 Task: Find connections with filter location Lillerød with filter topic #mentalhealthwith filter profile language Spanish with filter current company Techwave with filter school Thakur College of Science & Commerce with filter industry Lime and Gypsum Products Manufacturing with filter service category Insurance with filter keywords title Community Volunteer Jobs
Action: Mouse moved to (621, 84)
Screenshot: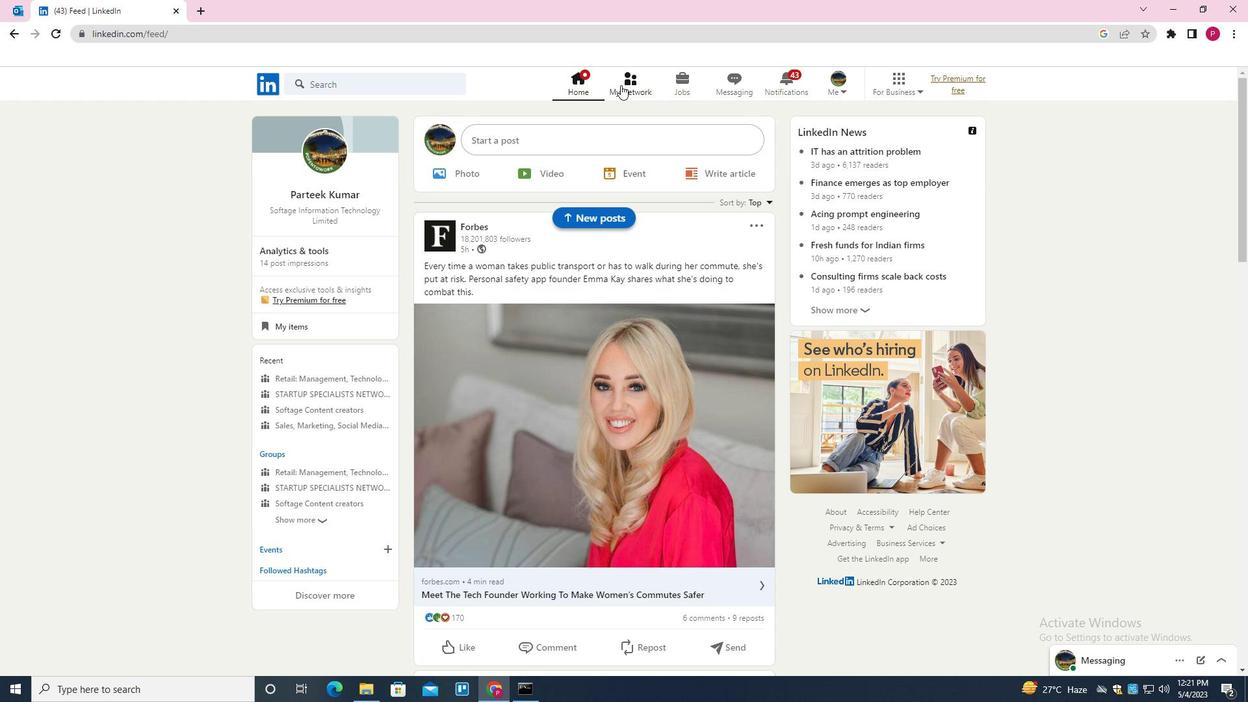 
Action: Mouse pressed left at (621, 84)
Screenshot: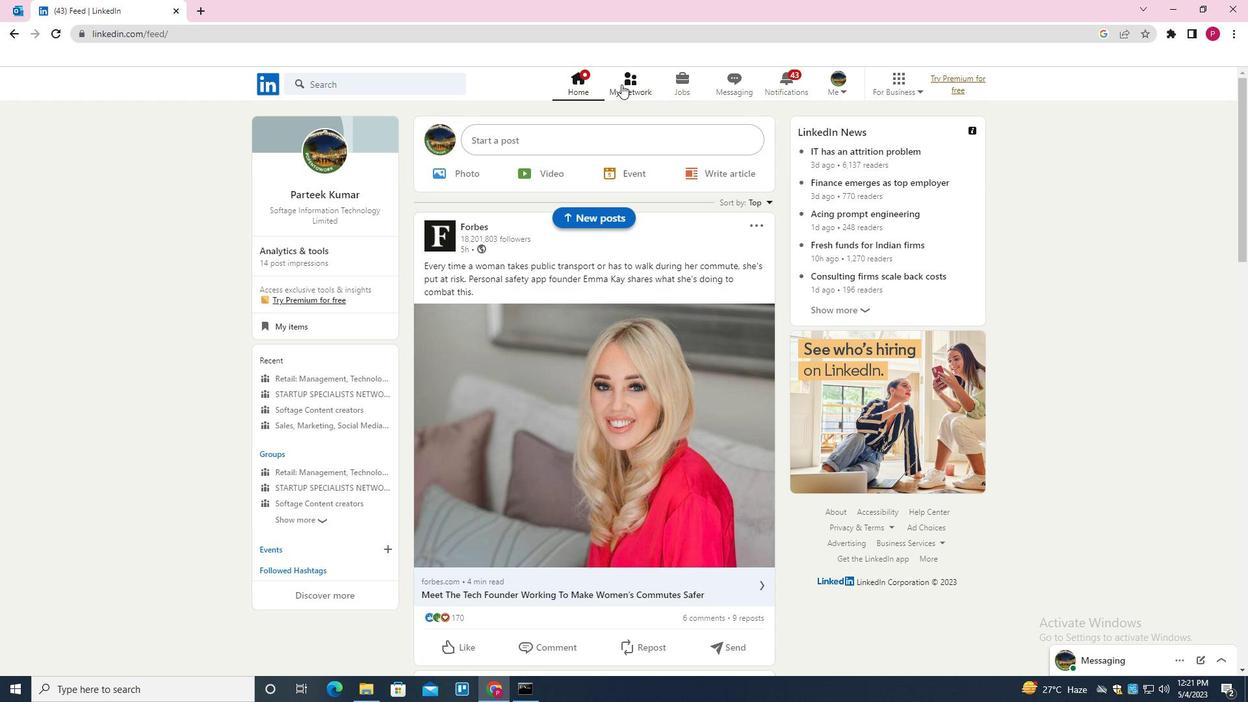 
Action: Mouse moved to (405, 153)
Screenshot: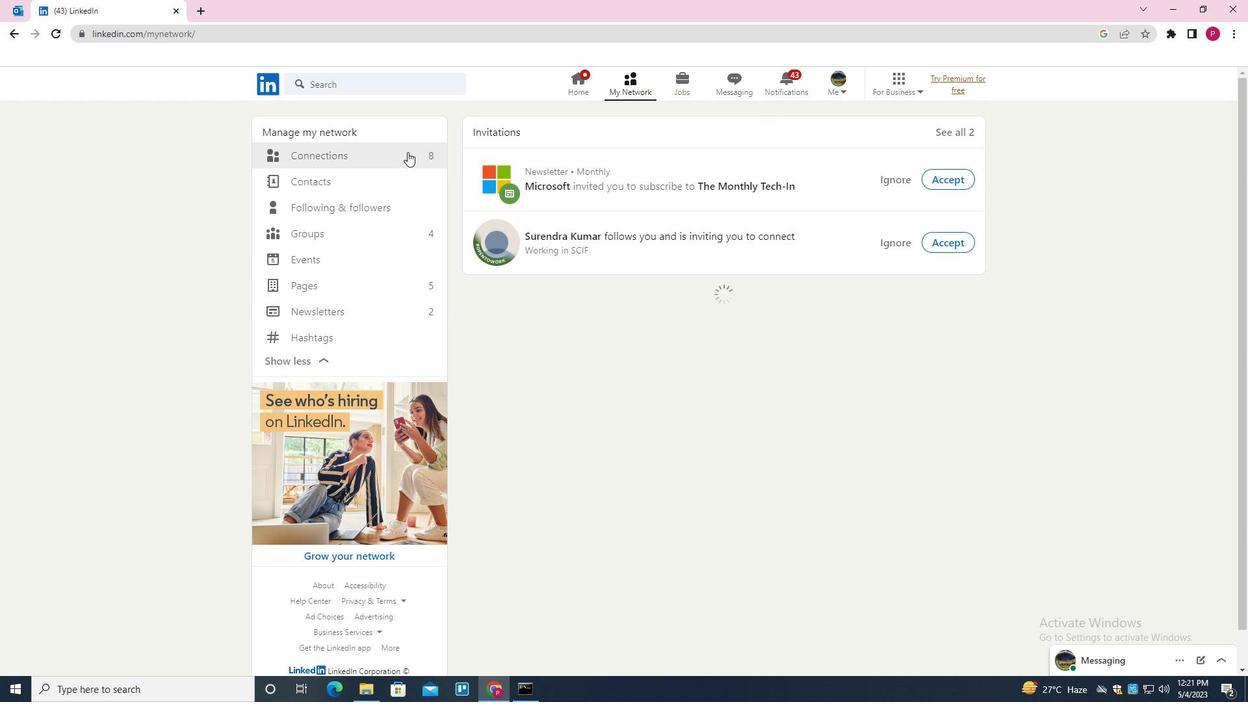 
Action: Mouse pressed left at (405, 153)
Screenshot: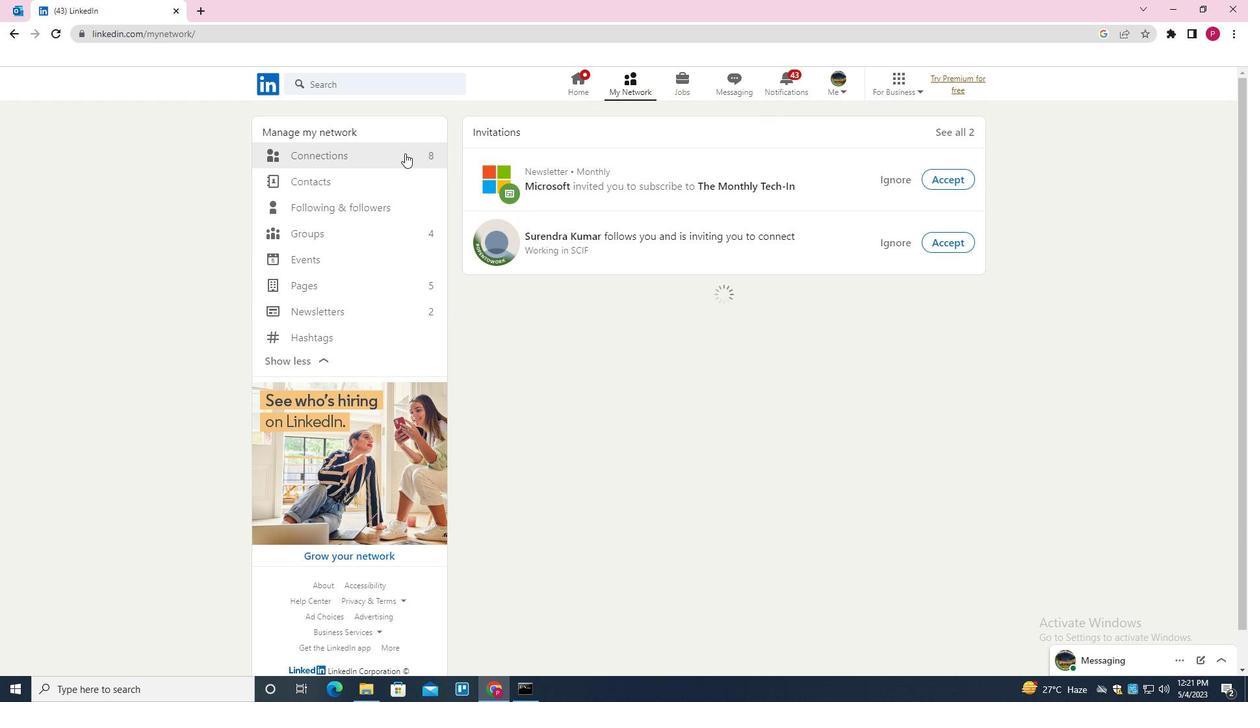 
Action: Mouse moved to (712, 153)
Screenshot: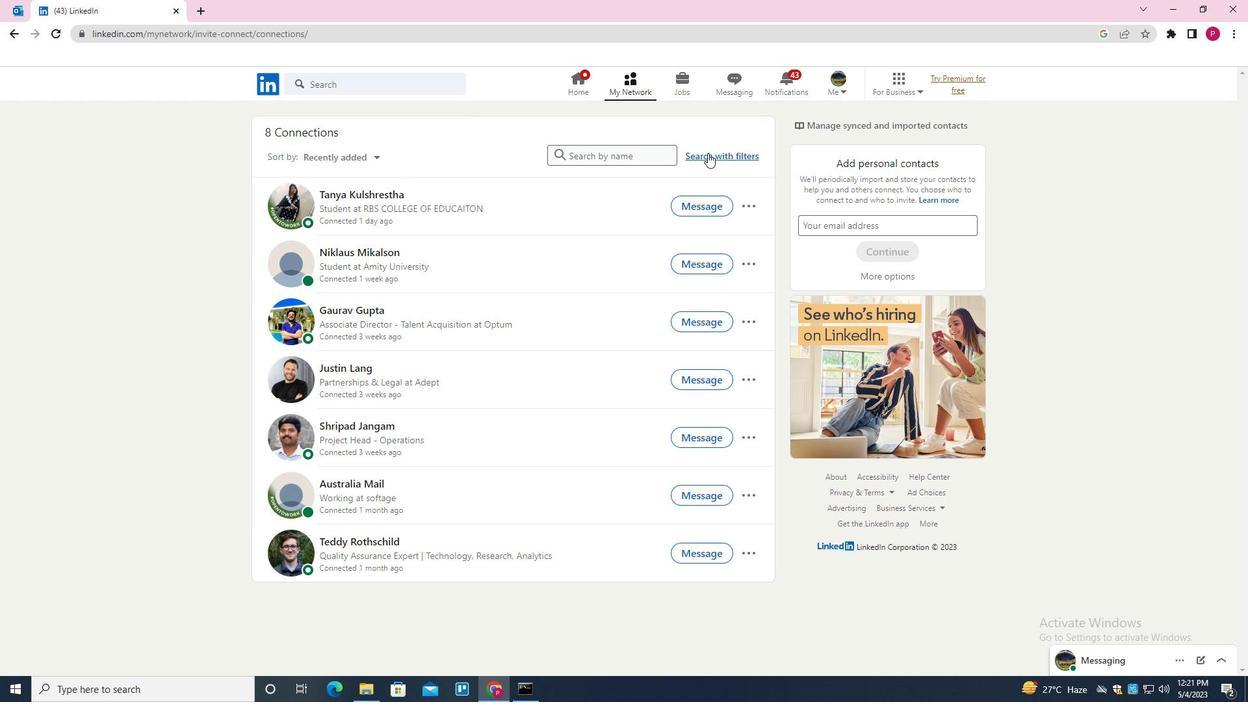 
Action: Mouse pressed left at (712, 153)
Screenshot: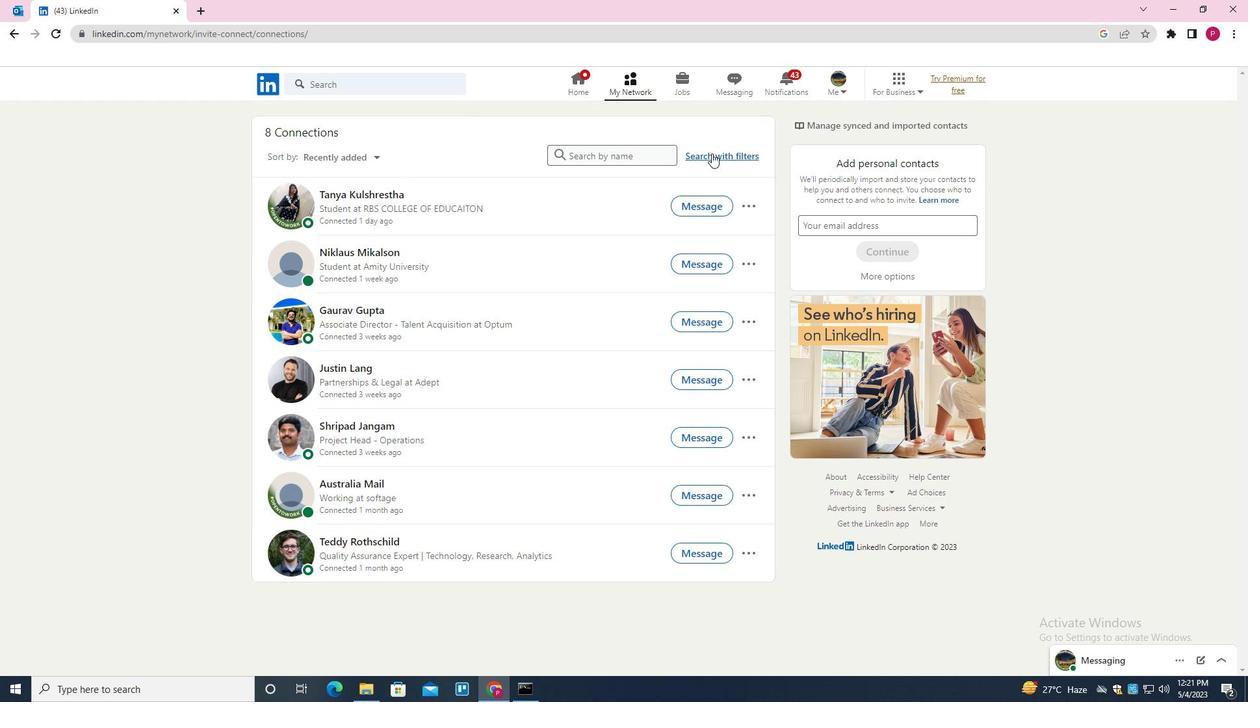 
Action: Mouse moved to (665, 119)
Screenshot: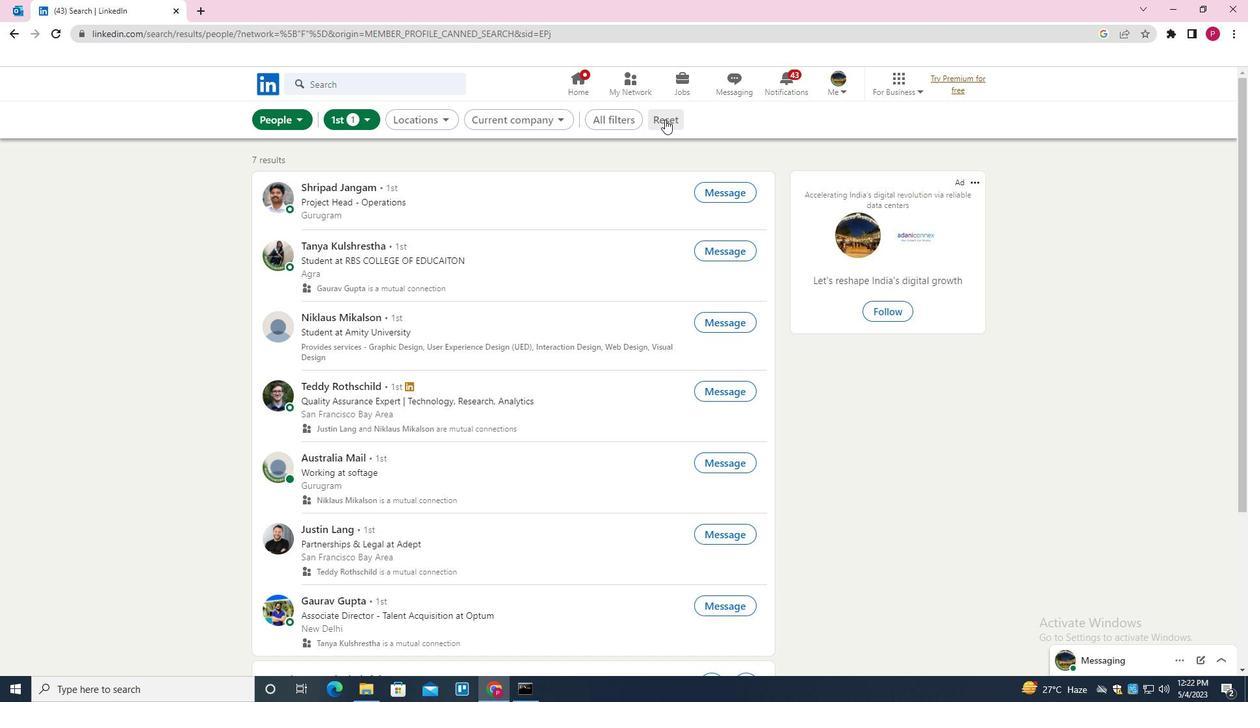 
Action: Mouse pressed left at (665, 119)
Screenshot: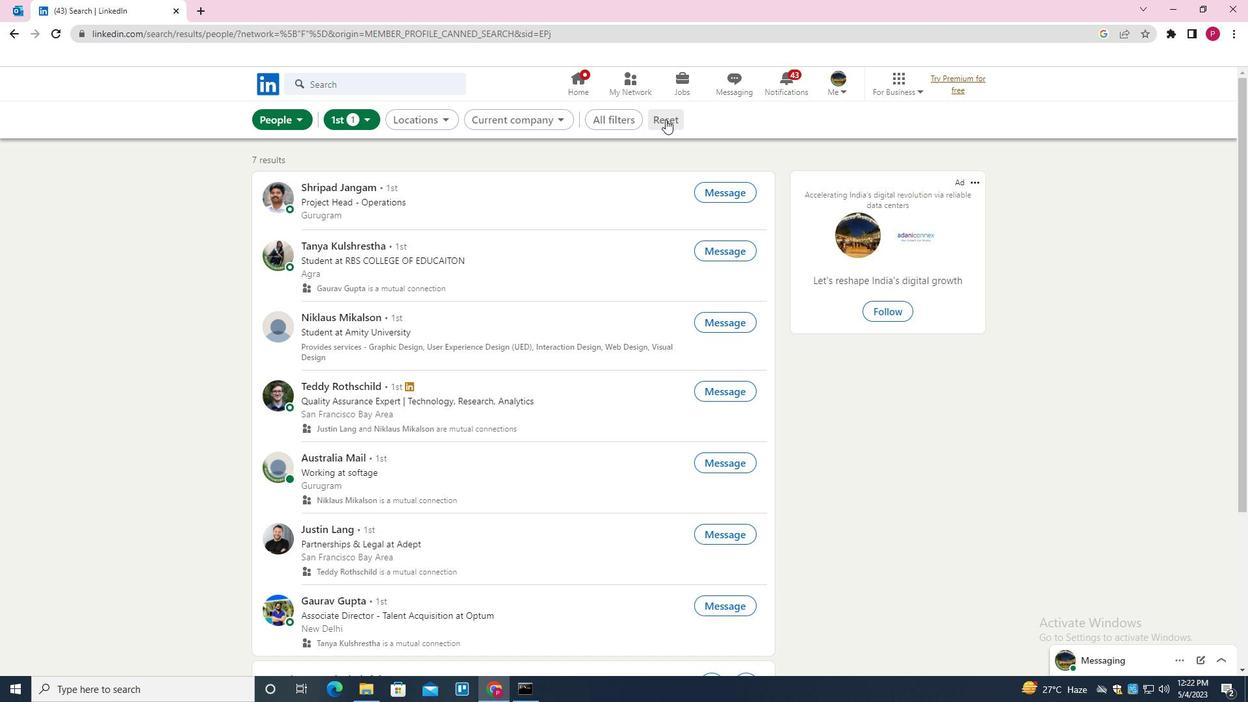 
Action: Mouse moved to (646, 117)
Screenshot: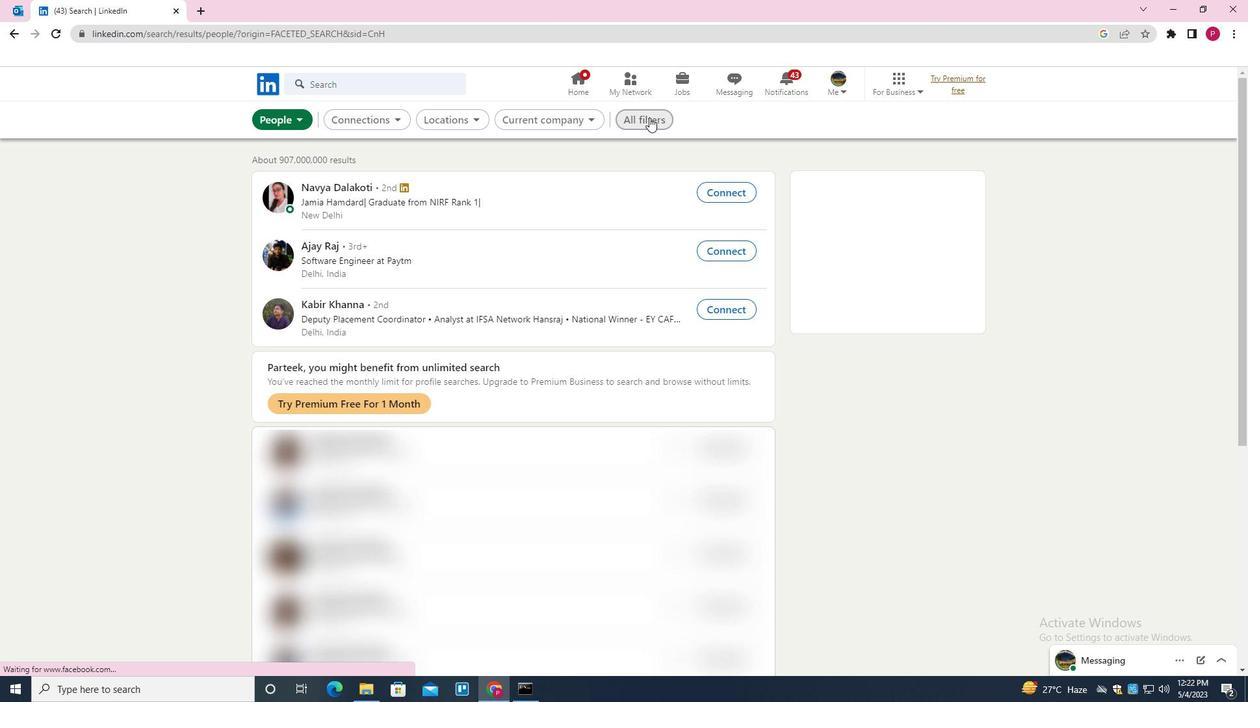 
Action: Mouse pressed left at (646, 117)
Screenshot: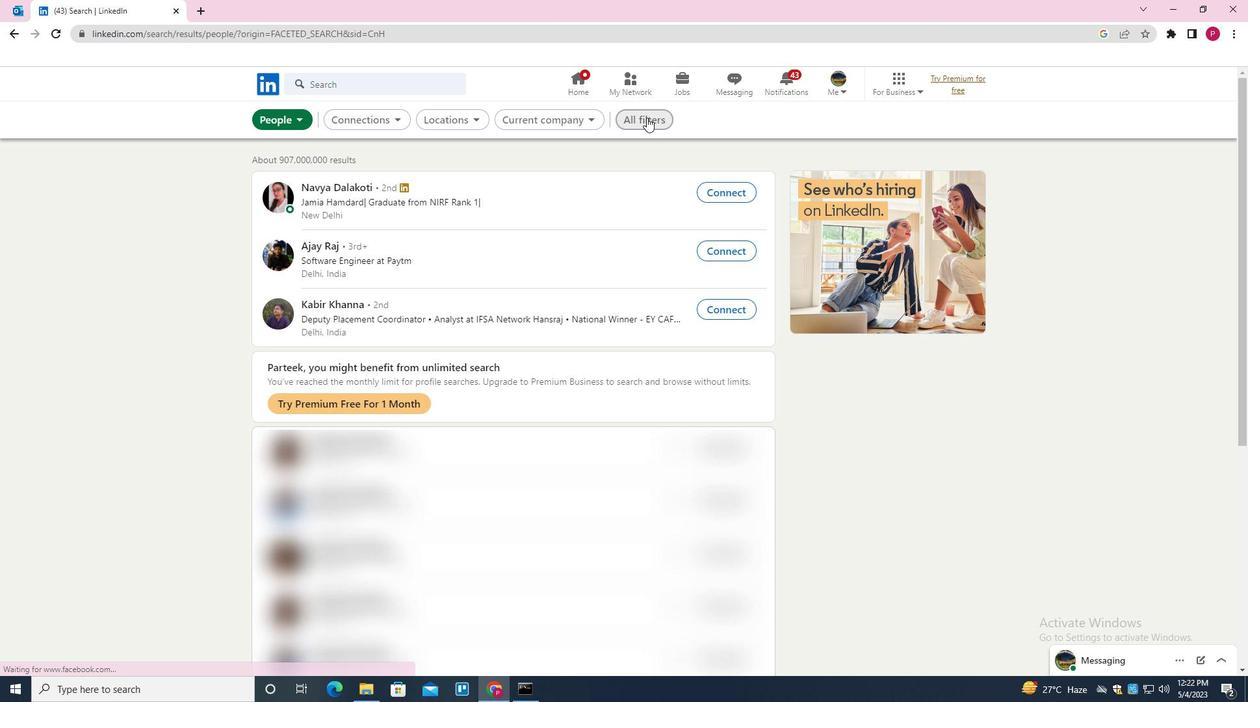 
Action: Mouse moved to (1005, 365)
Screenshot: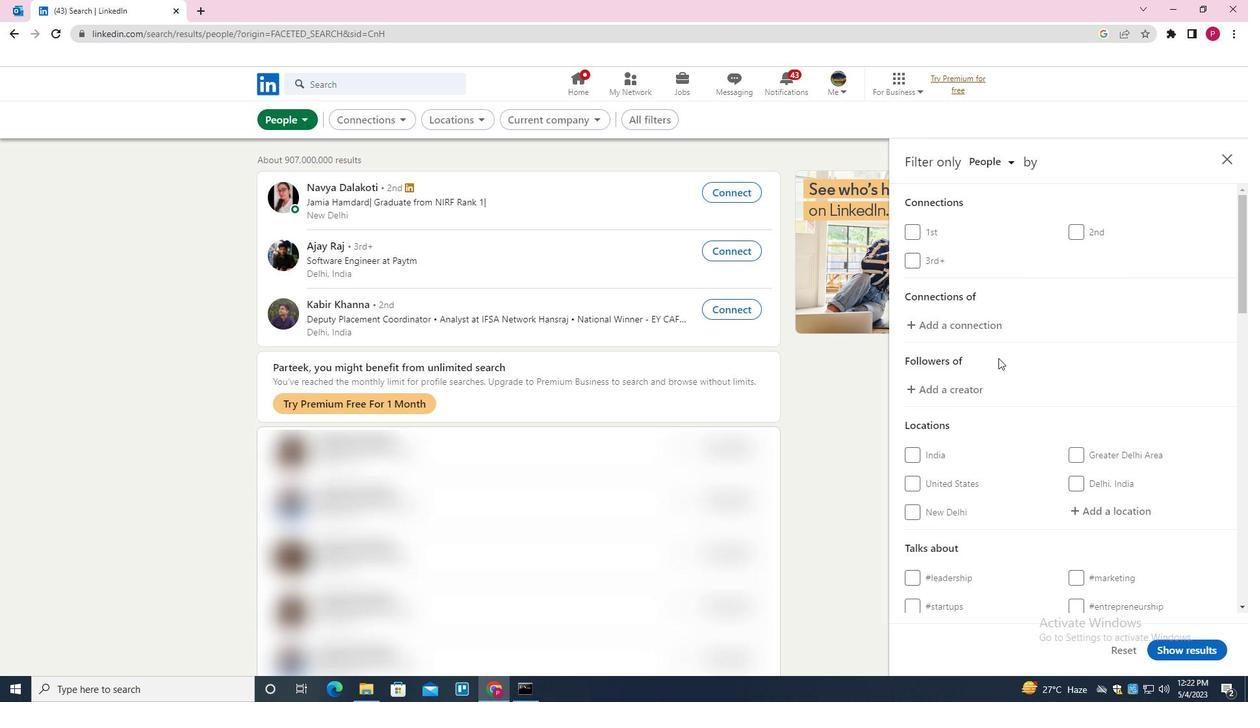 
Action: Mouse scrolled (1005, 364) with delta (0, 0)
Screenshot: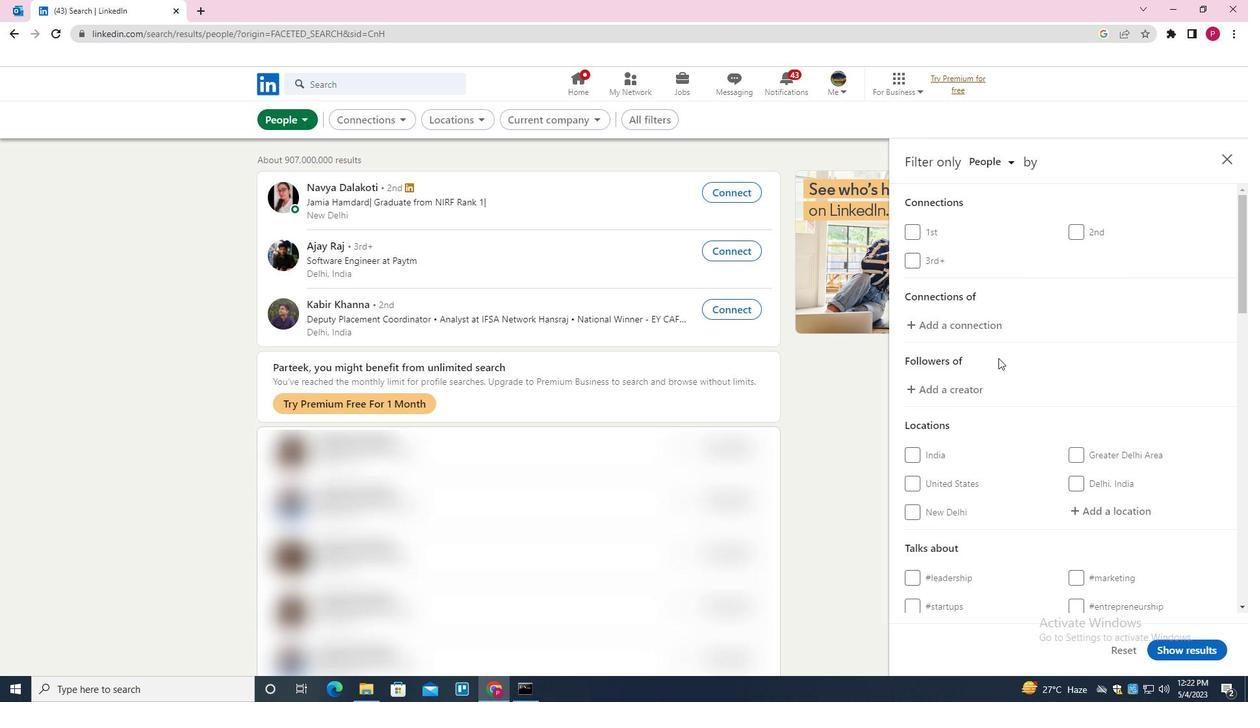 
Action: Mouse moved to (1016, 374)
Screenshot: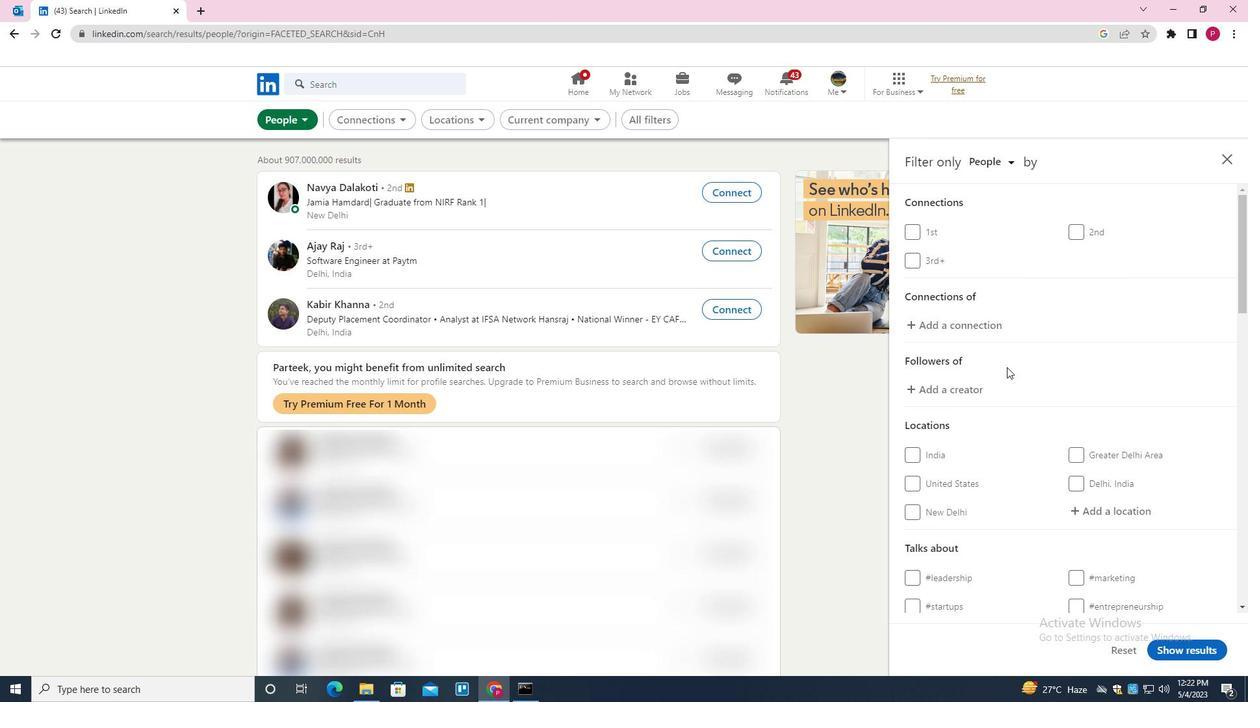 
Action: Mouse scrolled (1016, 373) with delta (0, 0)
Screenshot: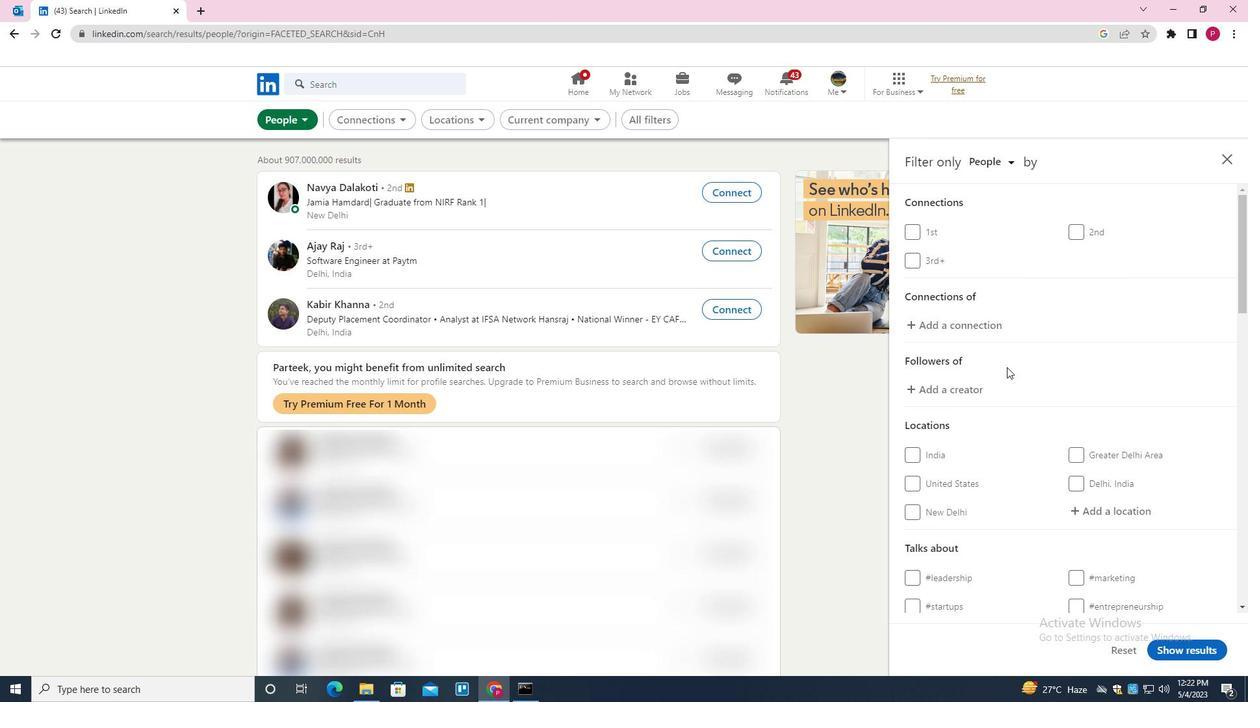 
Action: Mouse moved to (1108, 383)
Screenshot: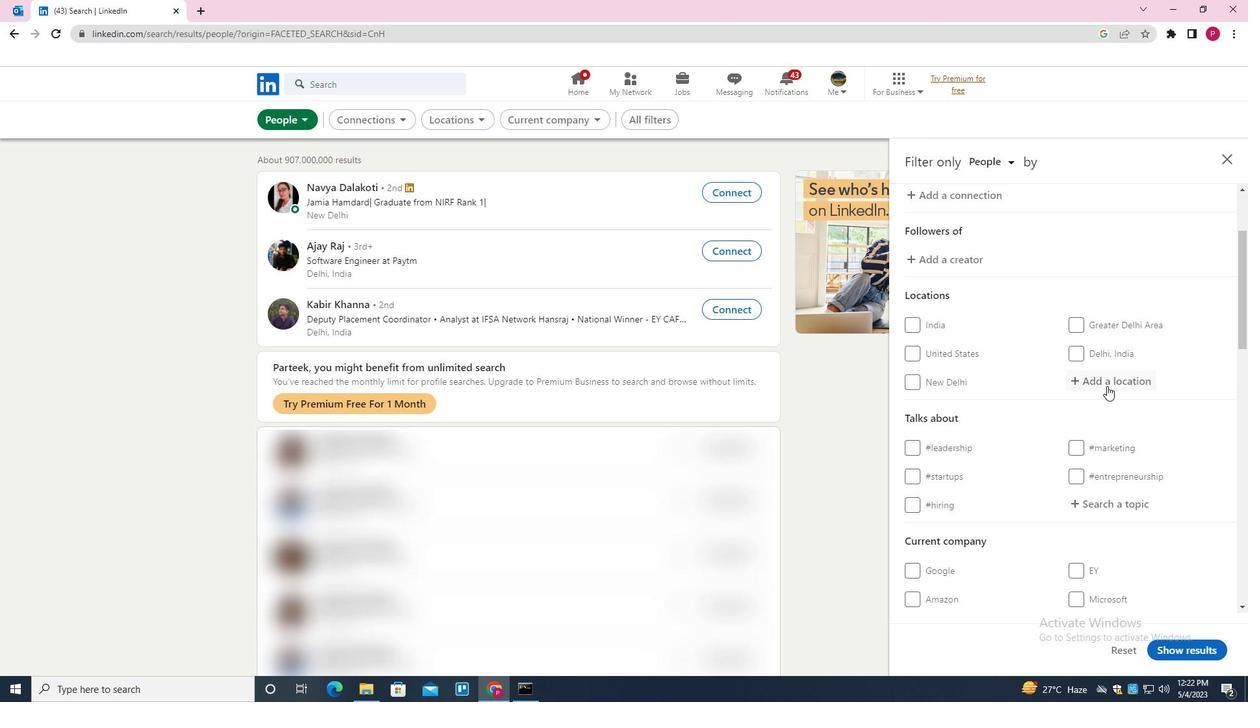 
Action: Mouse pressed left at (1108, 383)
Screenshot: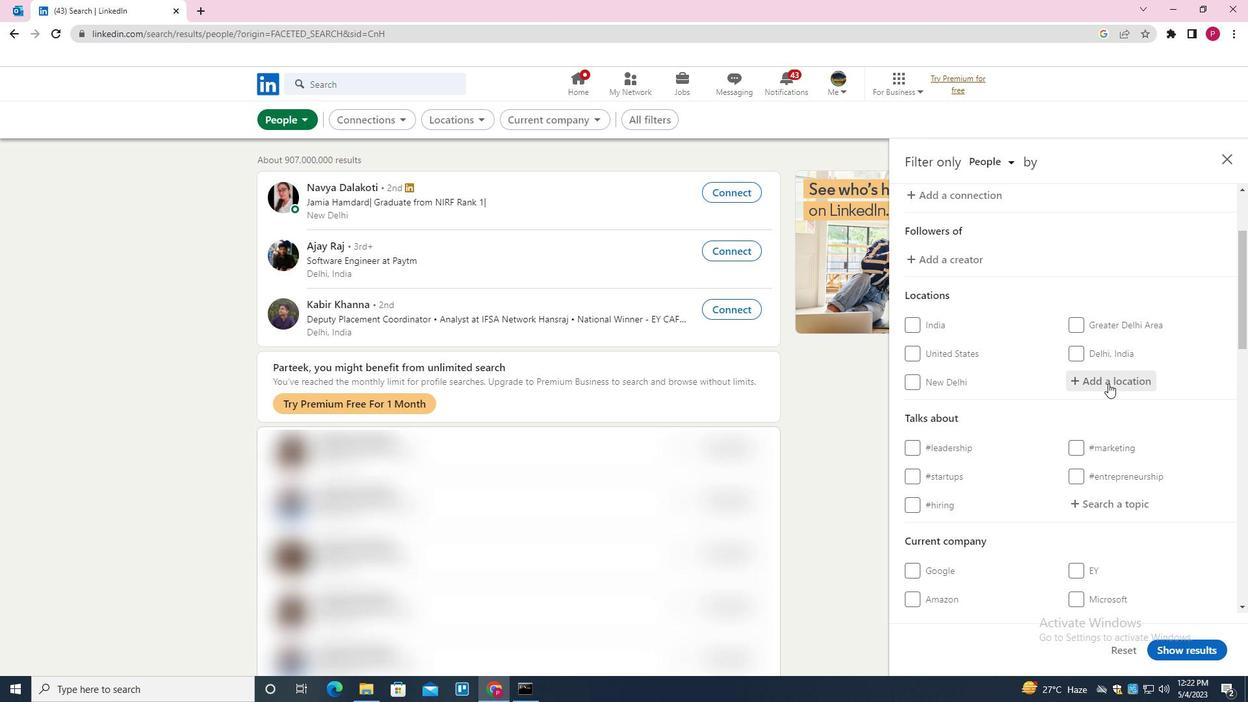 
Action: Mouse moved to (1106, 383)
Screenshot: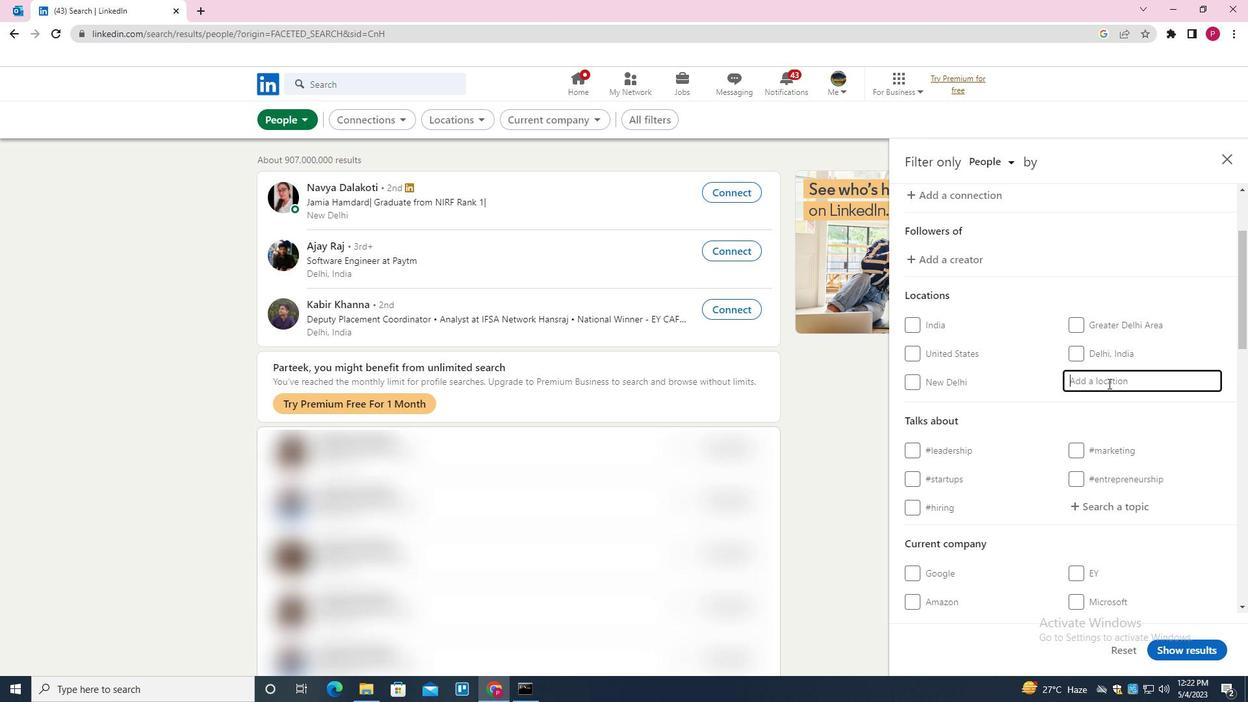 
Action: Key pressed <Key.shift><Key.shift><Key.shift><Key.shift><Key.shift><Key.shift><Key.shift><Key.shift><Key.shift><Key.shift><Key.shift><Key.shift><Key.shift><Key.shift><Key.shift><Key.shift><Key.shift><Key.shift><Key.shift><Key.shift><Key.shift><Key.shift><Key.shift><Key.shift><Key.shift><Key.shift><Key.shift><Key.shift><Key.shift><Key.shift><Key.shift>LILLEROD
Screenshot: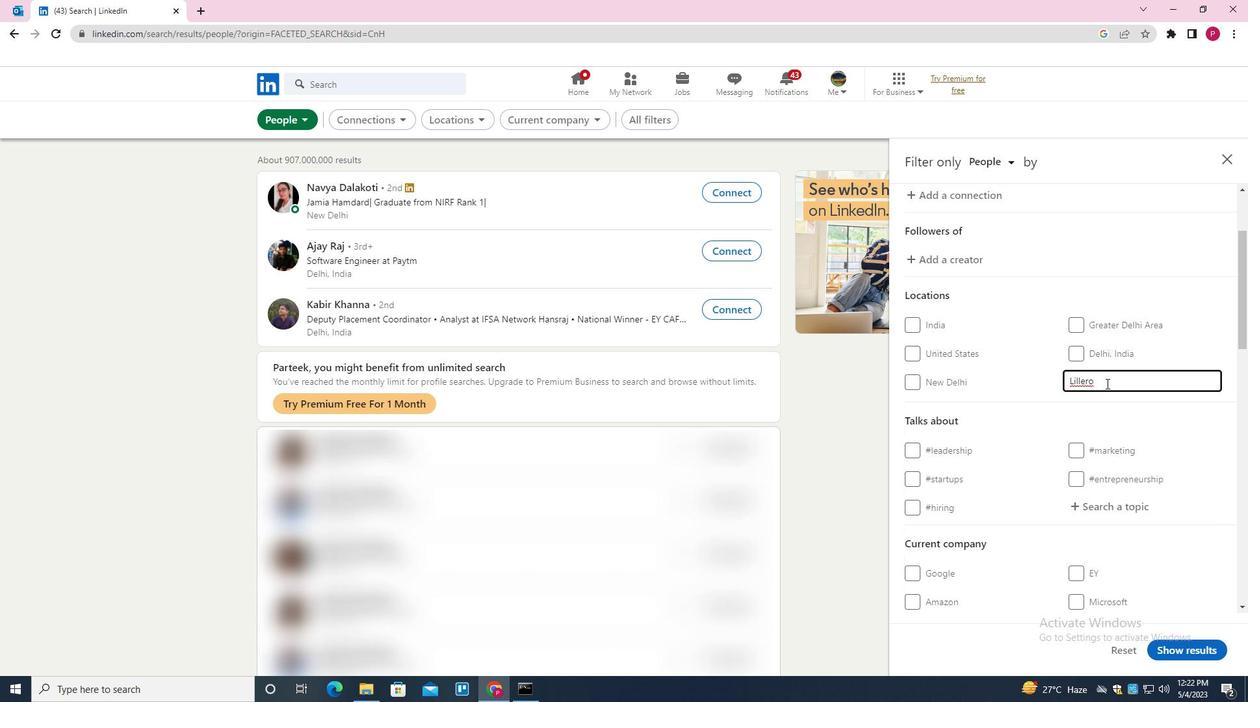 
Action: Mouse moved to (1104, 386)
Screenshot: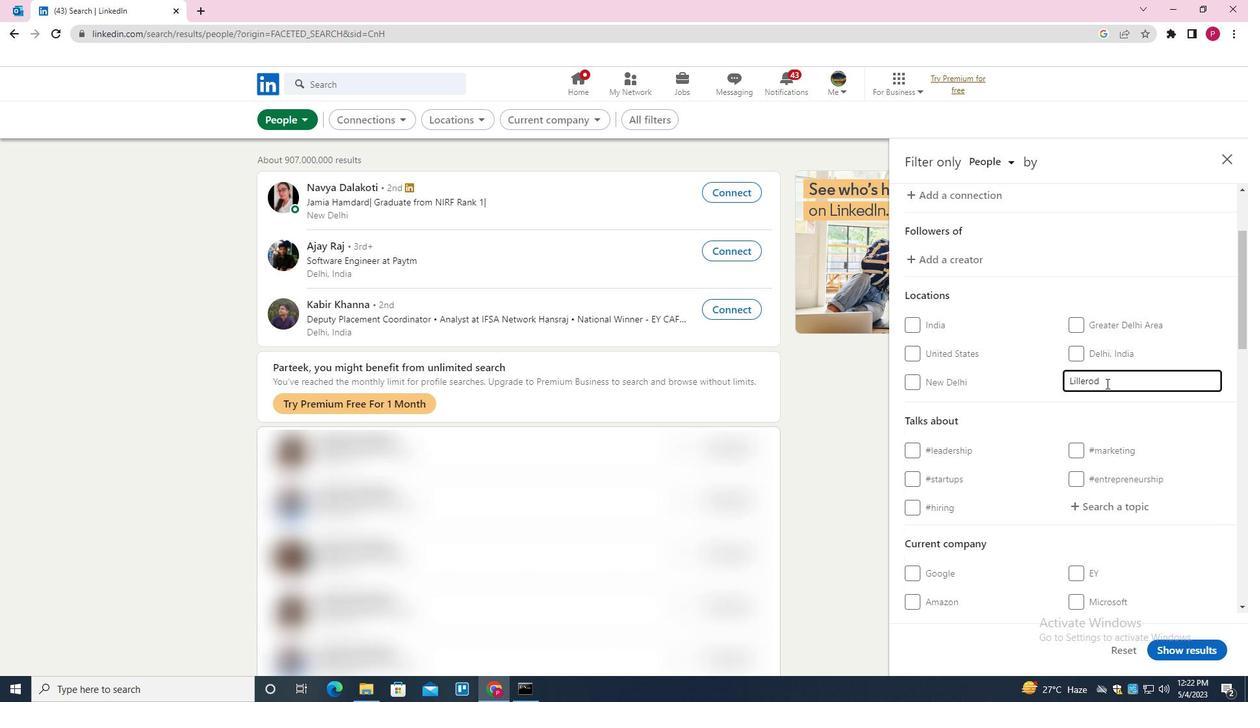 
Action: Mouse scrolled (1104, 385) with delta (0, 0)
Screenshot: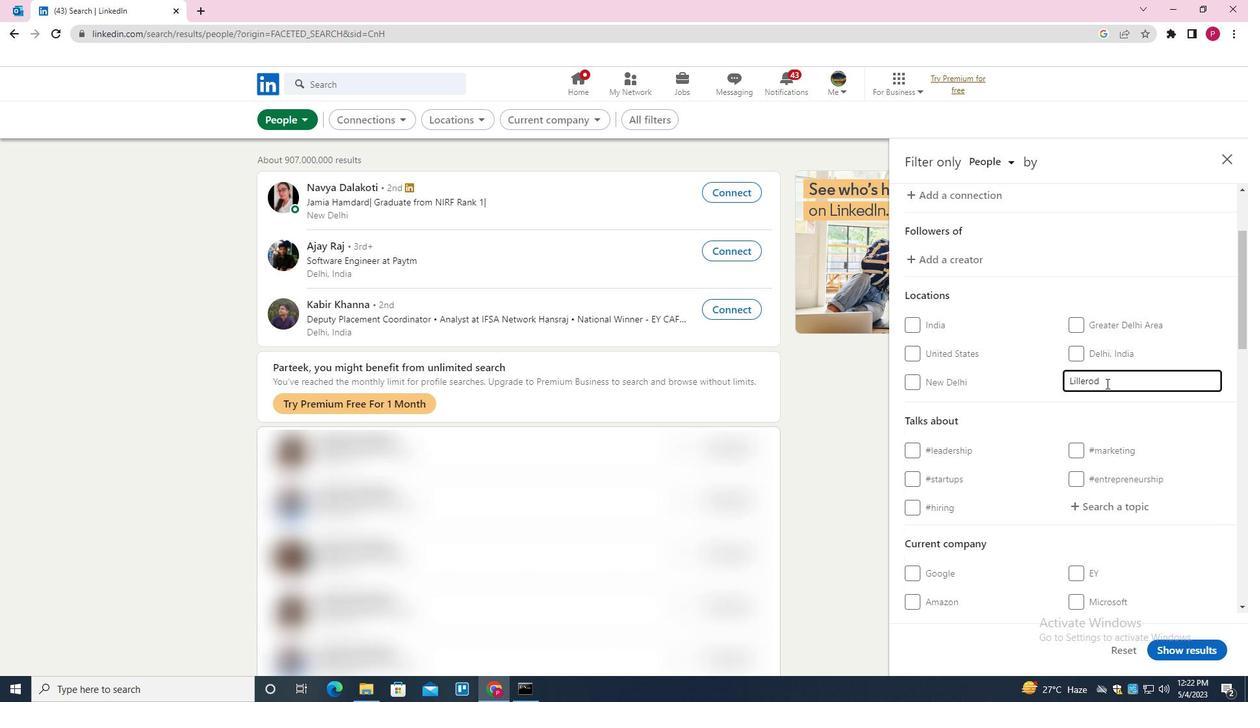 
Action: Mouse moved to (1103, 386)
Screenshot: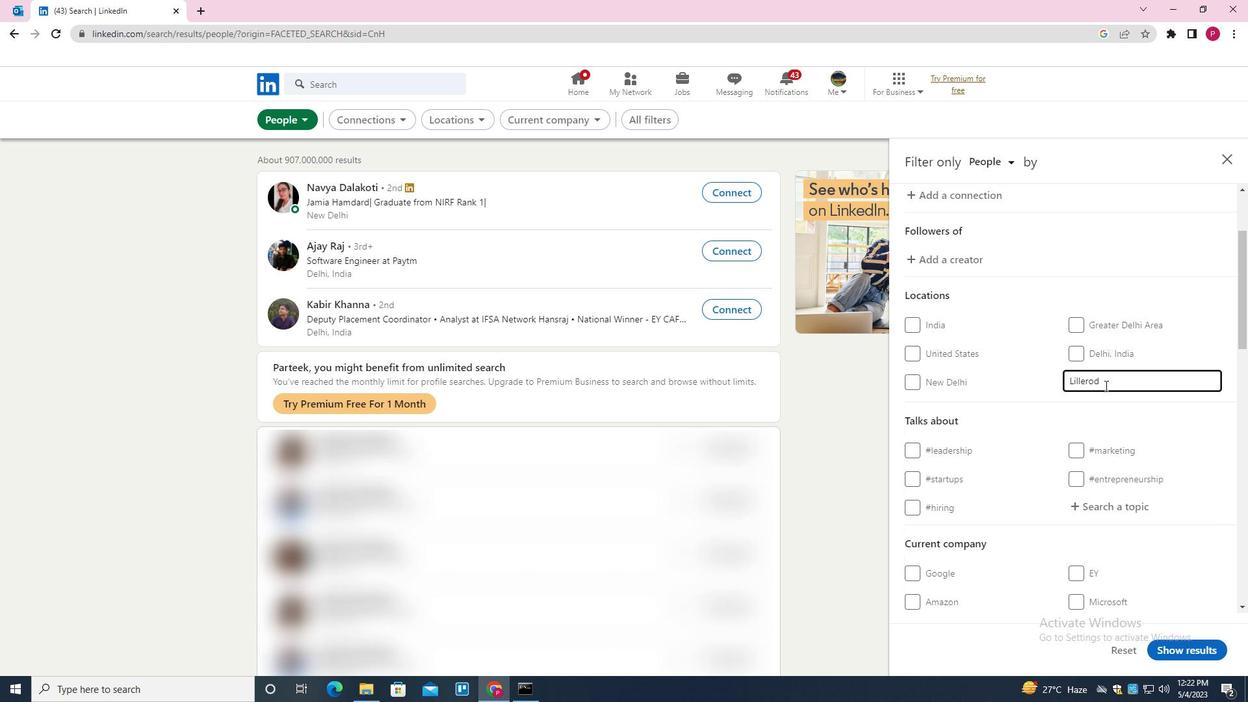 
Action: Mouse scrolled (1103, 386) with delta (0, 0)
Screenshot: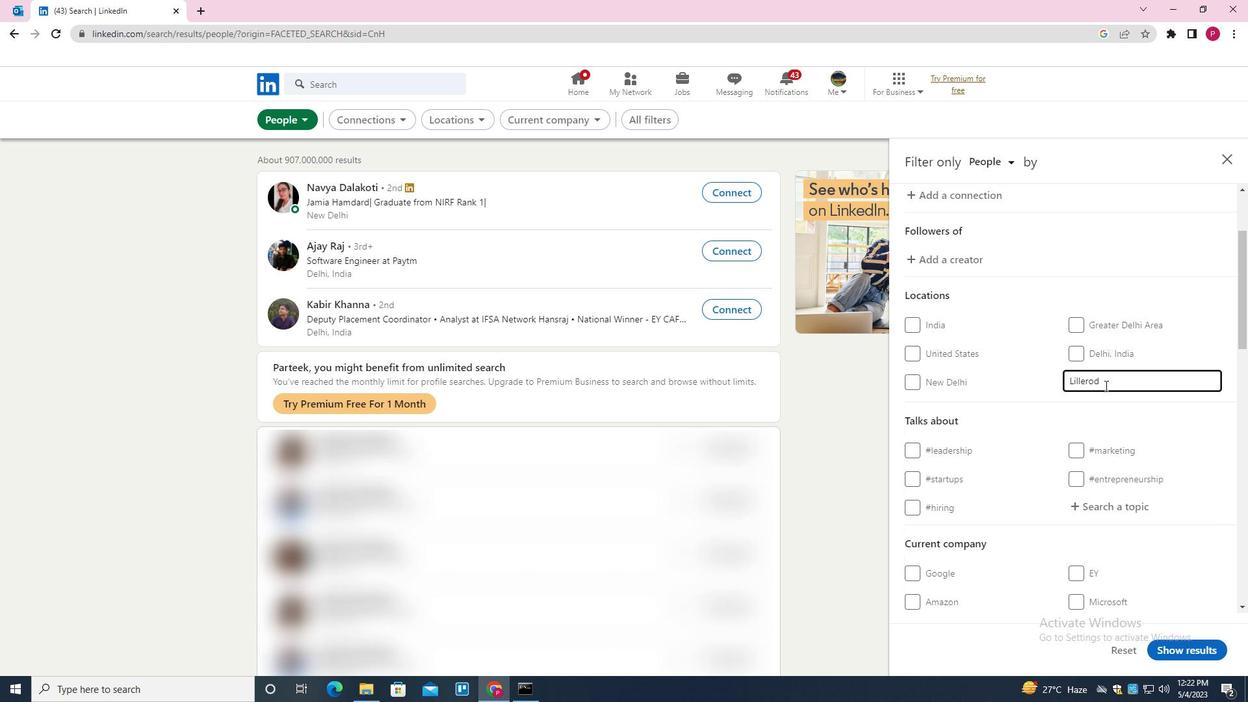 
Action: Mouse scrolled (1103, 386) with delta (0, 0)
Screenshot: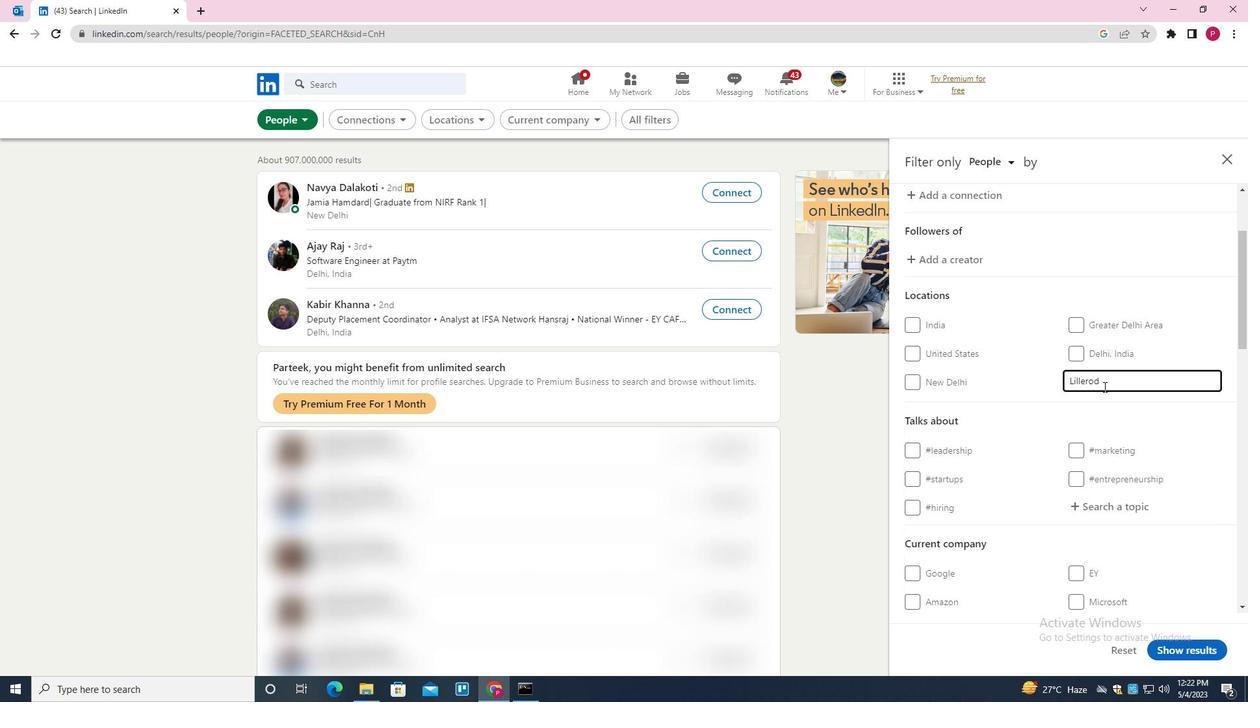 
Action: Mouse moved to (1103, 312)
Screenshot: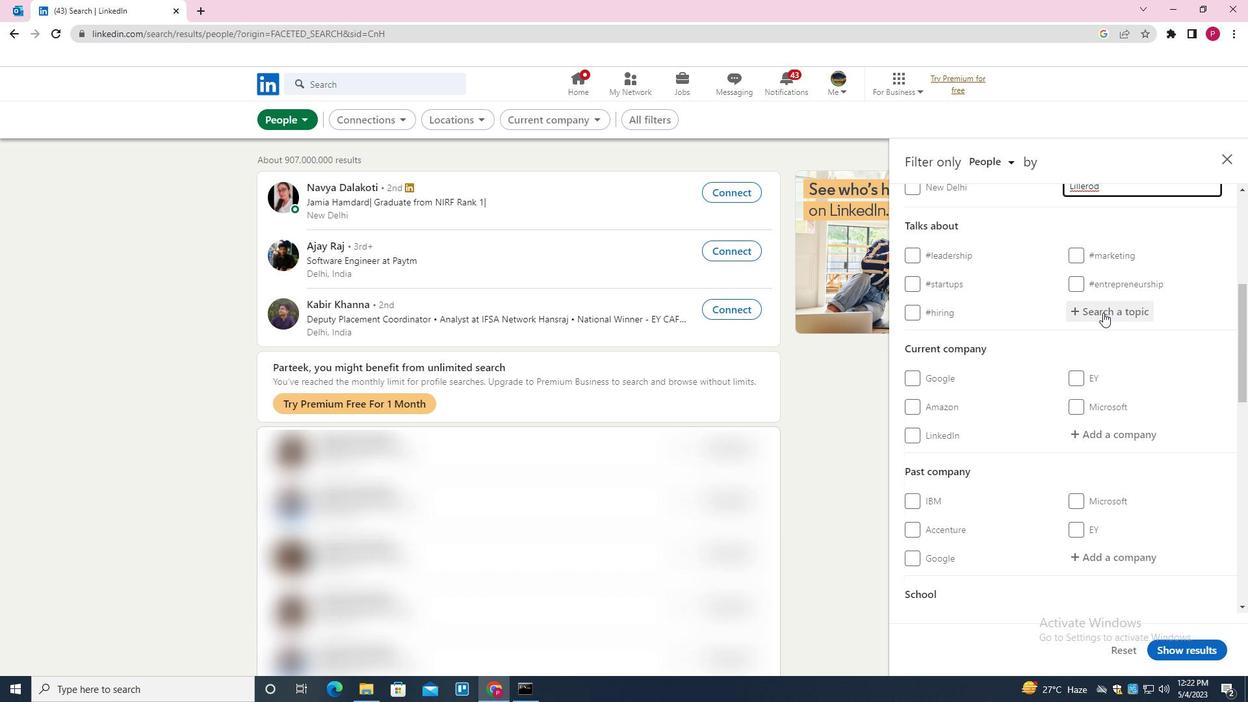 
Action: Mouse pressed left at (1103, 312)
Screenshot: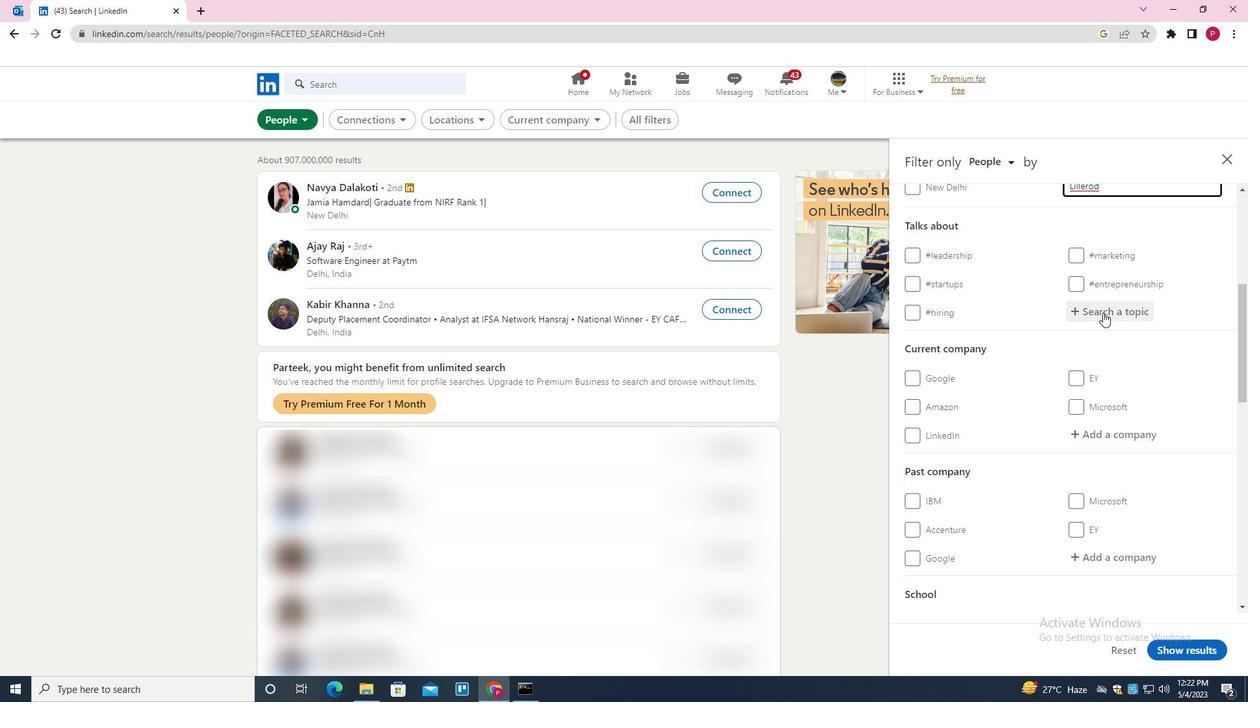 
Action: Mouse moved to (1099, 314)
Screenshot: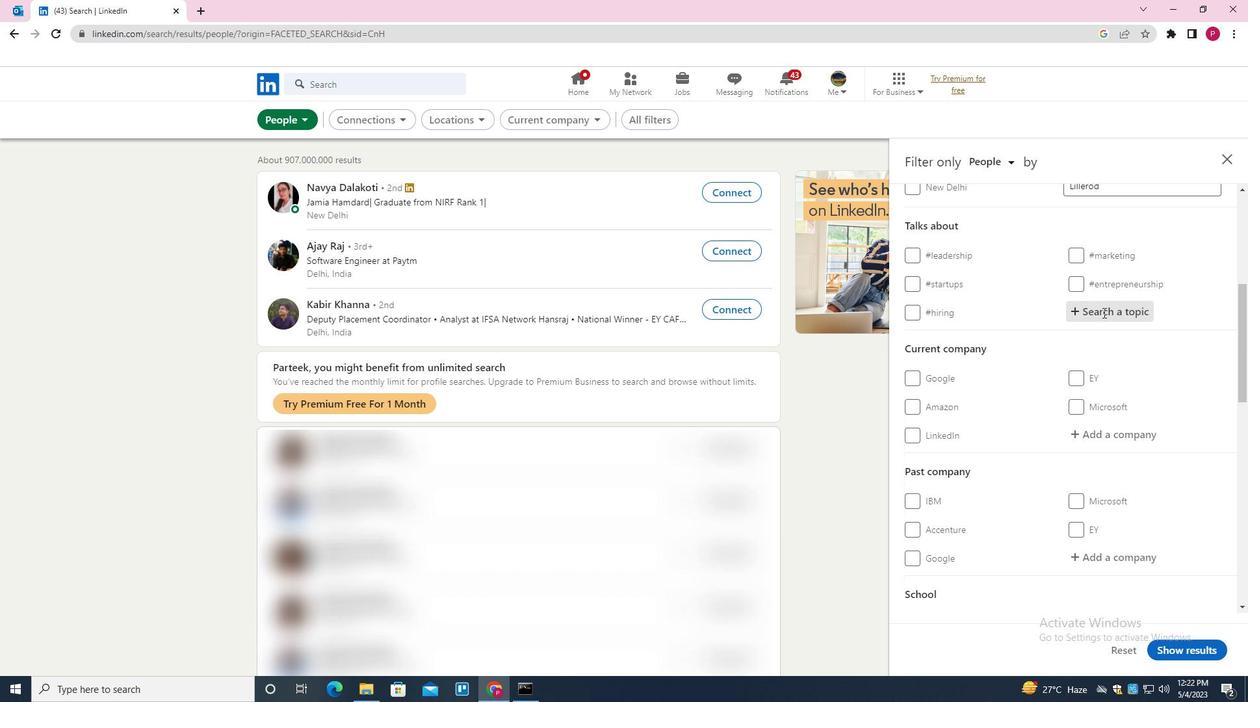 
Action: Key pressed MENTALHEALTH<Key.down><Key.enter>
Screenshot: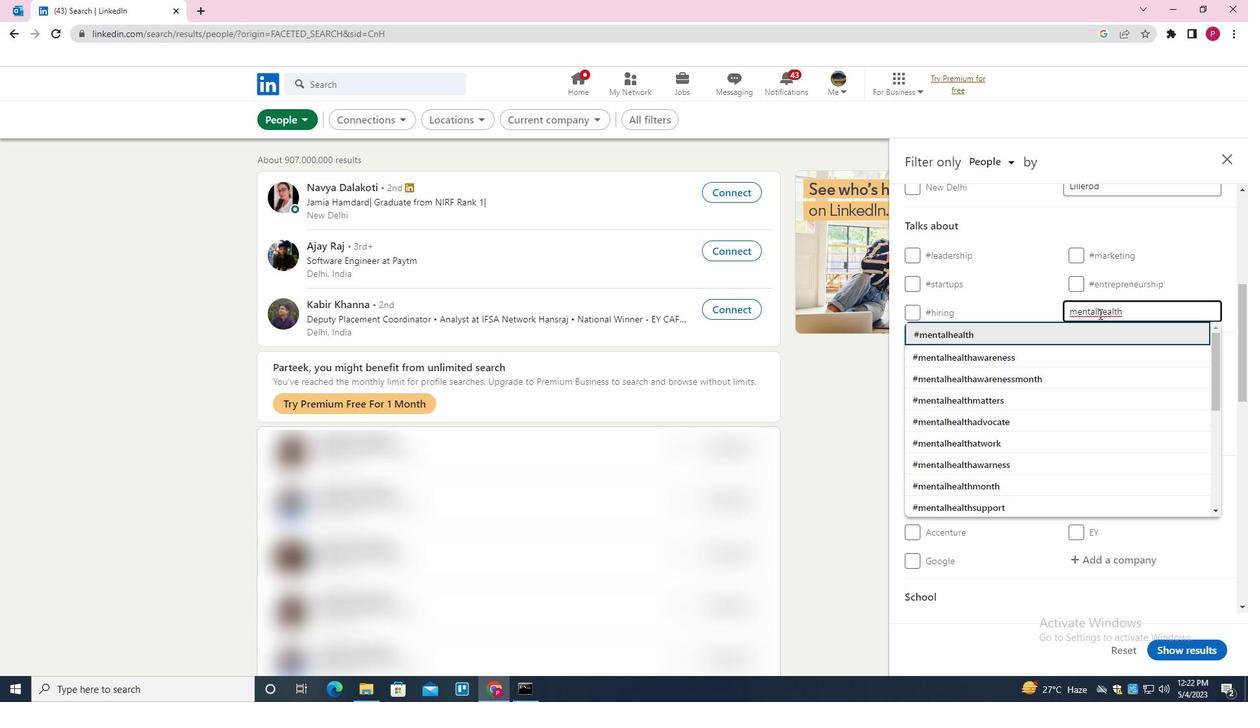 
Action: Mouse moved to (1010, 374)
Screenshot: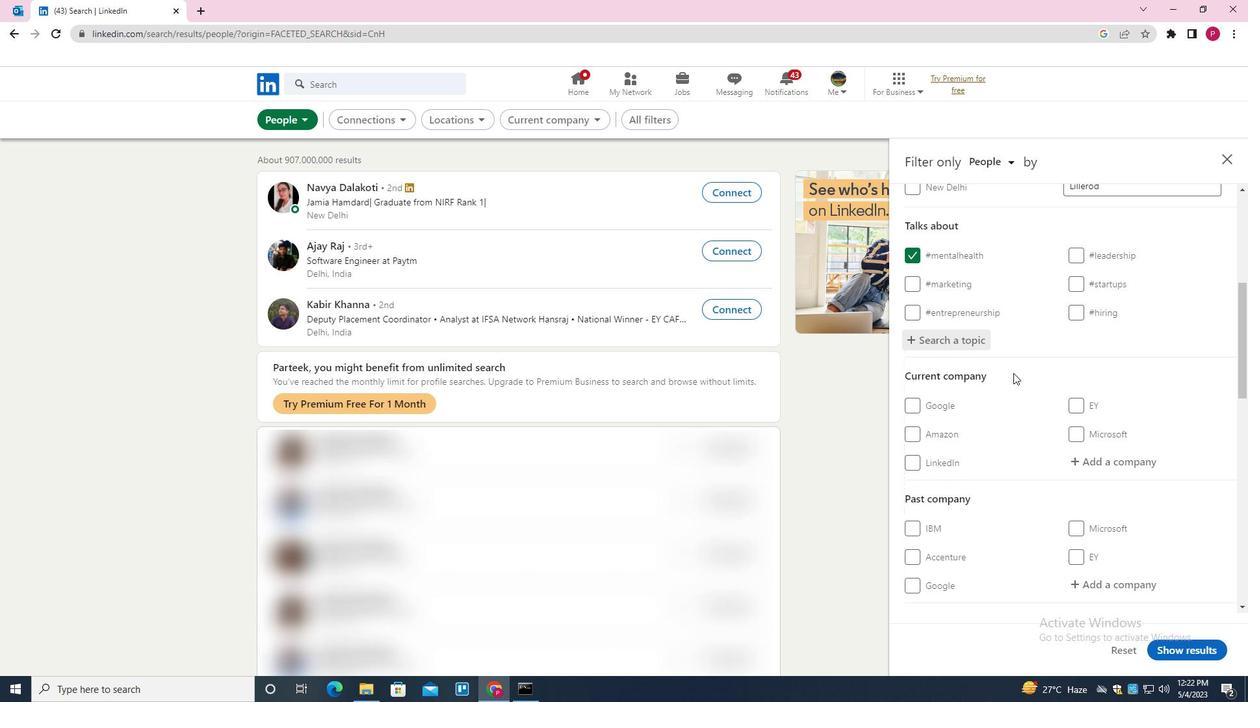 
Action: Mouse scrolled (1010, 373) with delta (0, 0)
Screenshot: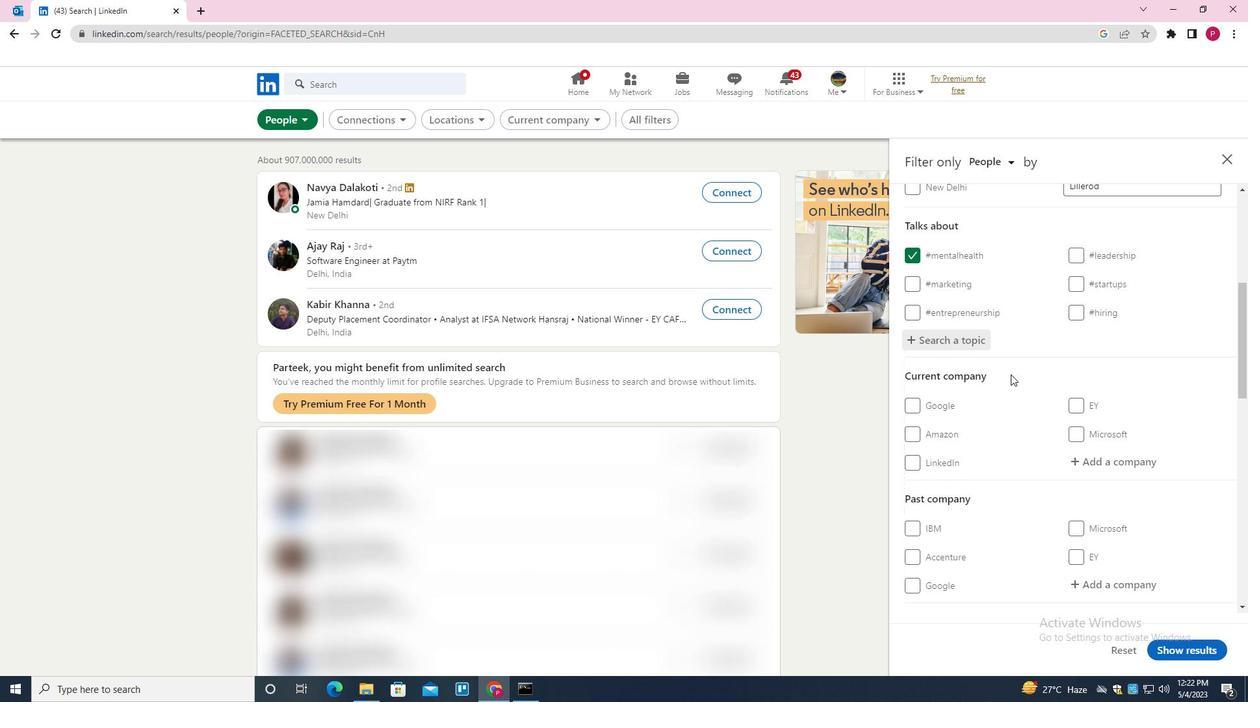 
Action: Mouse scrolled (1010, 373) with delta (0, 0)
Screenshot: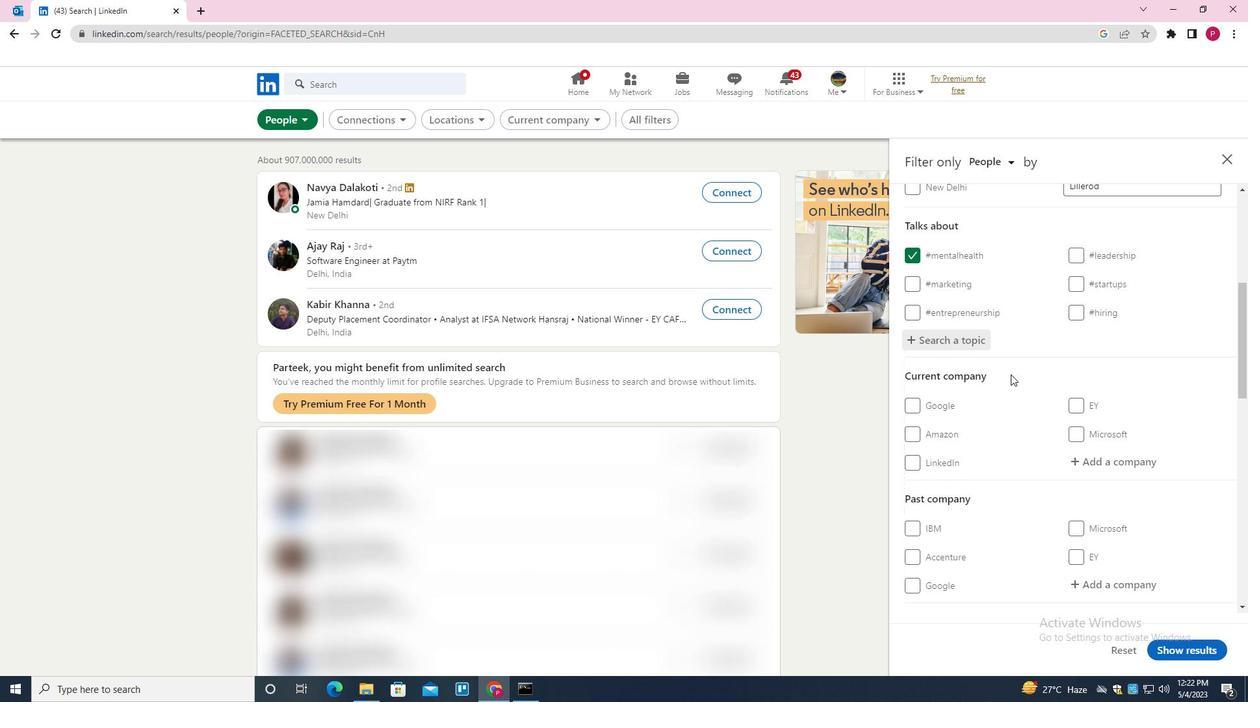 
Action: Mouse scrolled (1010, 373) with delta (0, 0)
Screenshot: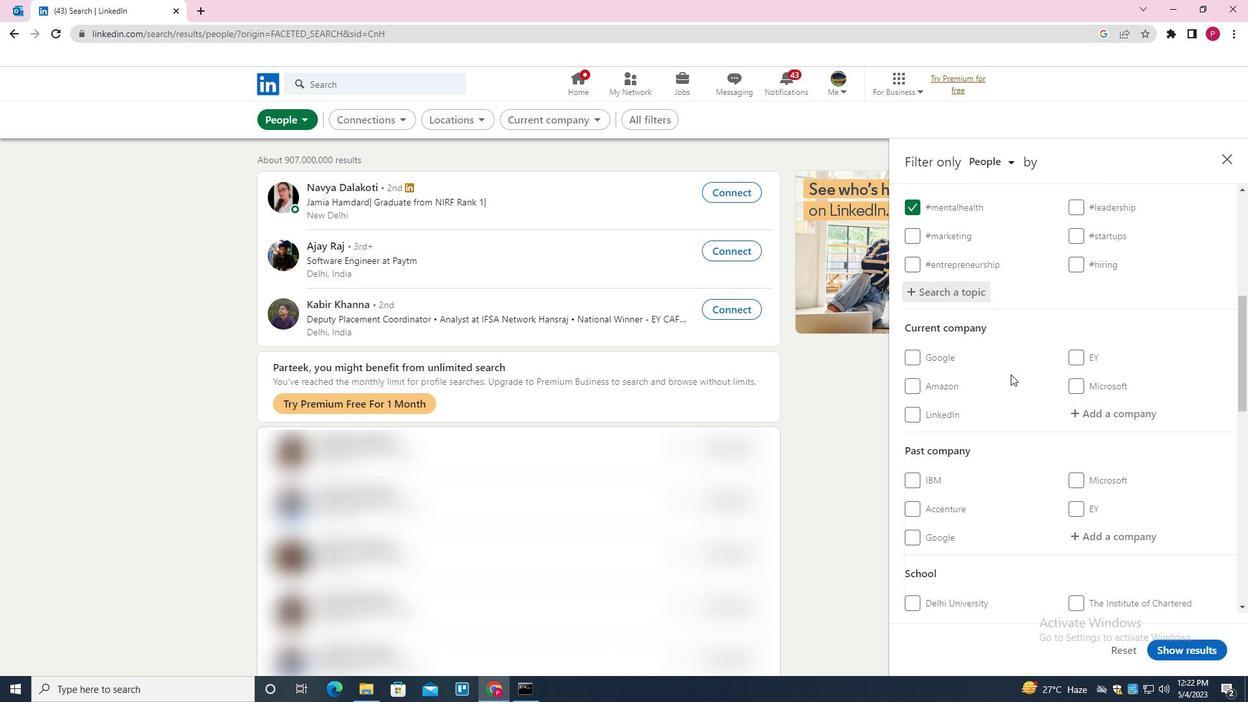 
Action: Mouse scrolled (1010, 373) with delta (0, 0)
Screenshot: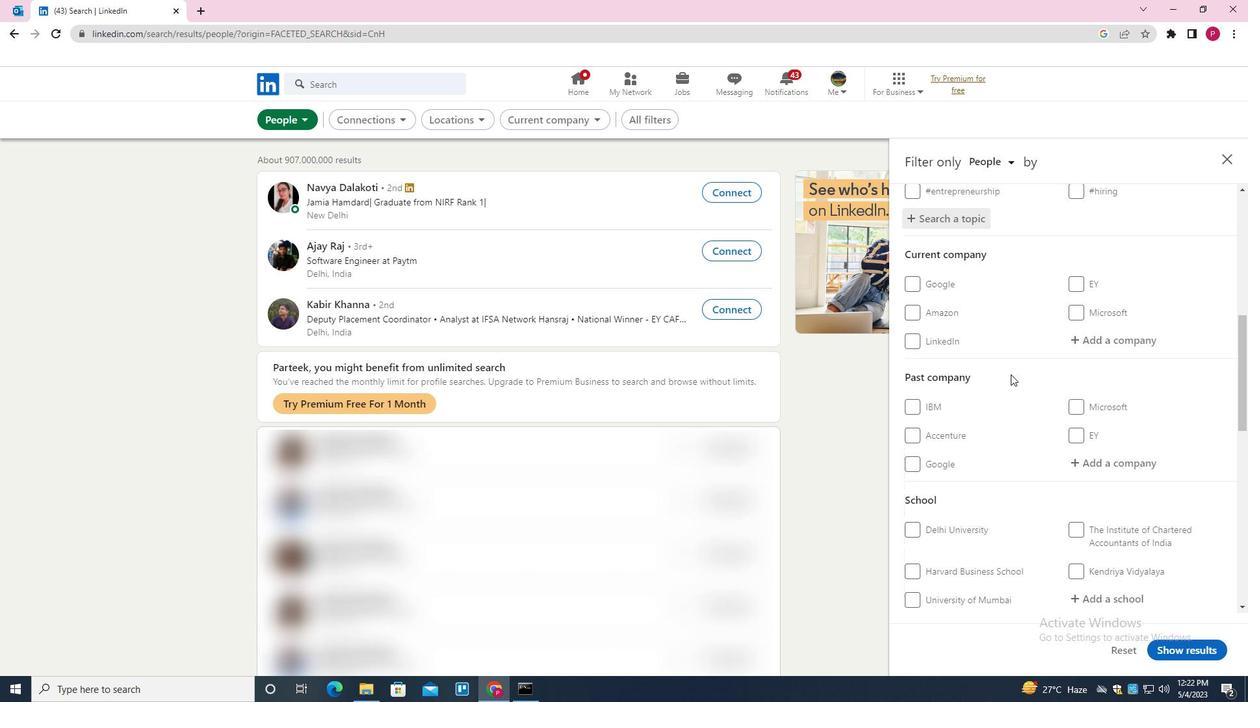 
Action: Mouse scrolled (1010, 373) with delta (0, 0)
Screenshot: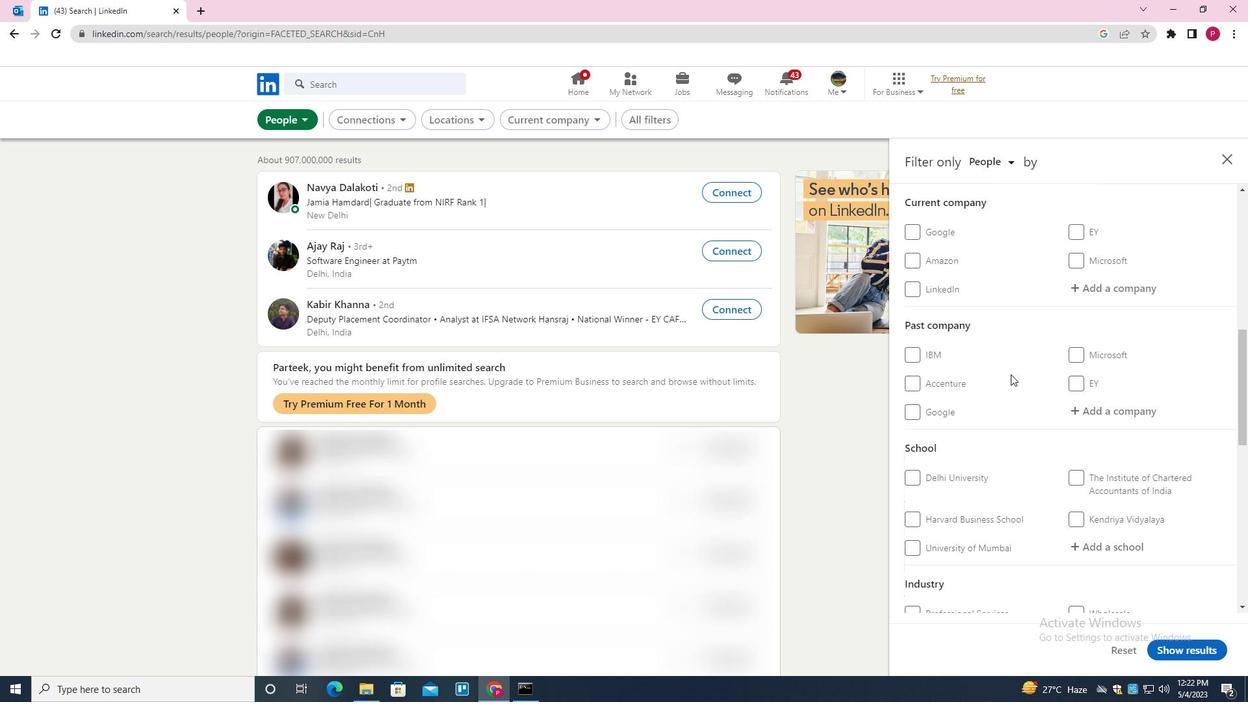 
Action: Mouse scrolled (1010, 373) with delta (0, 0)
Screenshot: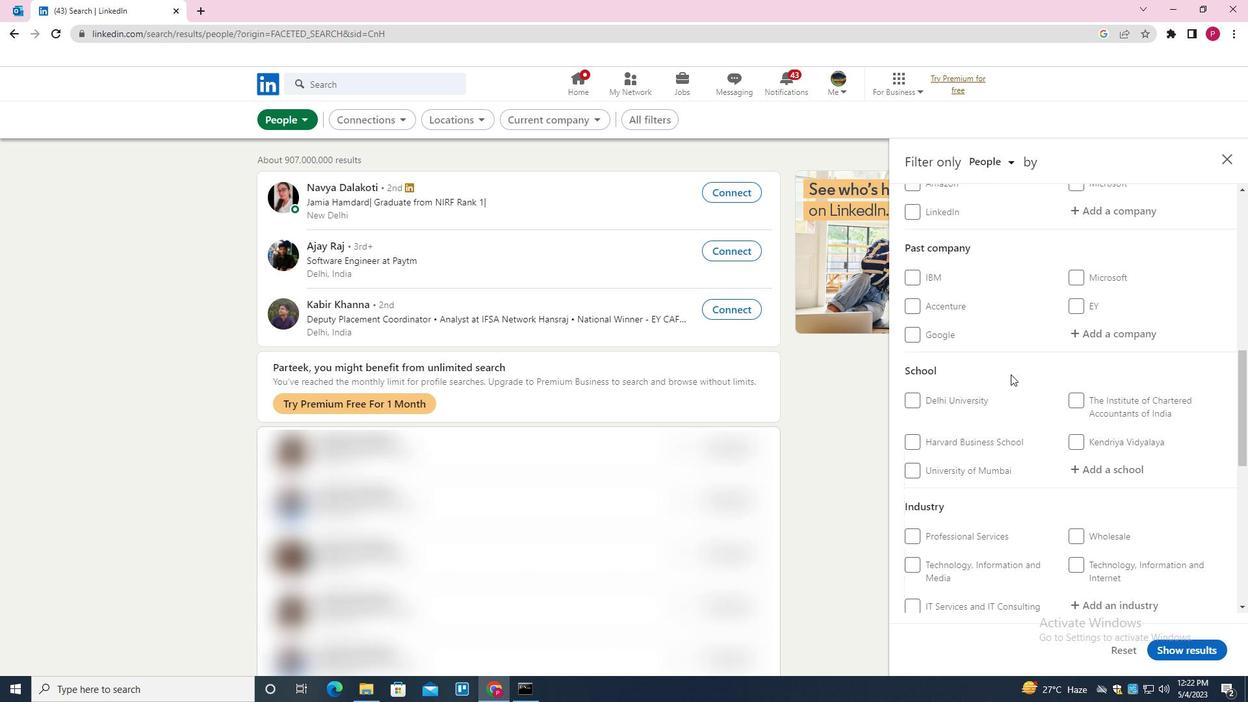 
Action: Mouse moved to (1012, 373)
Screenshot: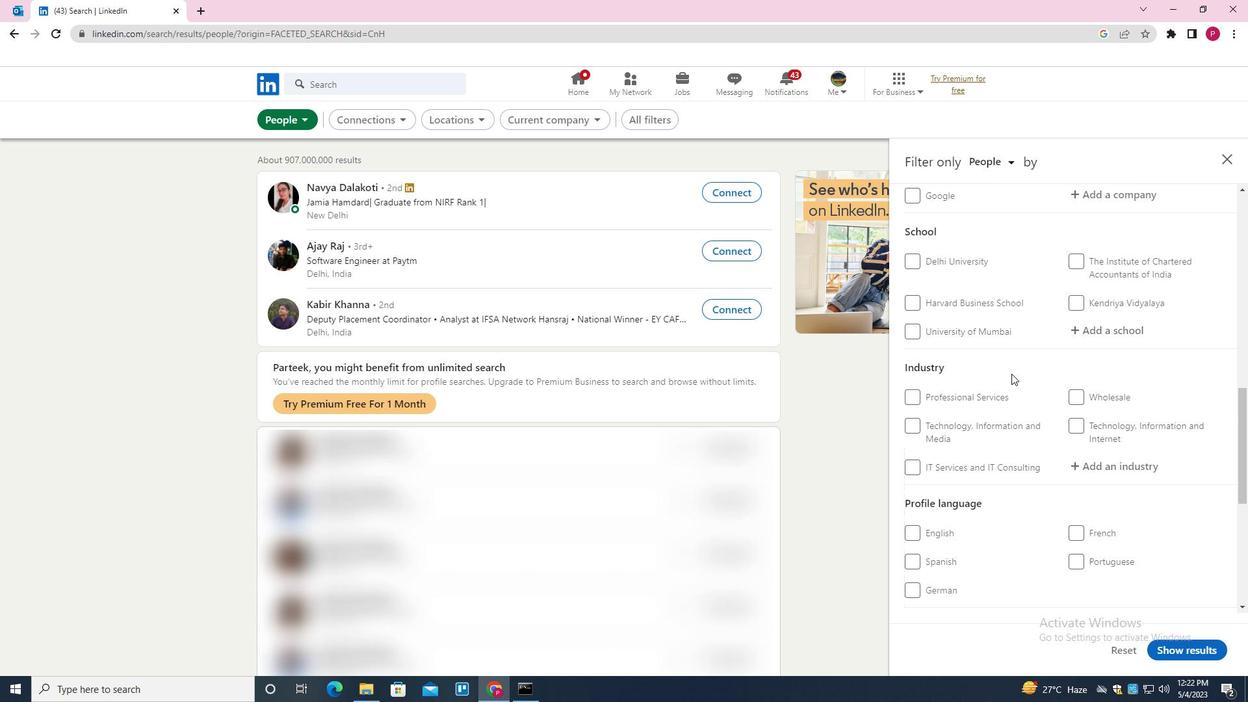 
Action: Mouse scrolled (1012, 372) with delta (0, 0)
Screenshot: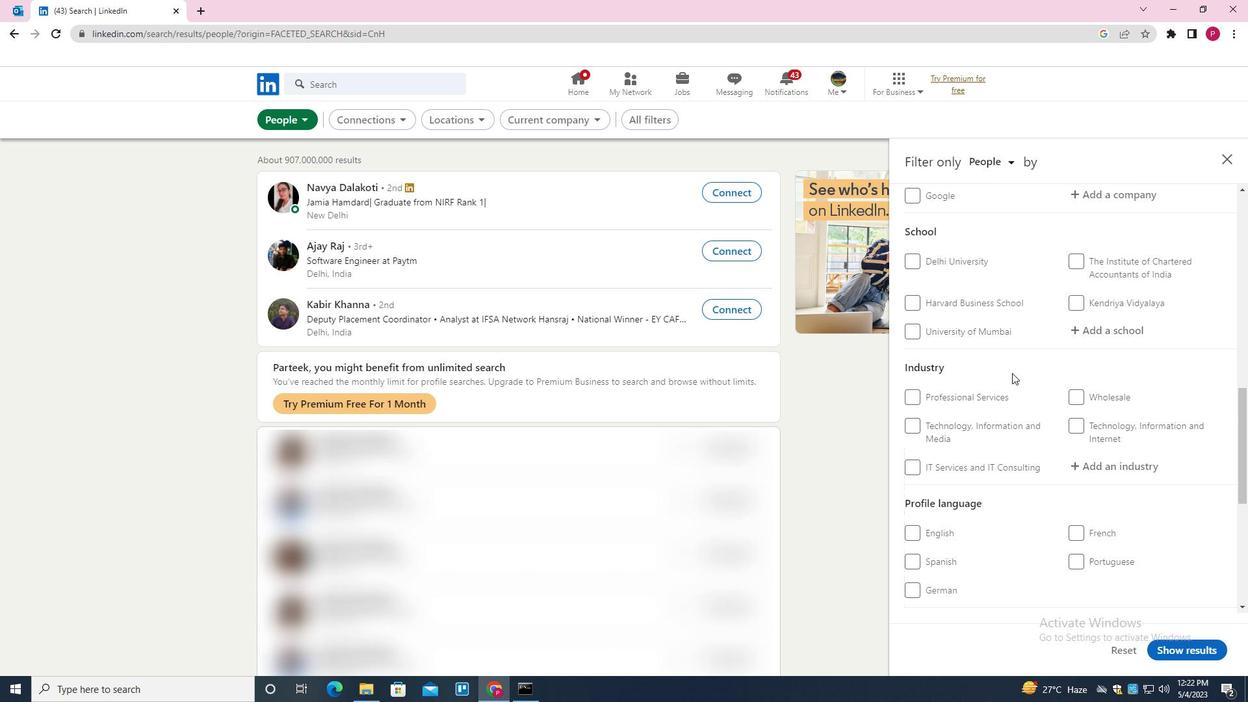
Action: Mouse scrolled (1012, 372) with delta (0, 0)
Screenshot: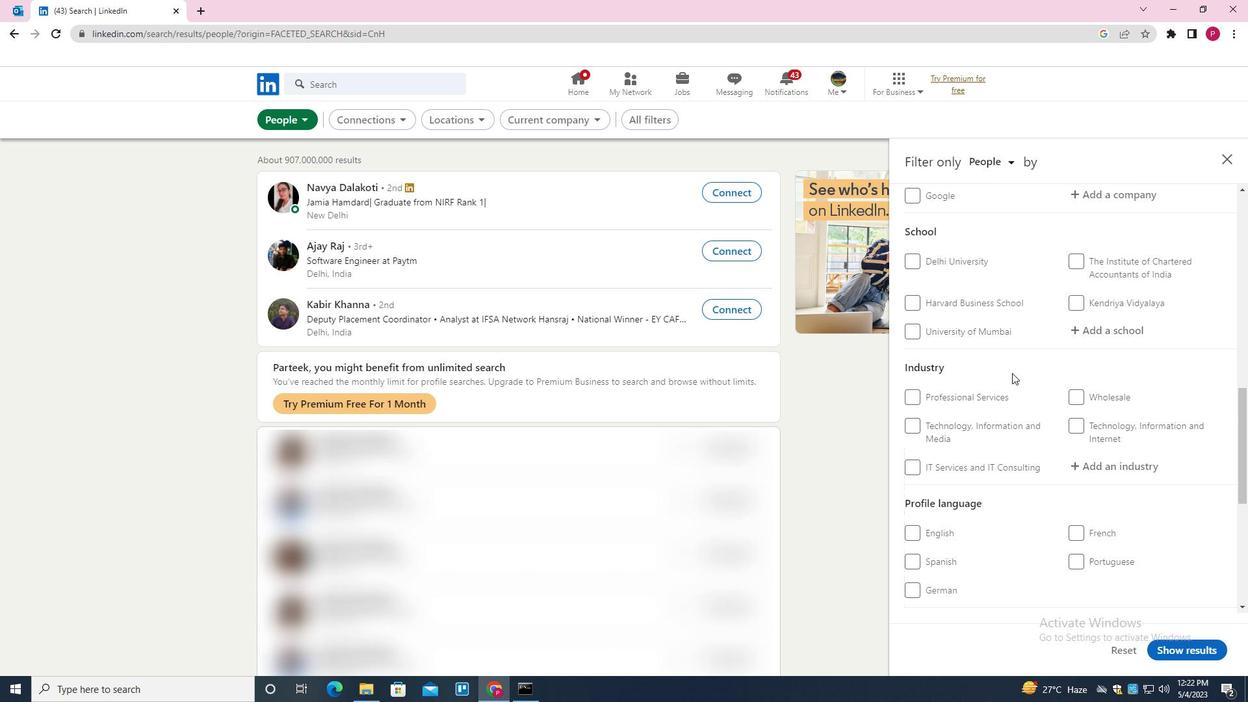 
Action: Mouse scrolled (1012, 372) with delta (0, 0)
Screenshot: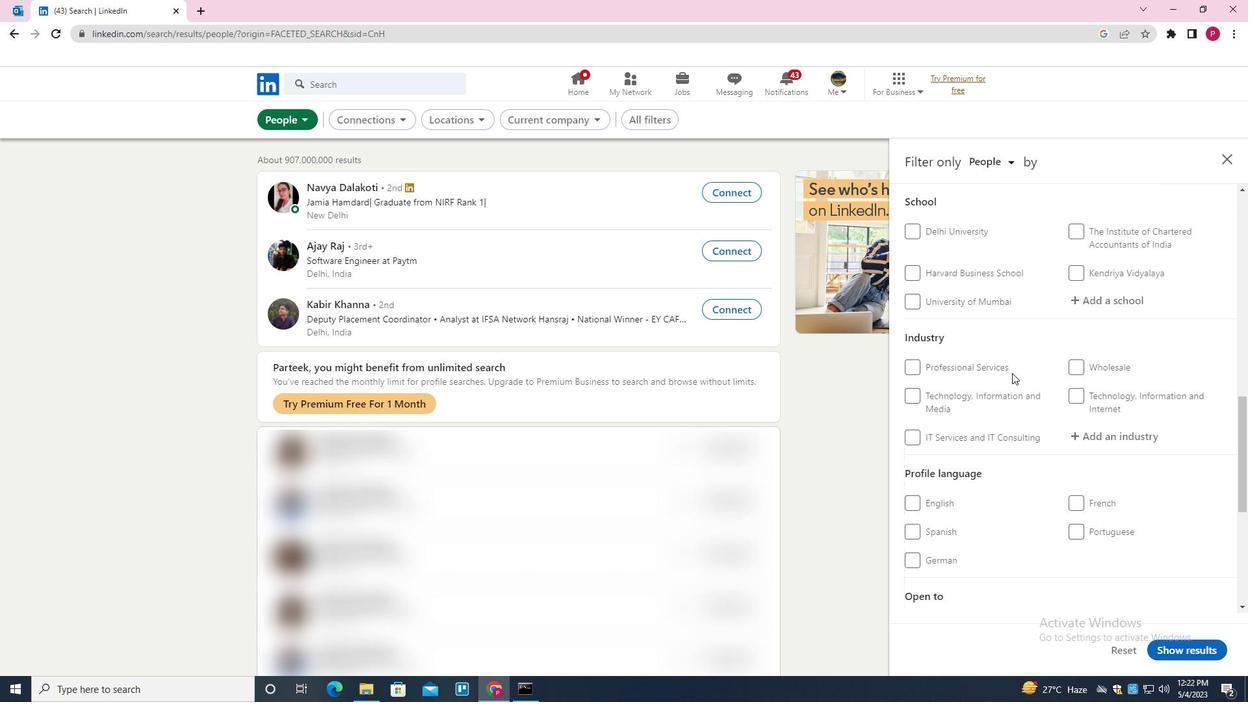 
Action: Mouse moved to (923, 364)
Screenshot: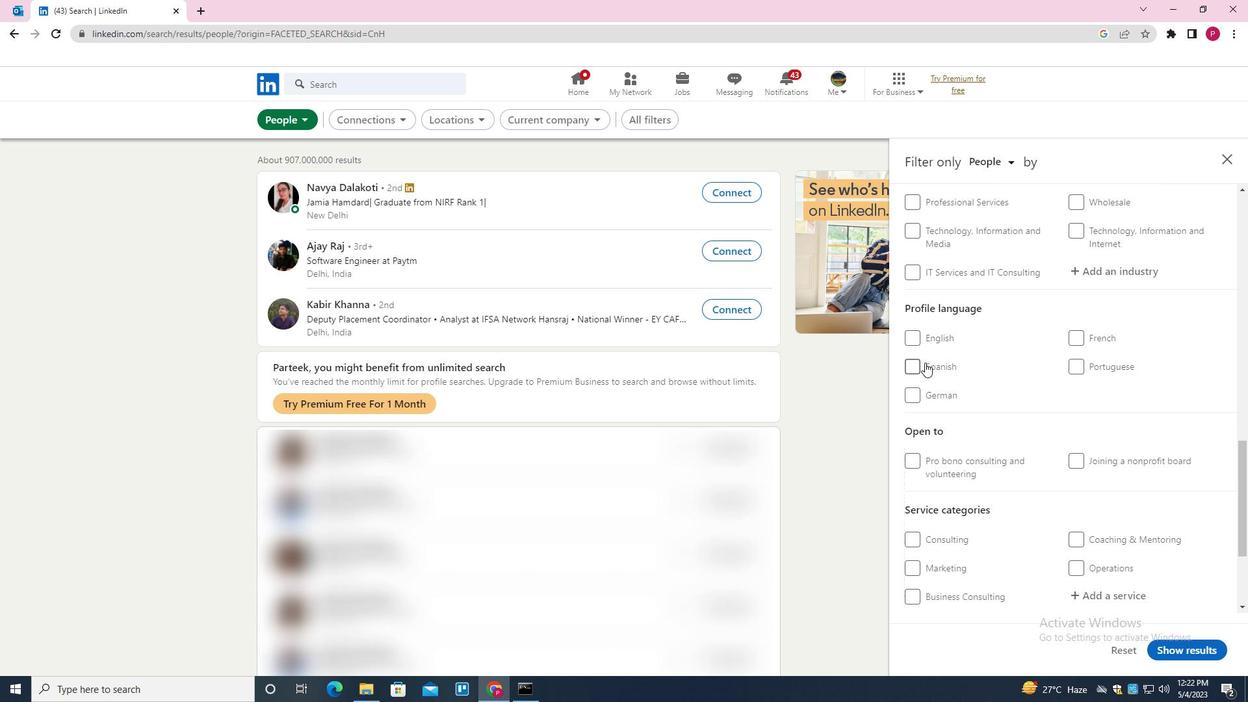 
Action: Mouse pressed left at (923, 364)
Screenshot: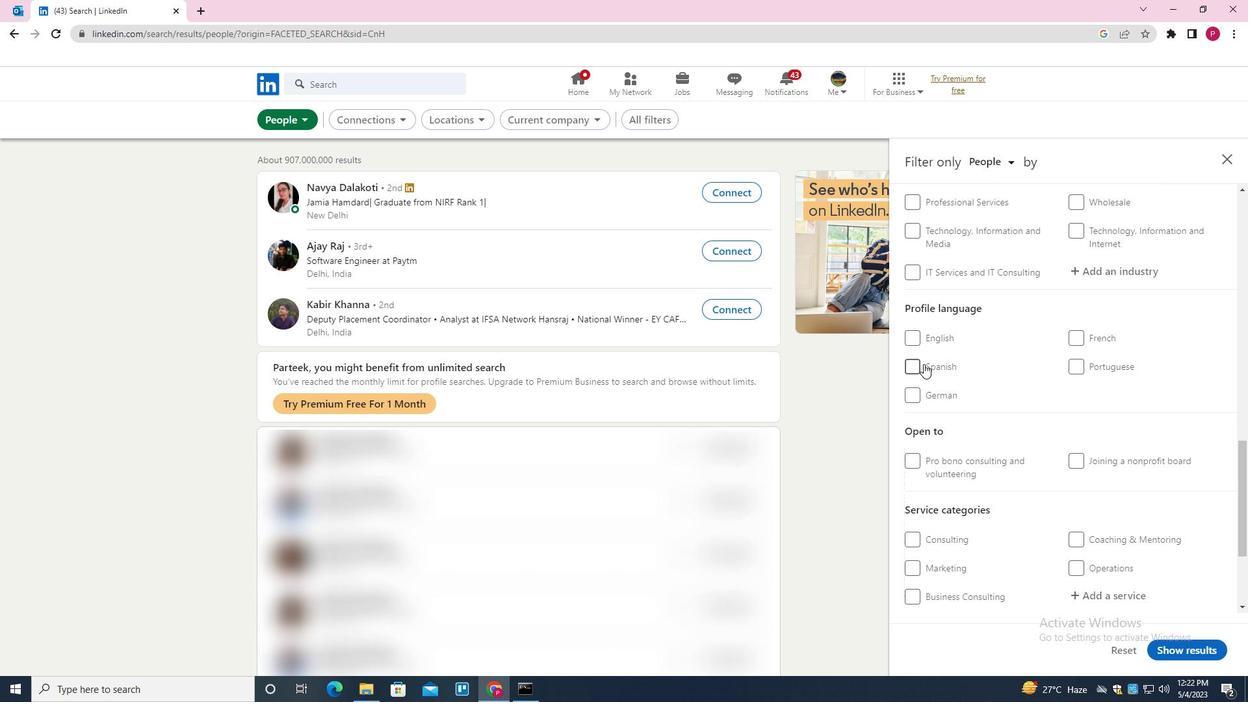 
Action: Mouse moved to (988, 385)
Screenshot: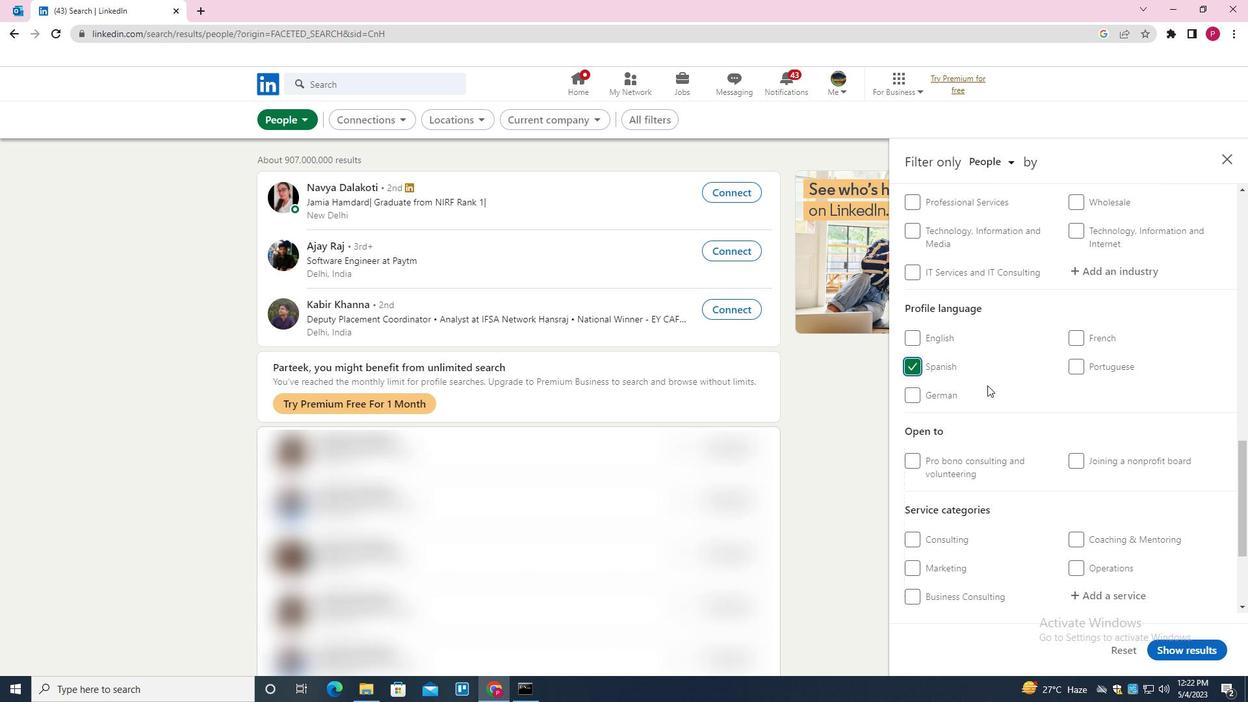 
Action: Mouse scrolled (988, 386) with delta (0, 0)
Screenshot: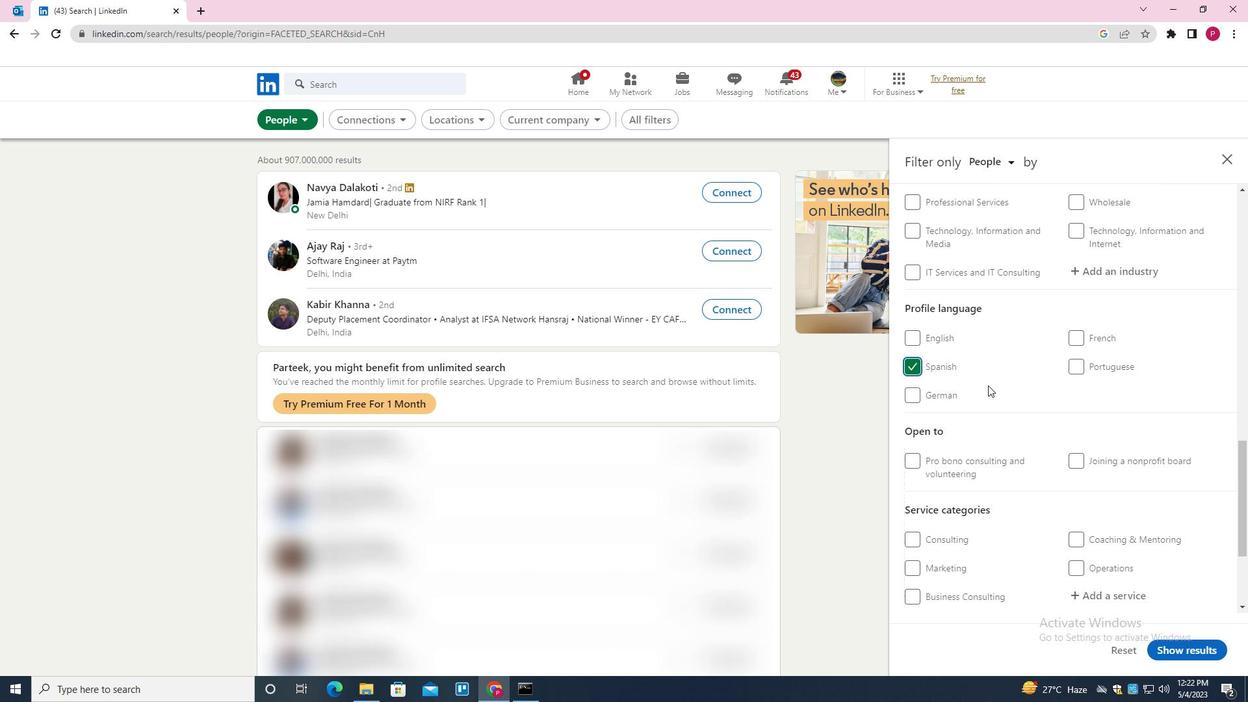 
Action: Mouse scrolled (988, 386) with delta (0, 0)
Screenshot: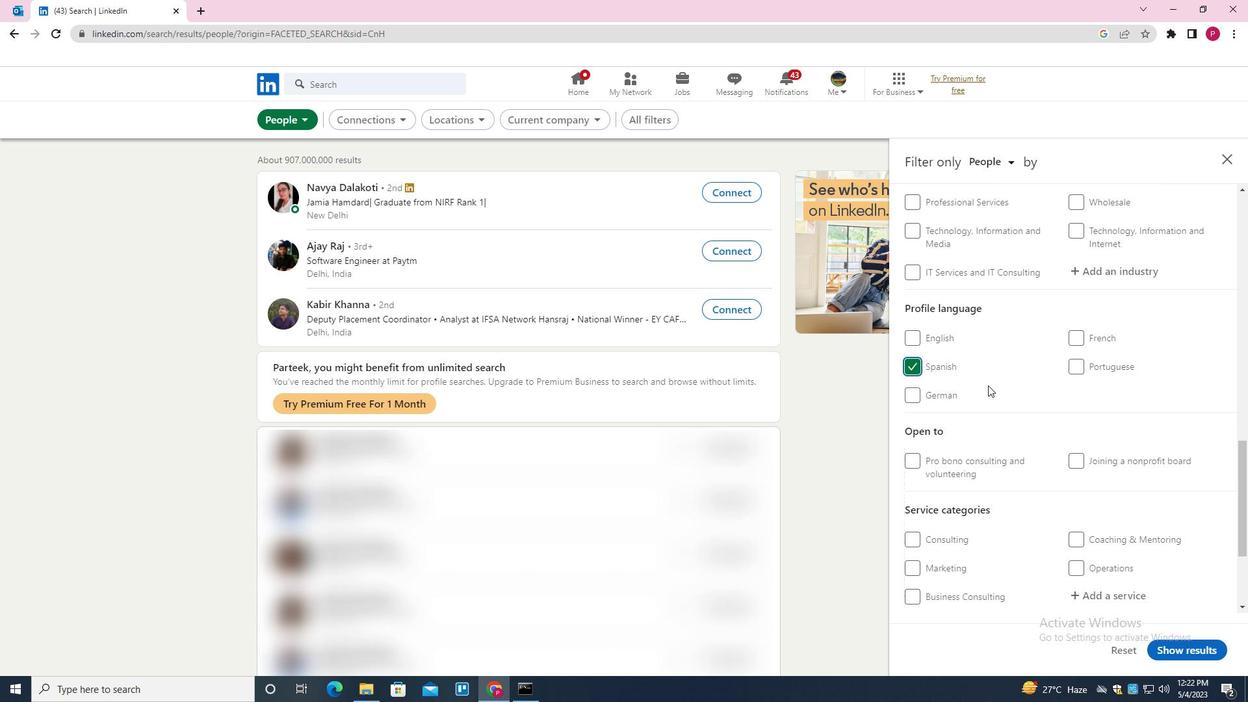 
Action: Mouse scrolled (988, 386) with delta (0, 0)
Screenshot: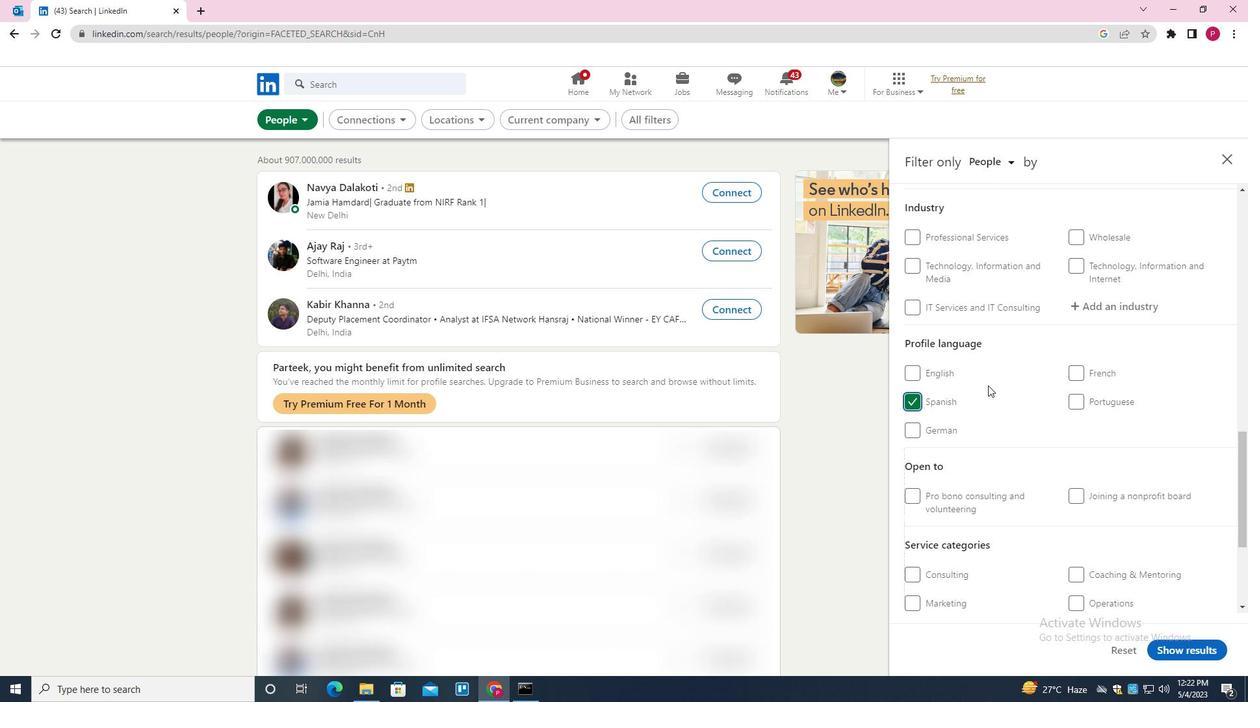 
Action: Mouse scrolled (988, 386) with delta (0, 0)
Screenshot: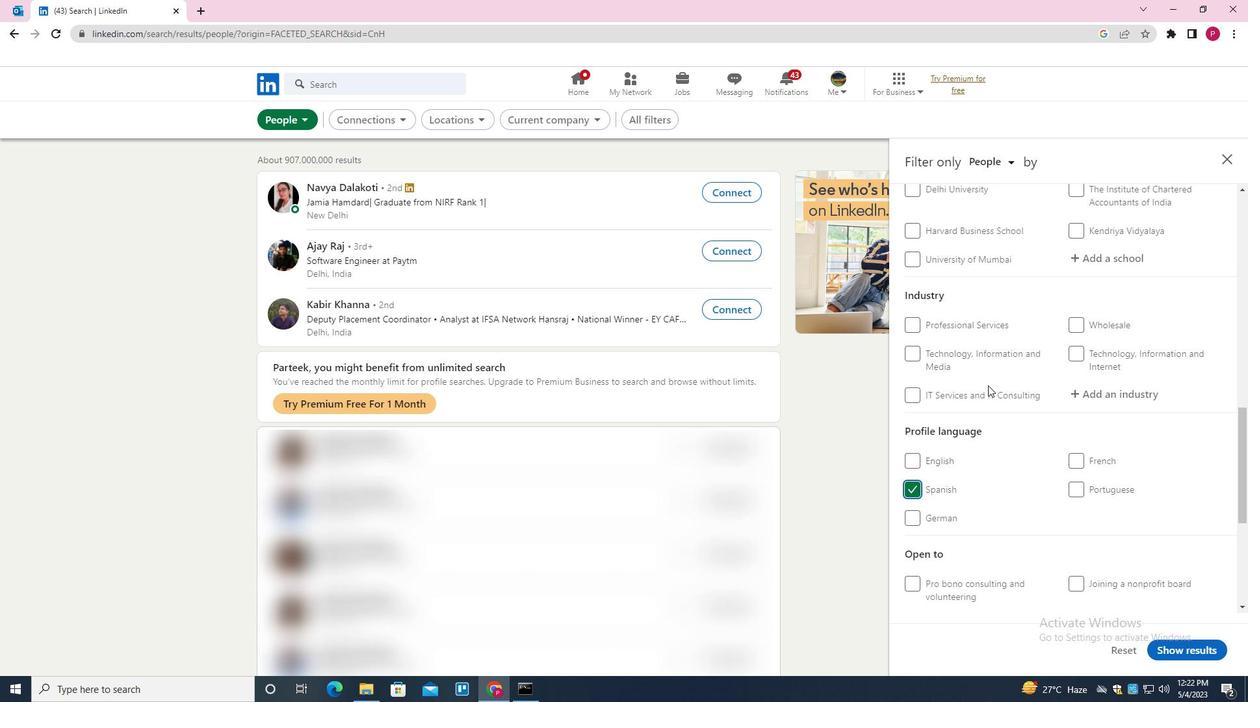 
Action: Mouse scrolled (988, 386) with delta (0, 0)
Screenshot: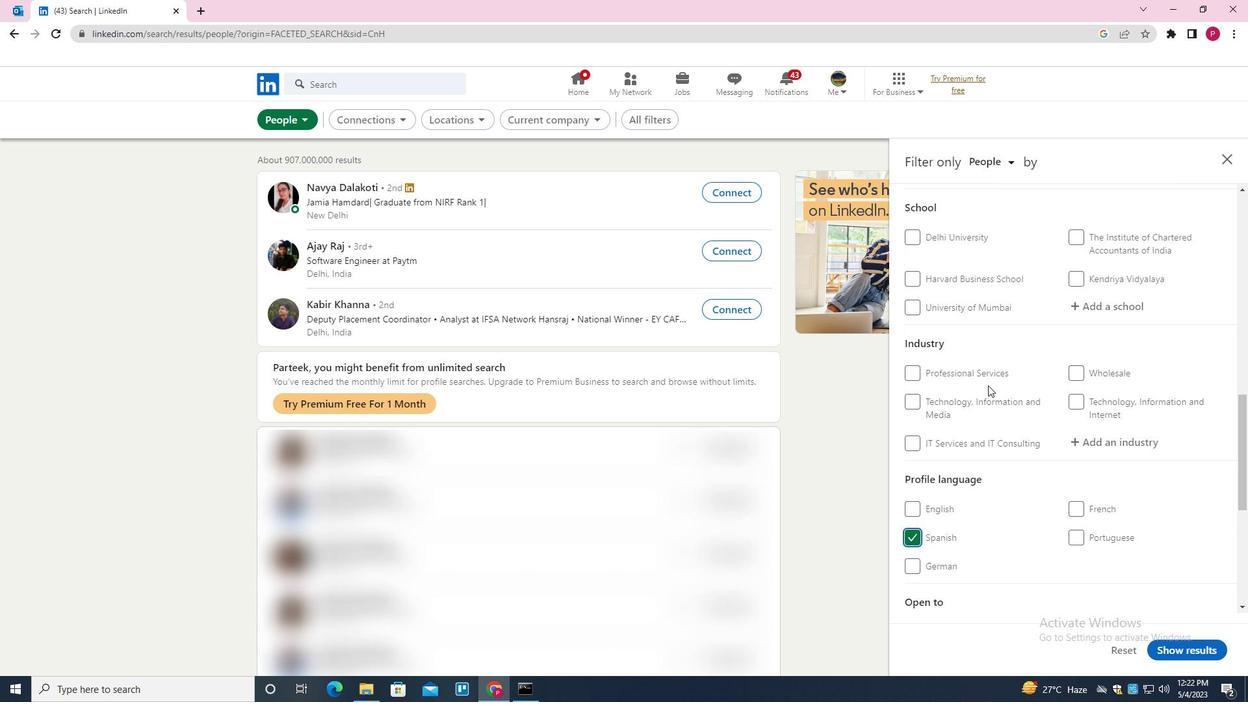 
Action: Mouse moved to (990, 384)
Screenshot: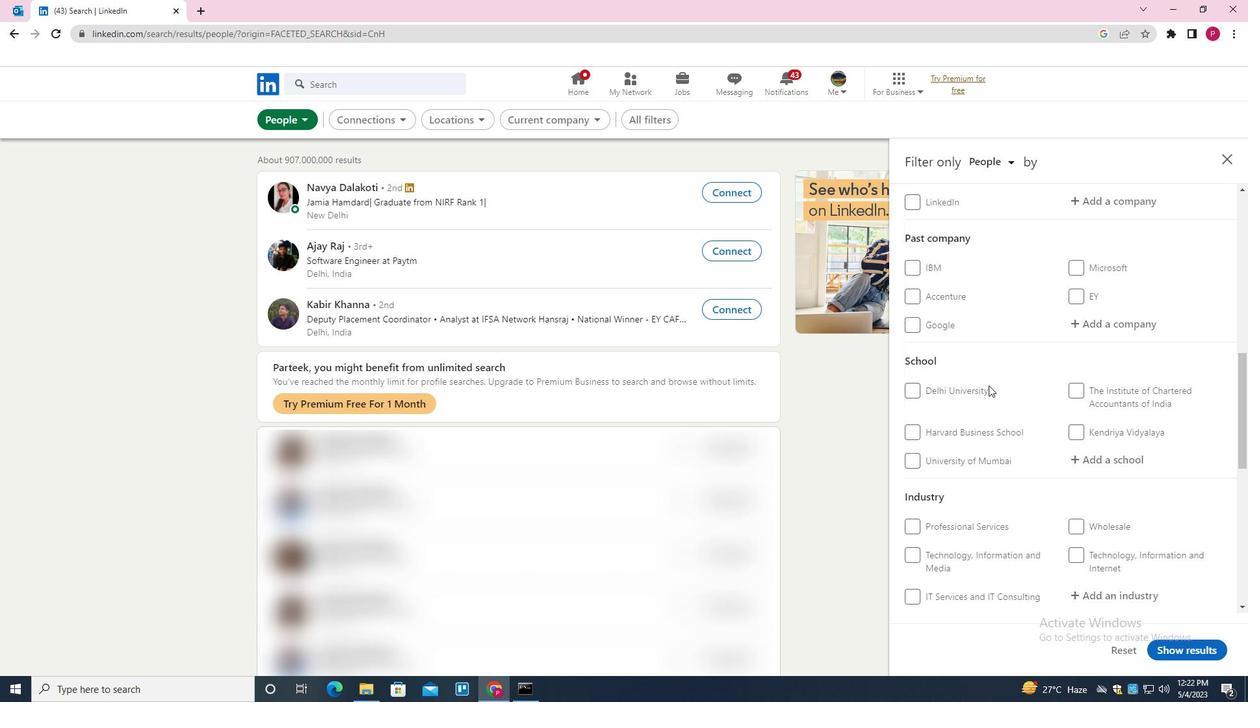 
Action: Mouse scrolled (990, 385) with delta (0, 0)
Screenshot: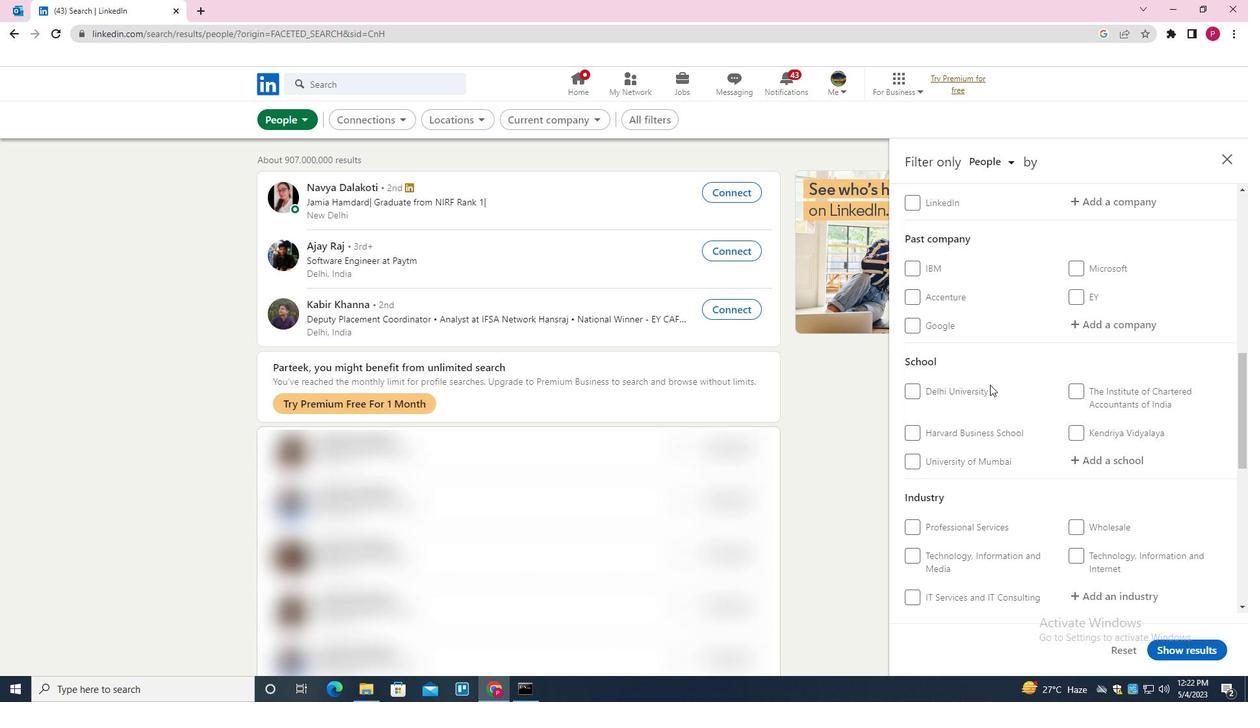 
Action: Mouse scrolled (990, 385) with delta (0, 0)
Screenshot: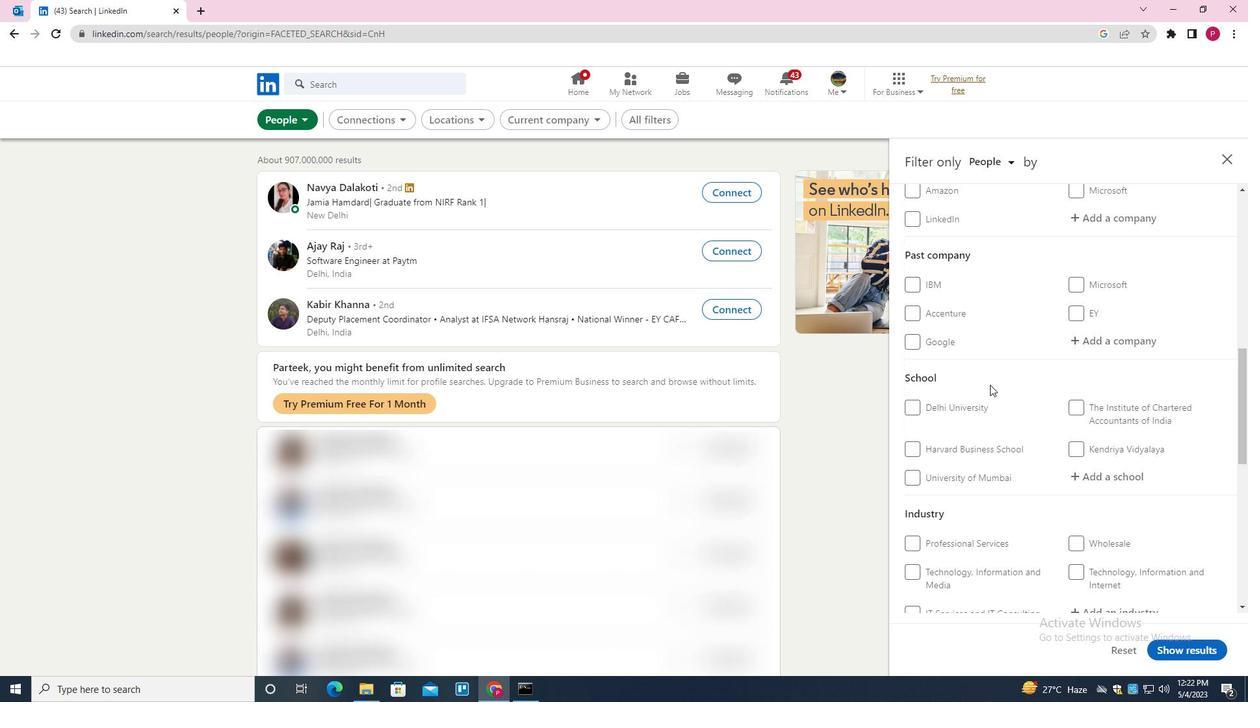 
Action: Mouse moved to (1120, 331)
Screenshot: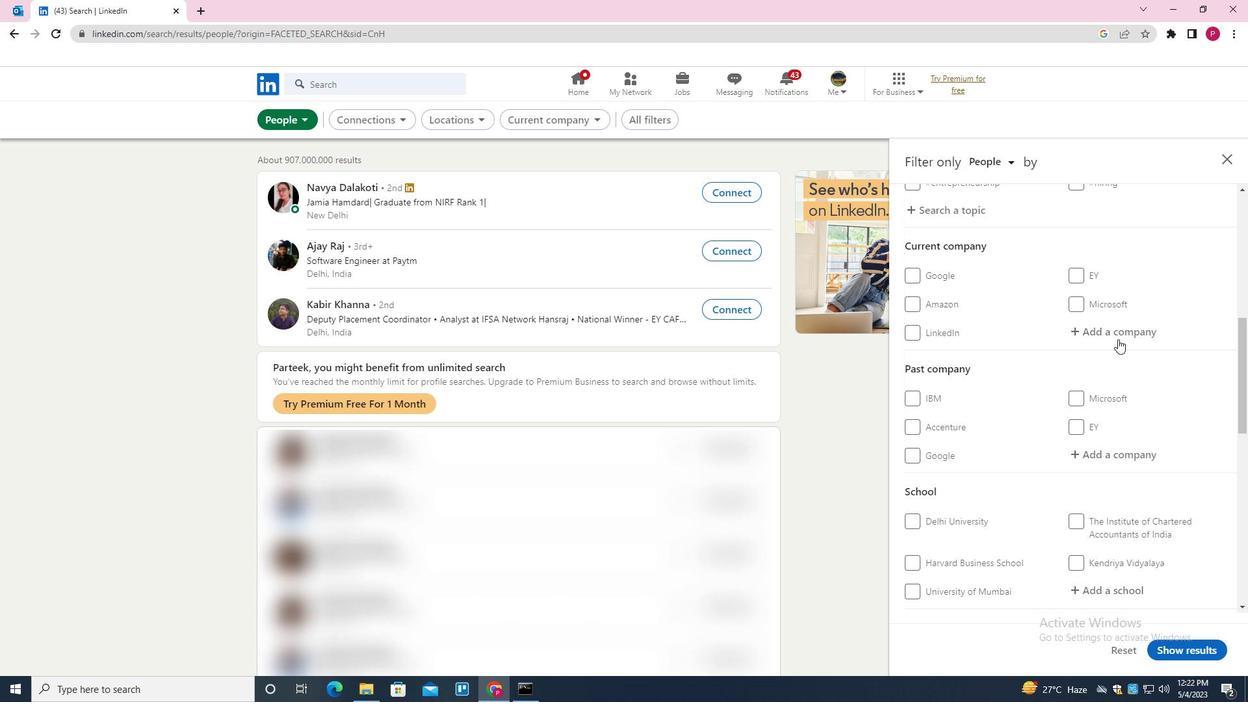 
Action: Mouse pressed left at (1120, 331)
Screenshot: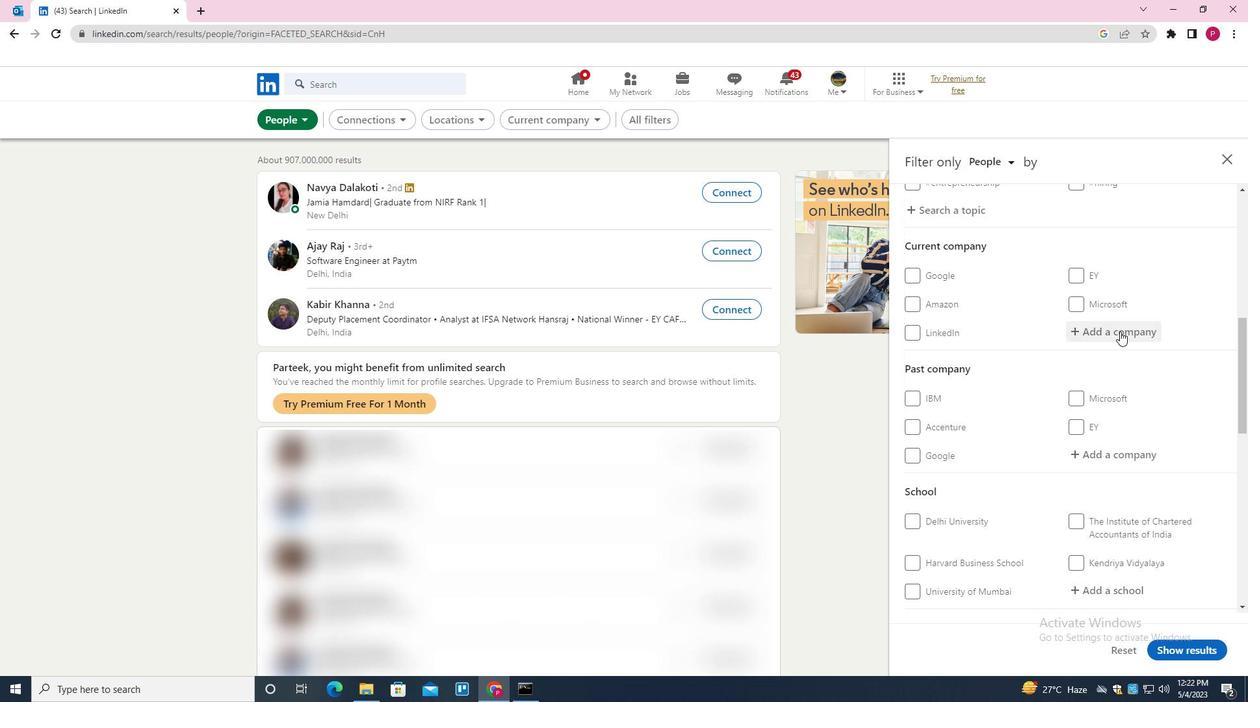 
Action: Mouse moved to (1105, 339)
Screenshot: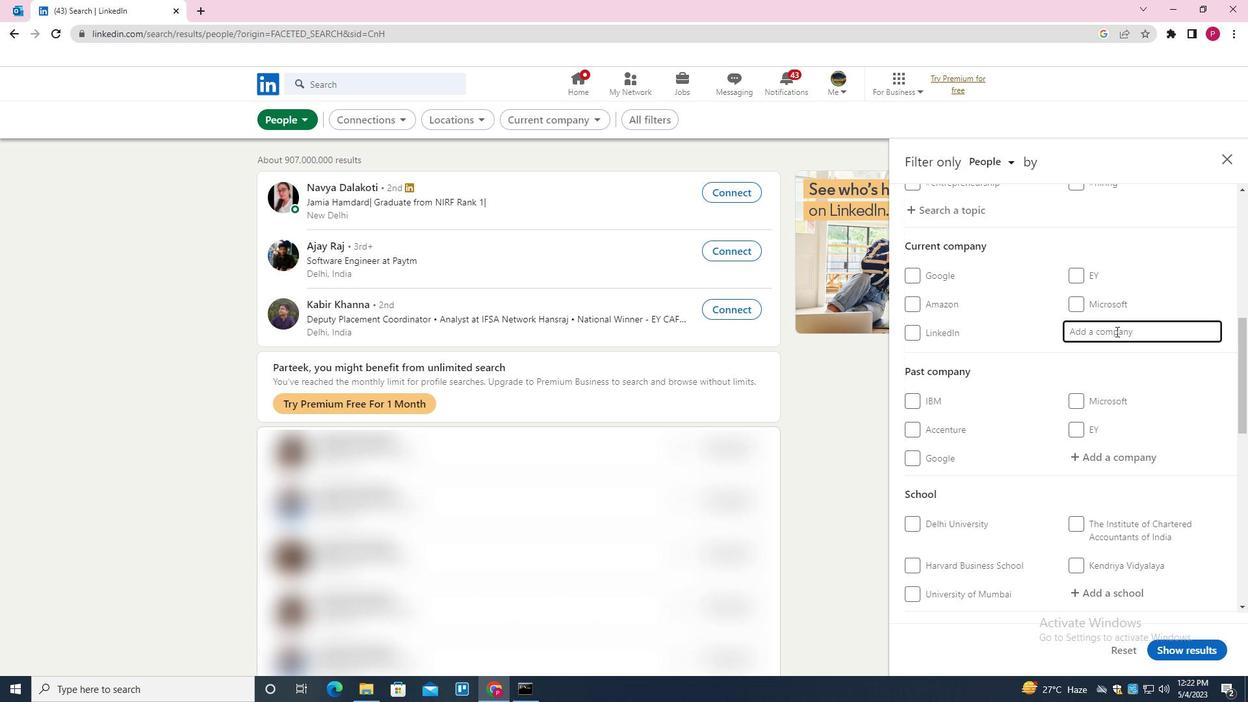 
Action: Key pressed <Key.shift><Key.shift><Key.shift><Key.shift><Key.shift>TECHWAVE<Key.space><Key.down><Key.enter>
Screenshot: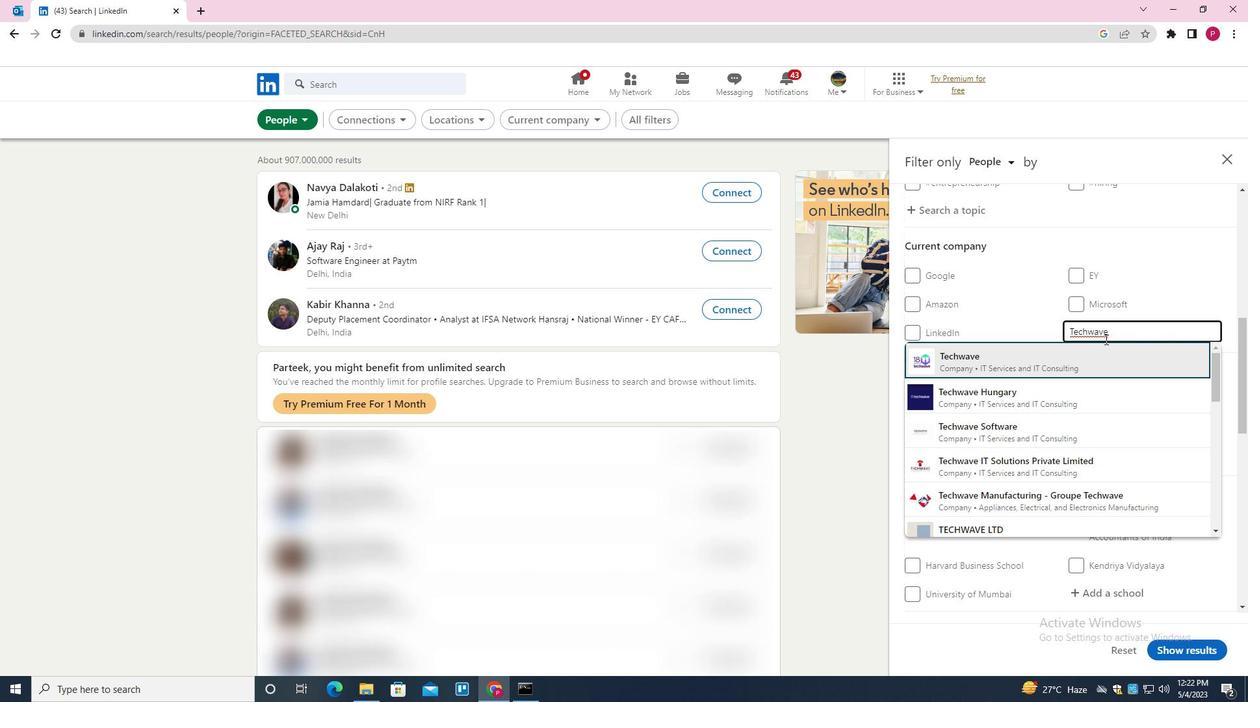 
Action: Mouse moved to (1025, 397)
Screenshot: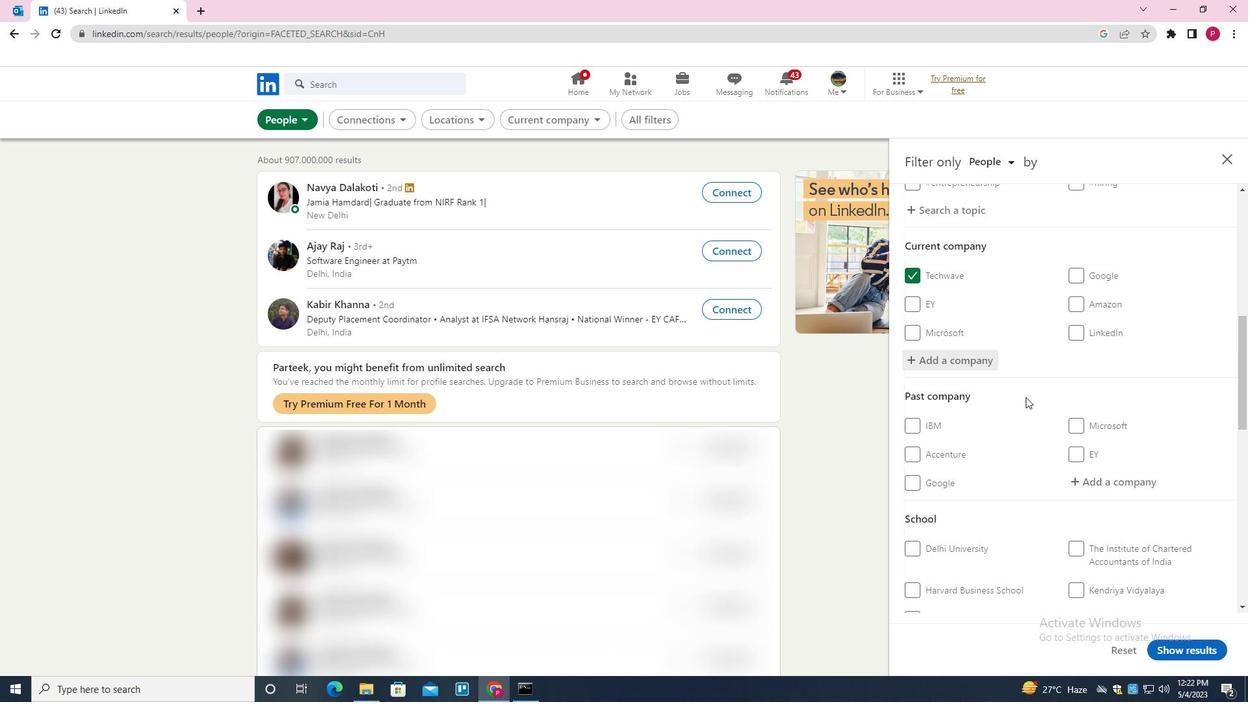 
Action: Mouse scrolled (1025, 396) with delta (0, 0)
Screenshot: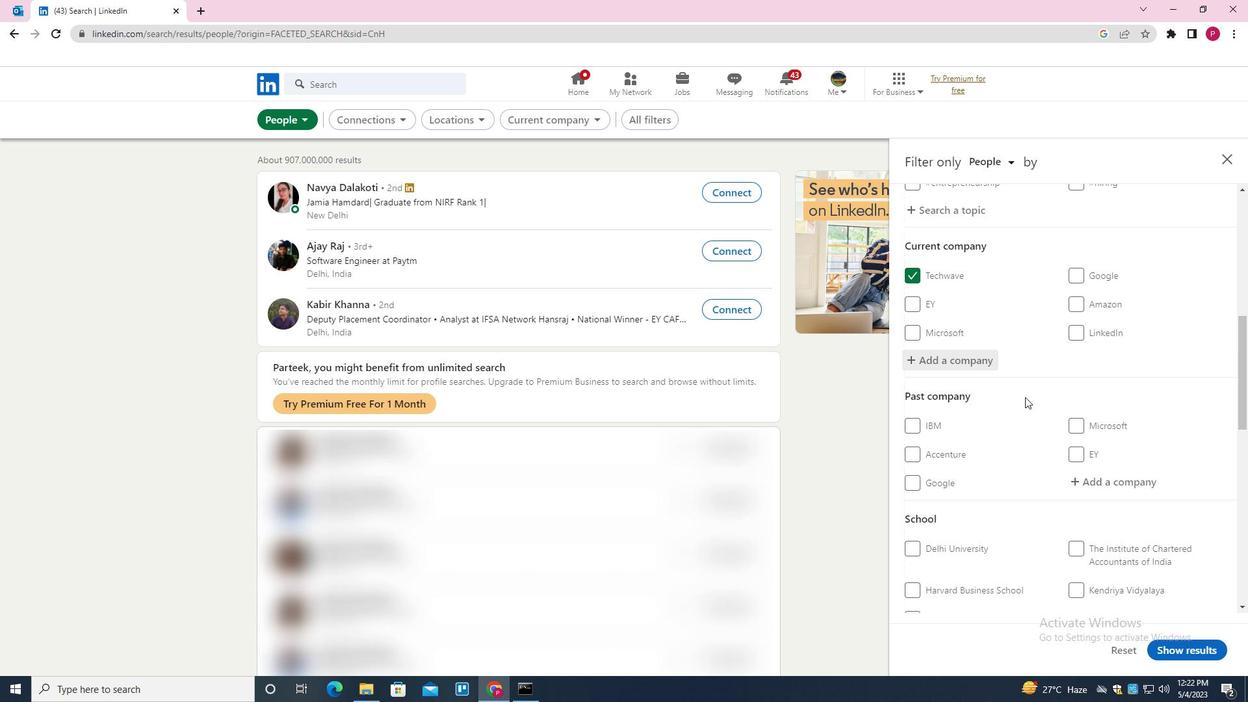 
Action: Mouse moved to (1026, 396)
Screenshot: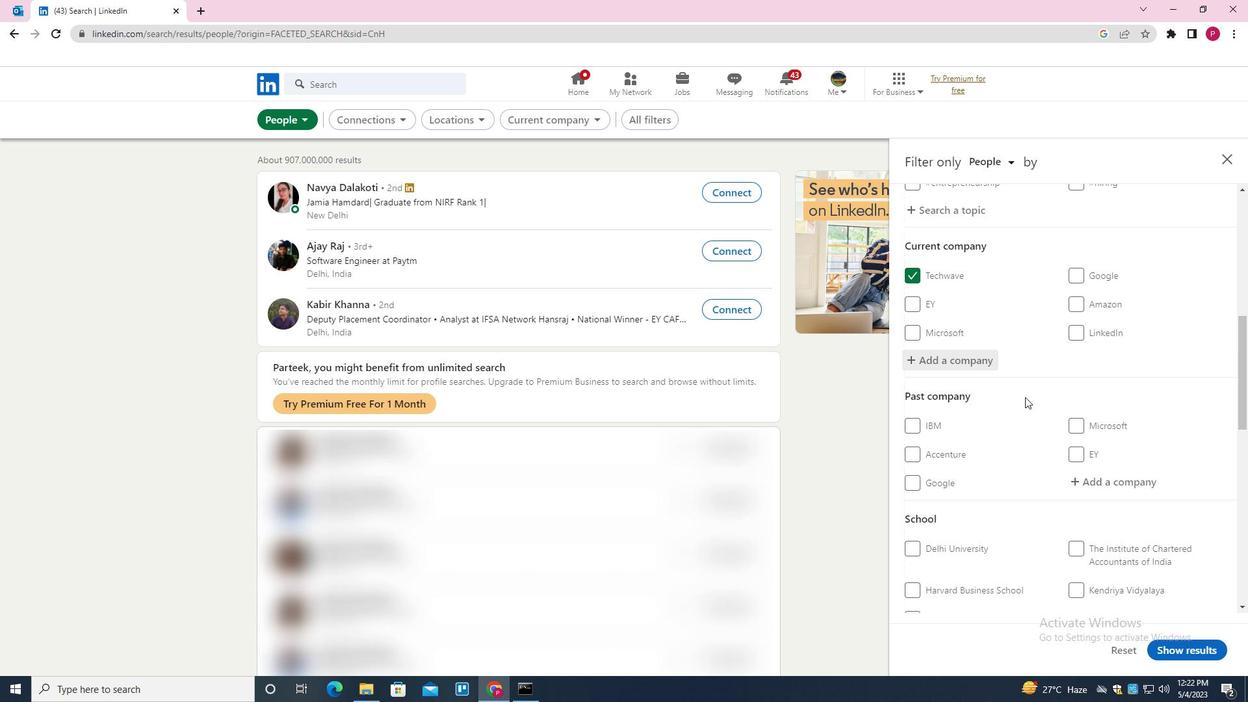 
Action: Mouse scrolled (1026, 395) with delta (0, 0)
Screenshot: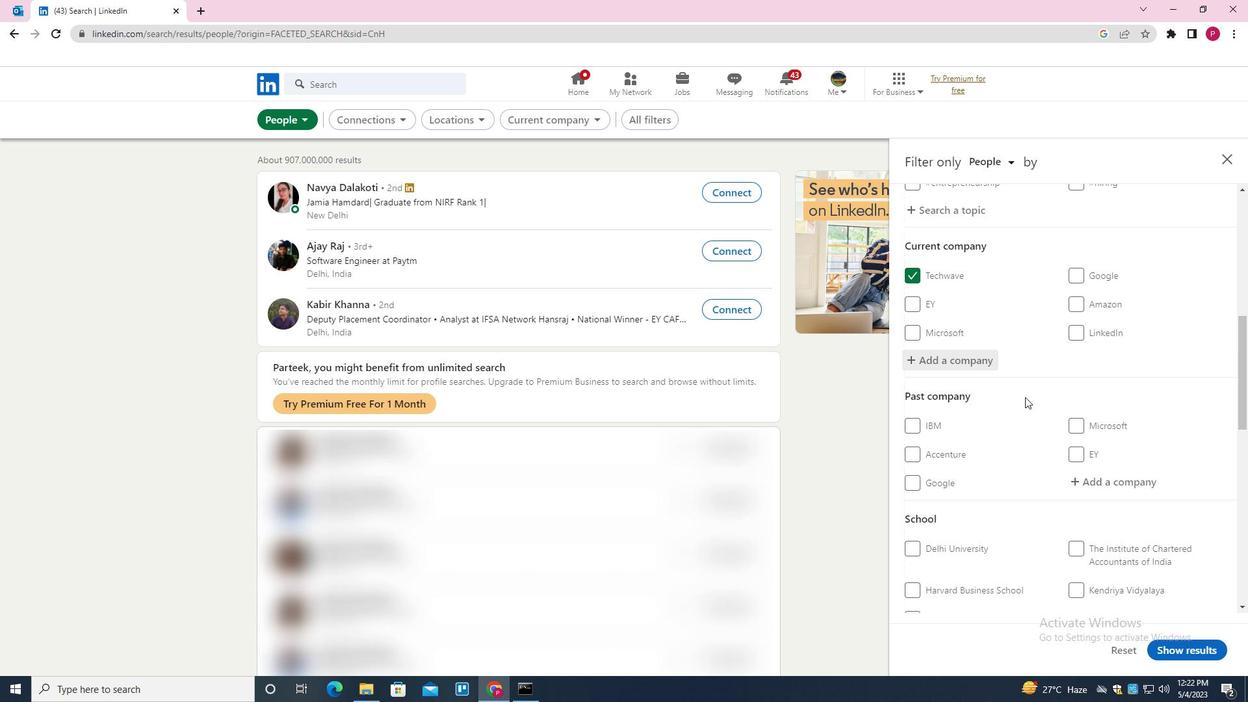 
Action: Mouse moved to (1031, 393)
Screenshot: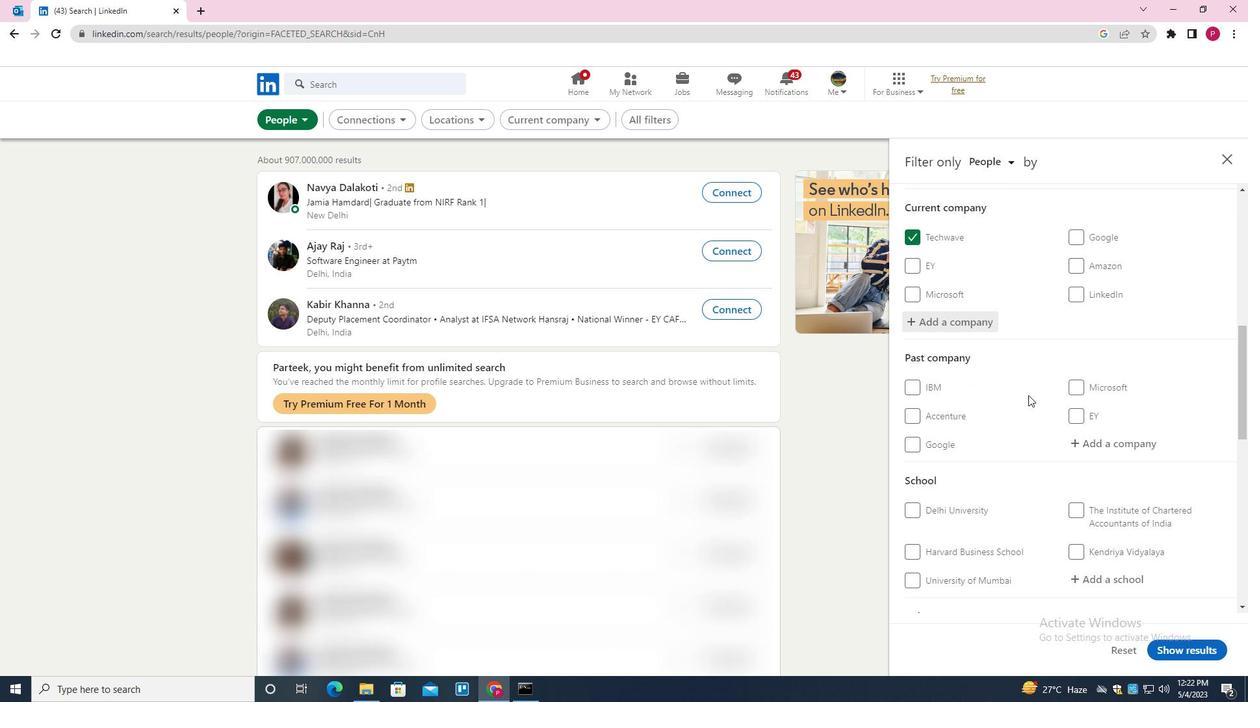 
Action: Mouse scrolled (1031, 392) with delta (0, 0)
Screenshot: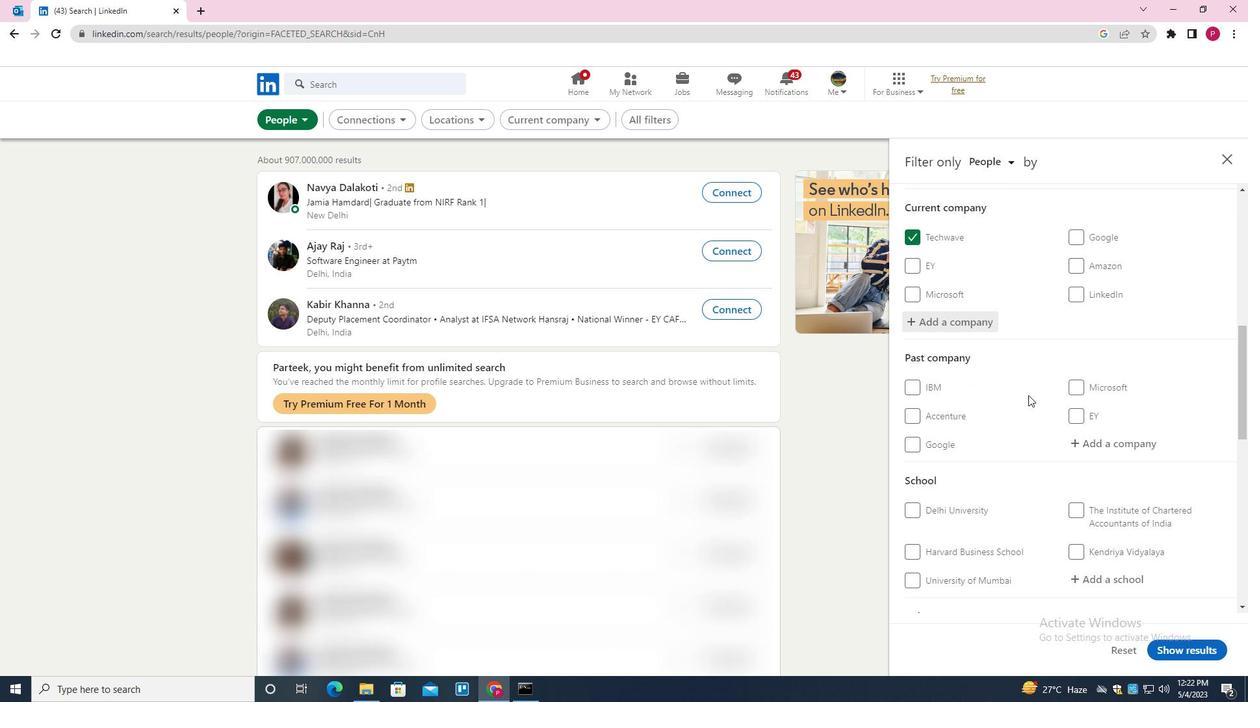
Action: Mouse moved to (1036, 390)
Screenshot: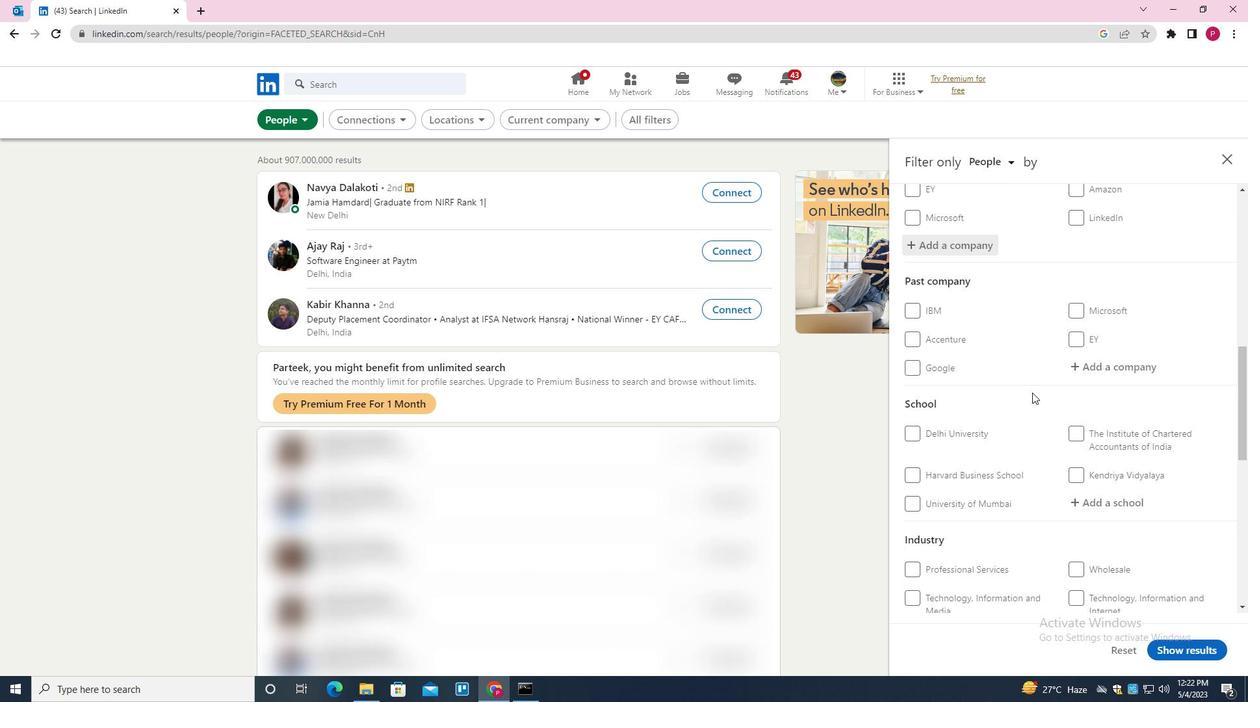 
Action: Mouse scrolled (1036, 389) with delta (0, 0)
Screenshot: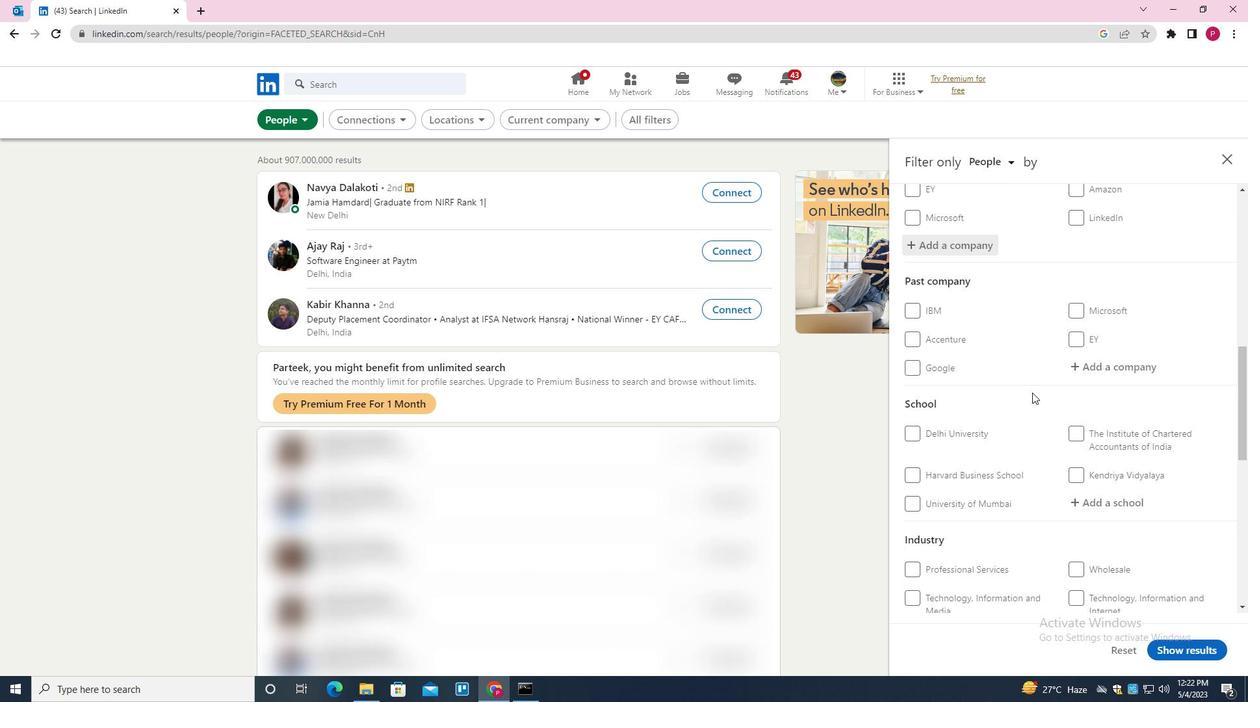 
Action: Mouse moved to (1038, 387)
Screenshot: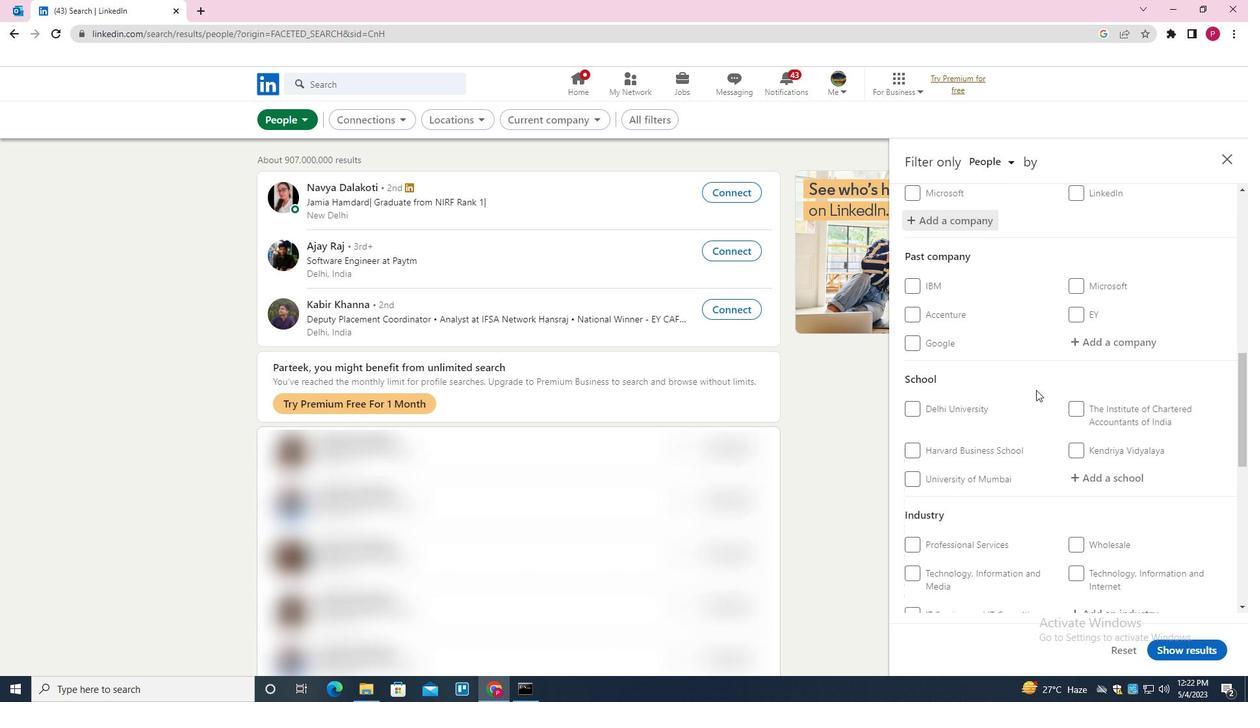 
Action: Mouse scrolled (1038, 386) with delta (0, 0)
Screenshot: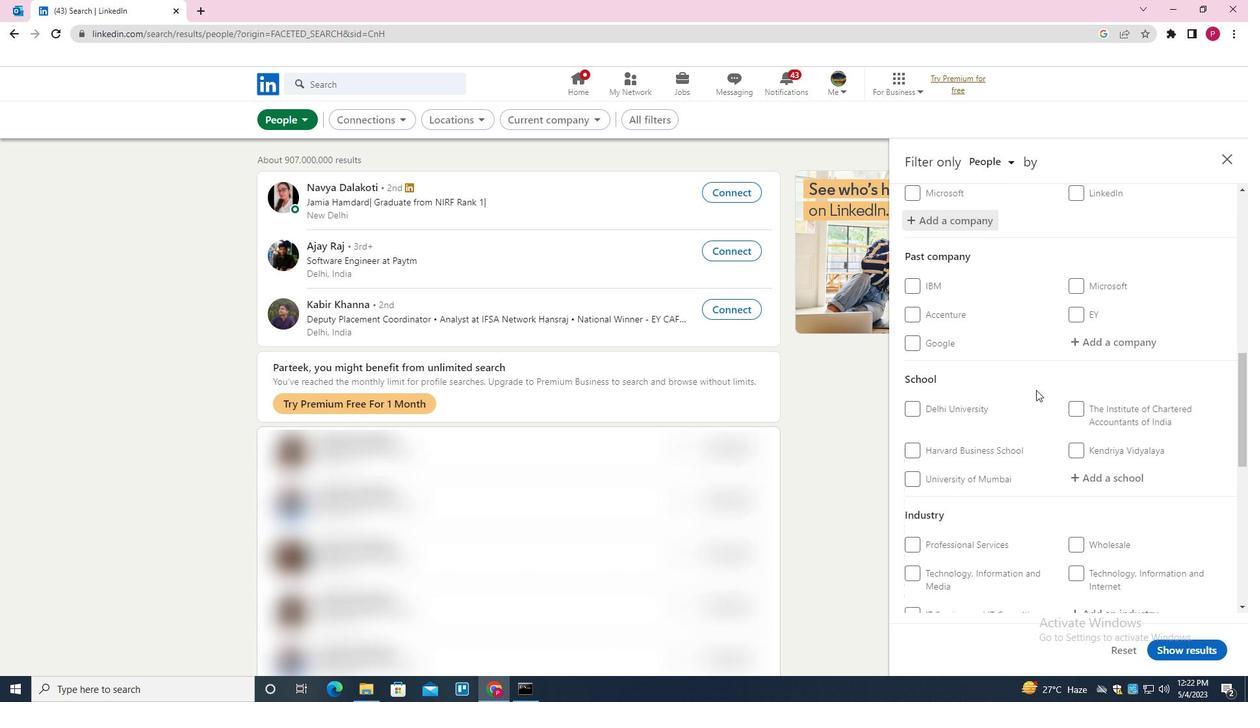 
Action: Mouse moved to (1108, 293)
Screenshot: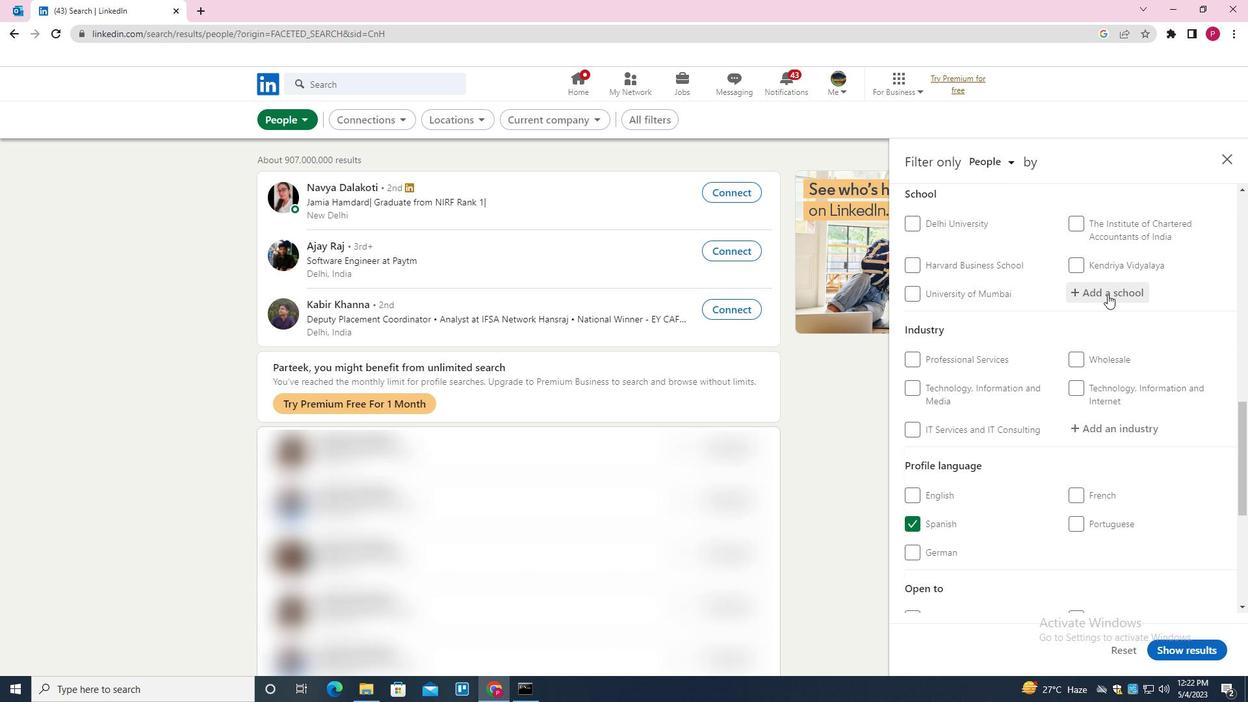 
Action: Mouse pressed left at (1108, 293)
Screenshot: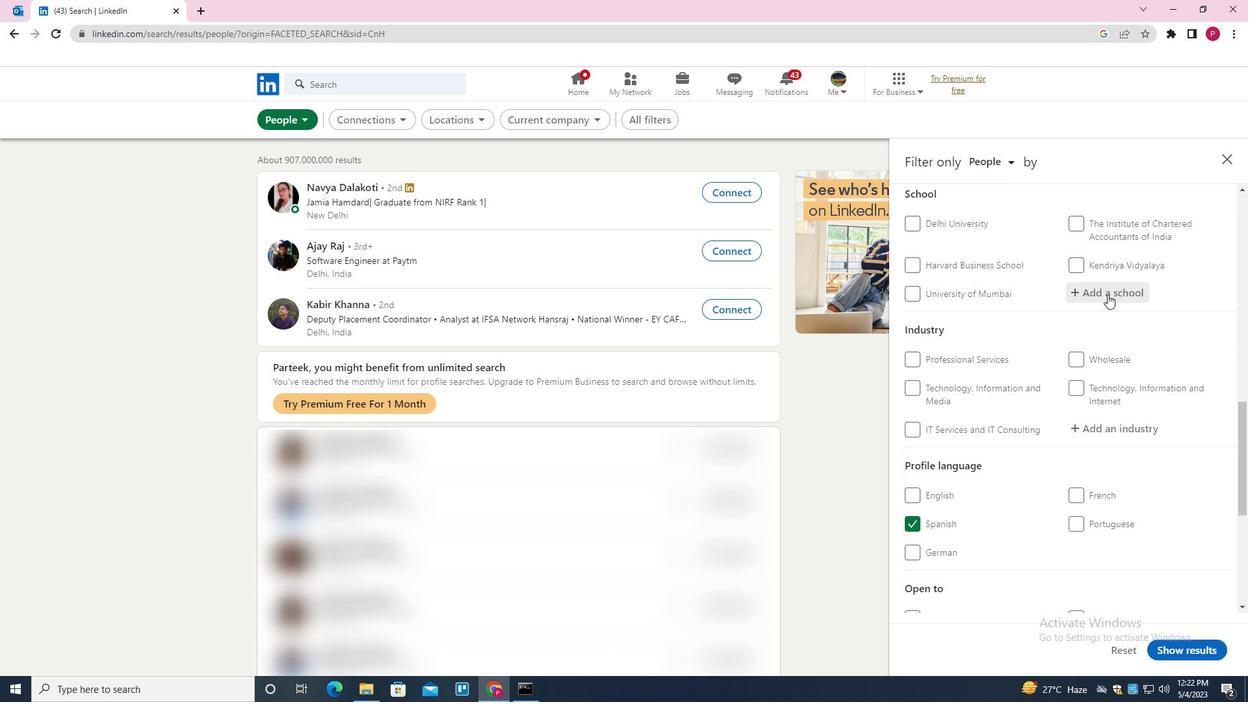 
Action: Key pressed <Key.shift><Key.shift><Key.shift><Key.shift><Key.shift><Key.shift><Key.shift><Key.shift><Key.shift>THAKUR<Key.space><Key.shift><Key.shift>COLLEGE<Key.space>OF<Key.space><Key.shift>SCIENCE<Key.space><Key.shift><Key.shift><Key.shift><Key.shift><Key.shift><Key.shift><Key.shift><Key.shift><Key.shift><Key.shift><Key.shift><Key.shift>*<Key.backspace>&<Key.space><Key.shift>COMMERCE<Key.down><Key.enter>
Screenshot: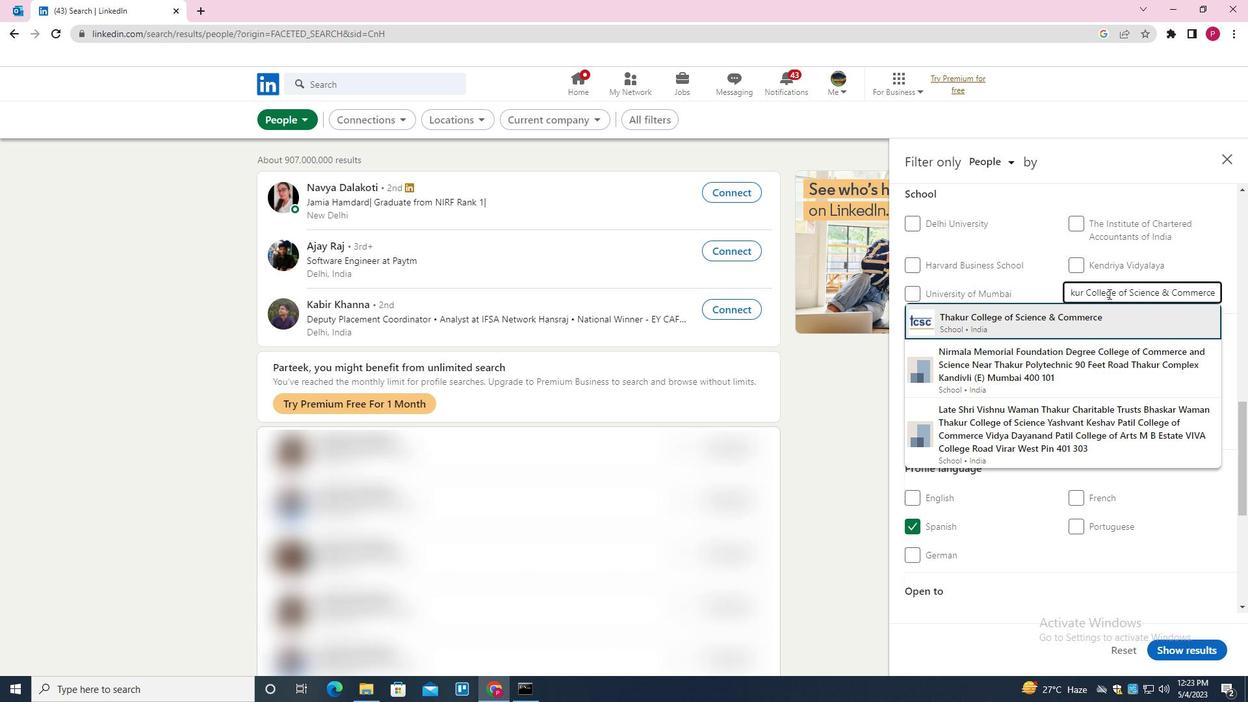 
Action: Mouse moved to (1025, 353)
Screenshot: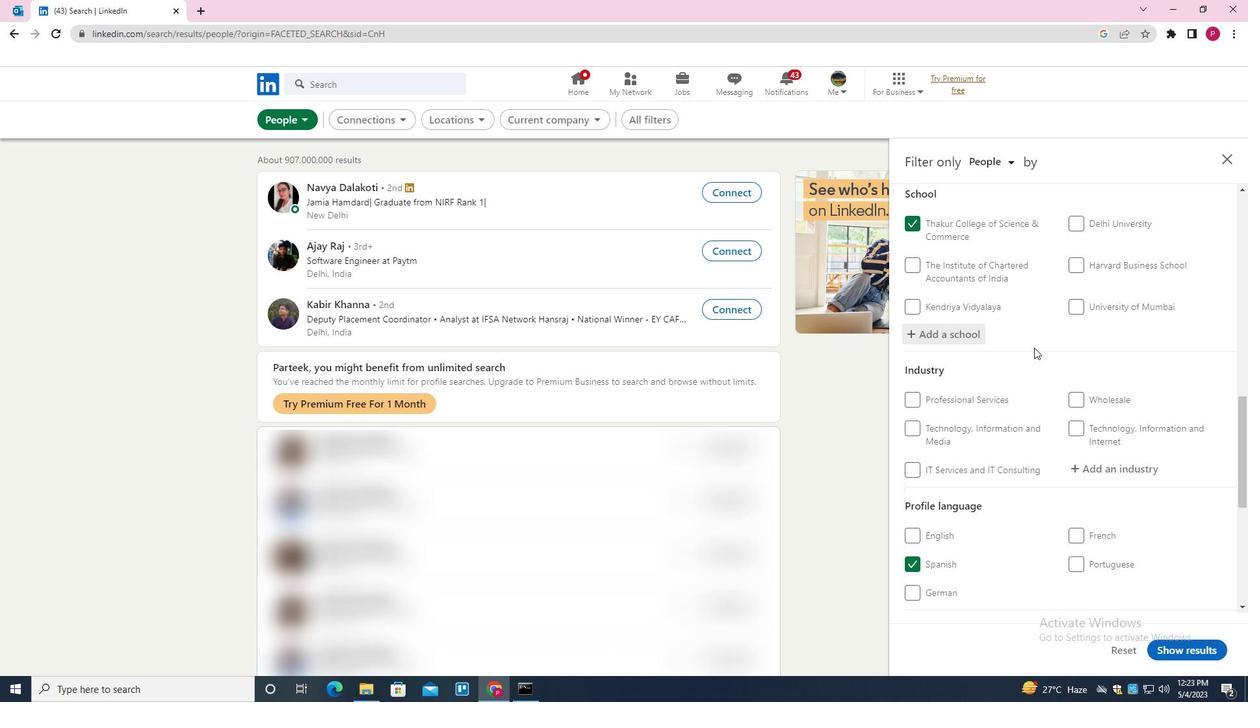 
Action: Mouse scrolled (1025, 353) with delta (0, 0)
Screenshot: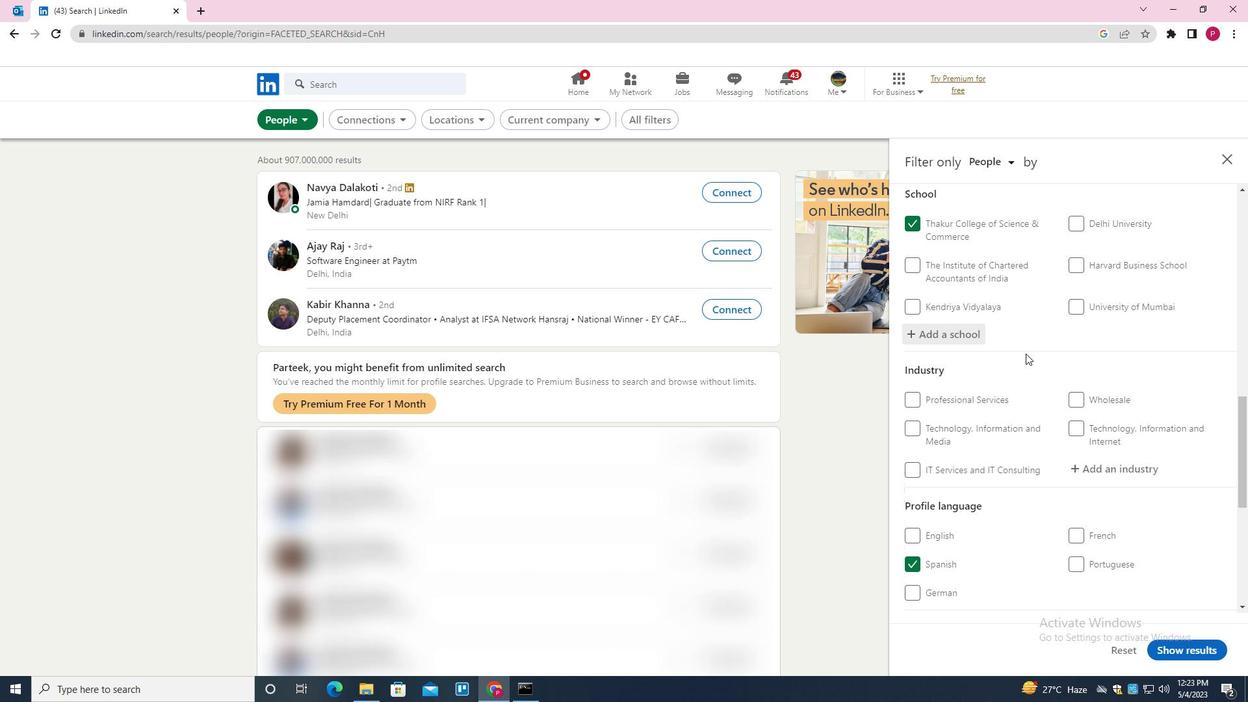 
Action: Mouse scrolled (1025, 353) with delta (0, 0)
Screenshot: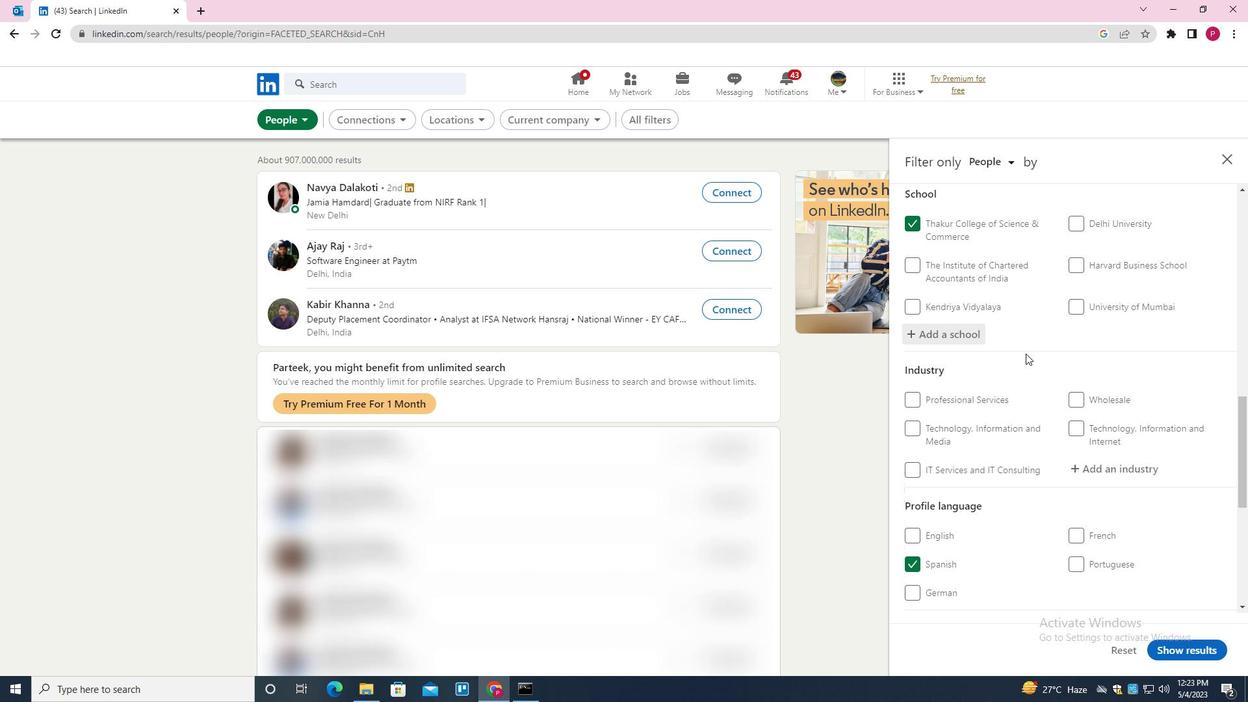
Action: Mouse scrolled (1025, 353) with delta (0, 0)
Screenshot: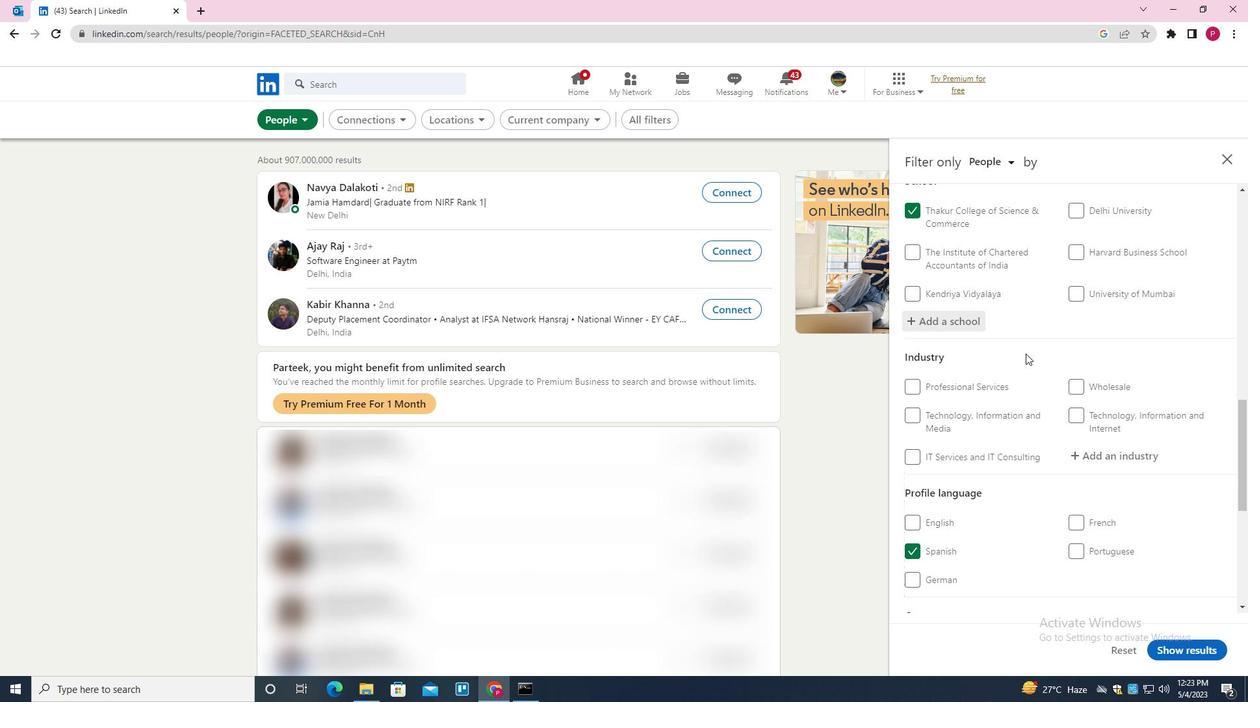 
Action: Mouse moved to (1102, 276)
Screenshot: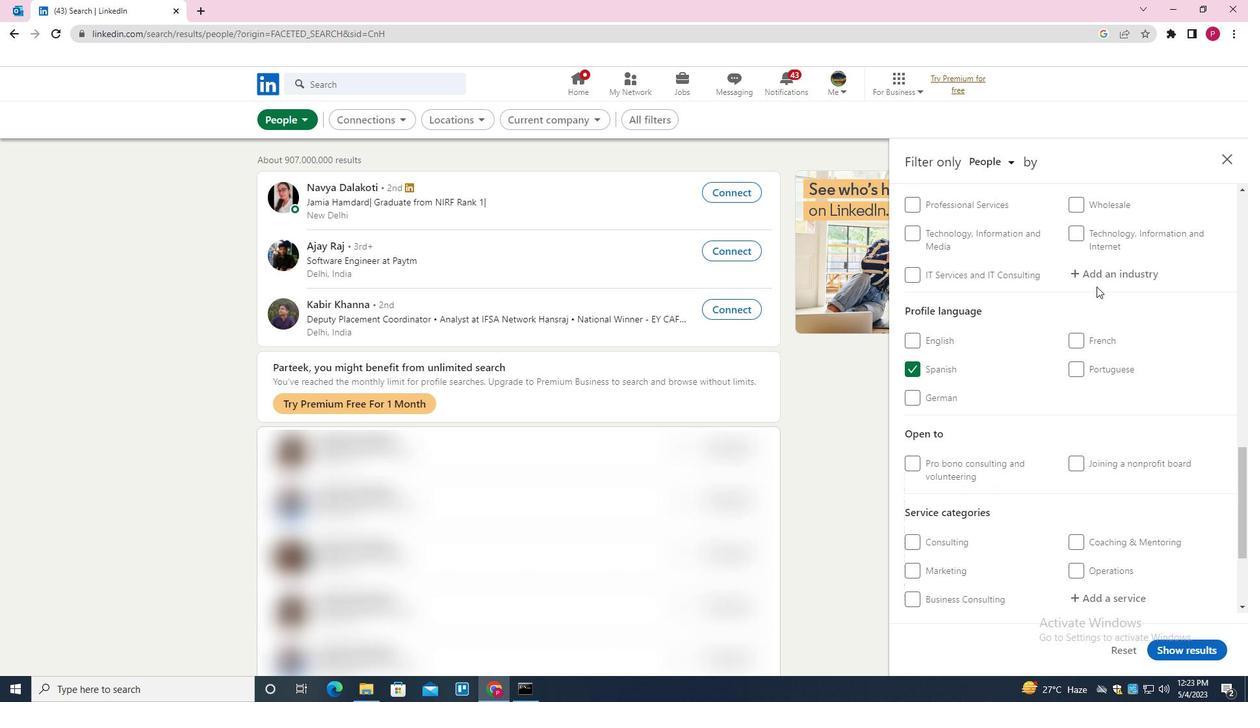 
Action: Mouse pressed left at (1102, 276)
Screenshot: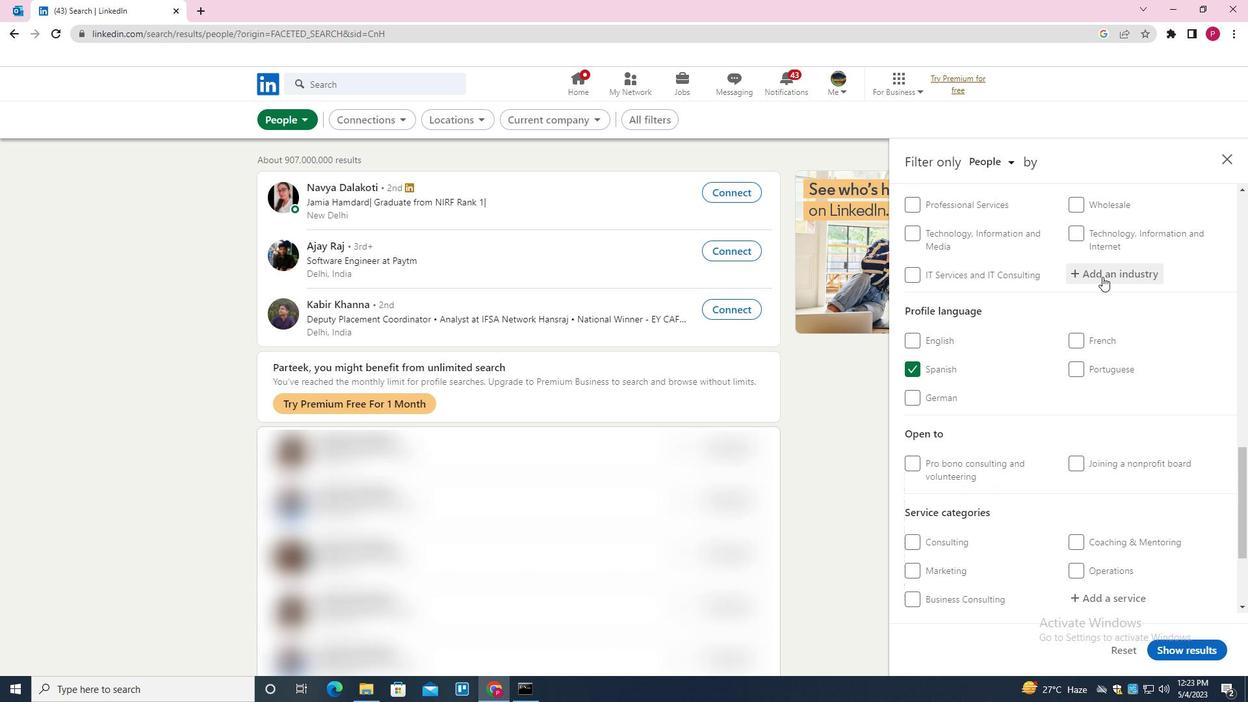 
Action: Mouse moved to (1102, 276)
Screenshot: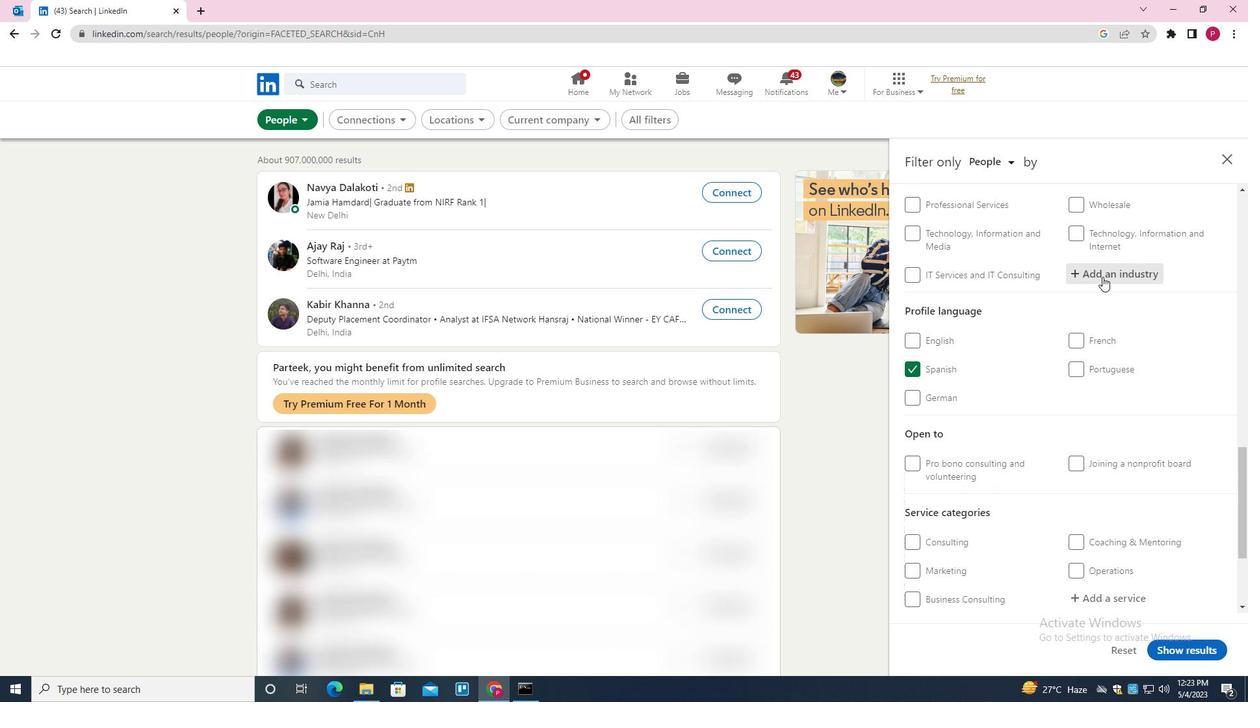 
Action: Key pressed <Key.shift><Key.shift><Key.shift><Key.shift>LIME<Key.space>AND<Key.space><Key.shift><Key.shift><Key.shift><Key.shift><Key.shift><Key.shift><Key.shift><Key.shift><Key.shift><Key.shift><Key.shift><Key.shift><Key.shift><Key.shift><Key.shift><Key.shift><Key.shift><Key.shift><Key.shift><Key.shift><Key.shift>GYPSUM<Key.space><Key.shift>PRODUCTS<Key.space><Key.shift>MANFACTURING<Key.backspace><Key.backspace><Key.backspace><Key.backspace><Key.backspace><Key.backspace><Key.backspace><Key.backspace><Key.backspace>UFACTURING<Key.down><Key.enter>
Screenshot: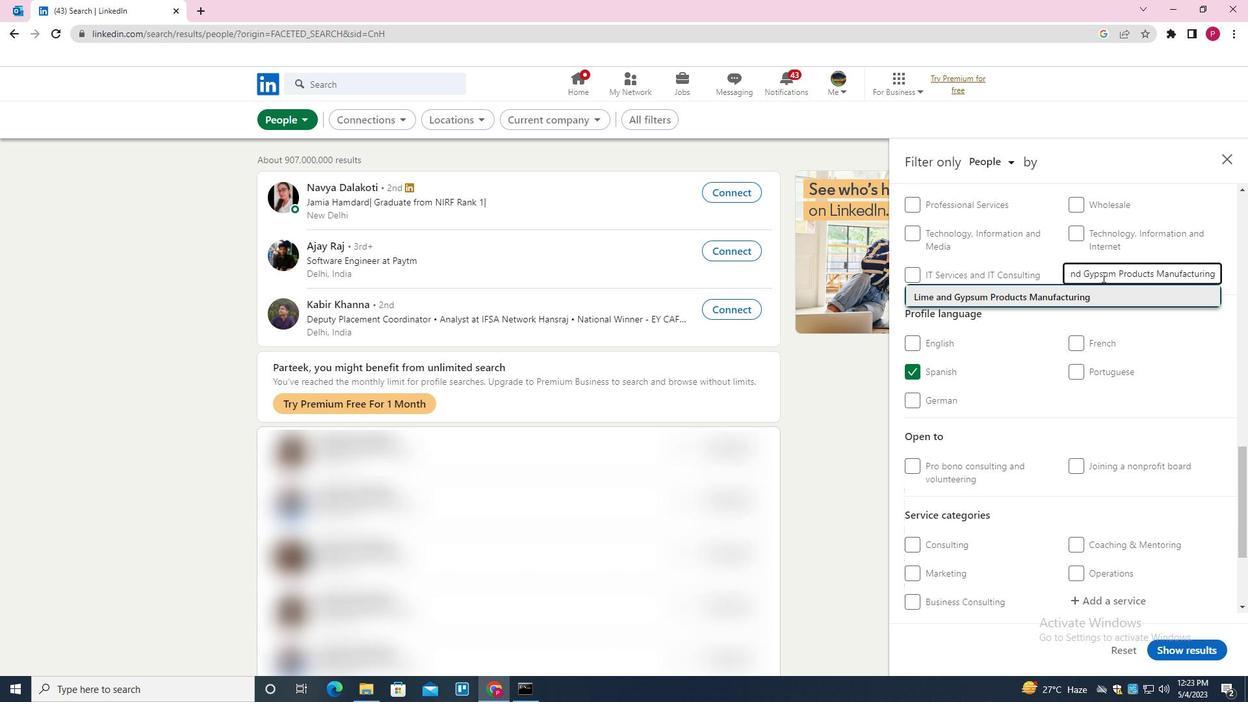 
Action: Mouse moved to (1046, 323)
Screenshot: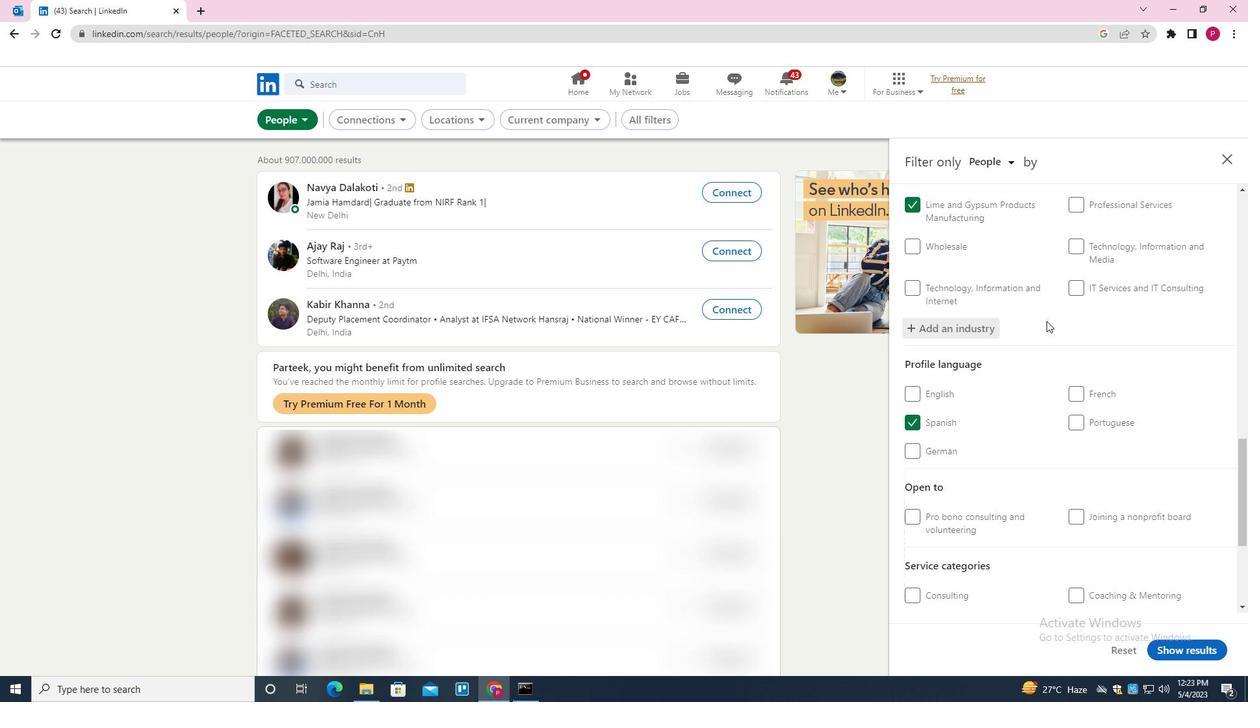 
Action: Mouse scrolled (1046, 322) with delta (0, 0)
Screenshot: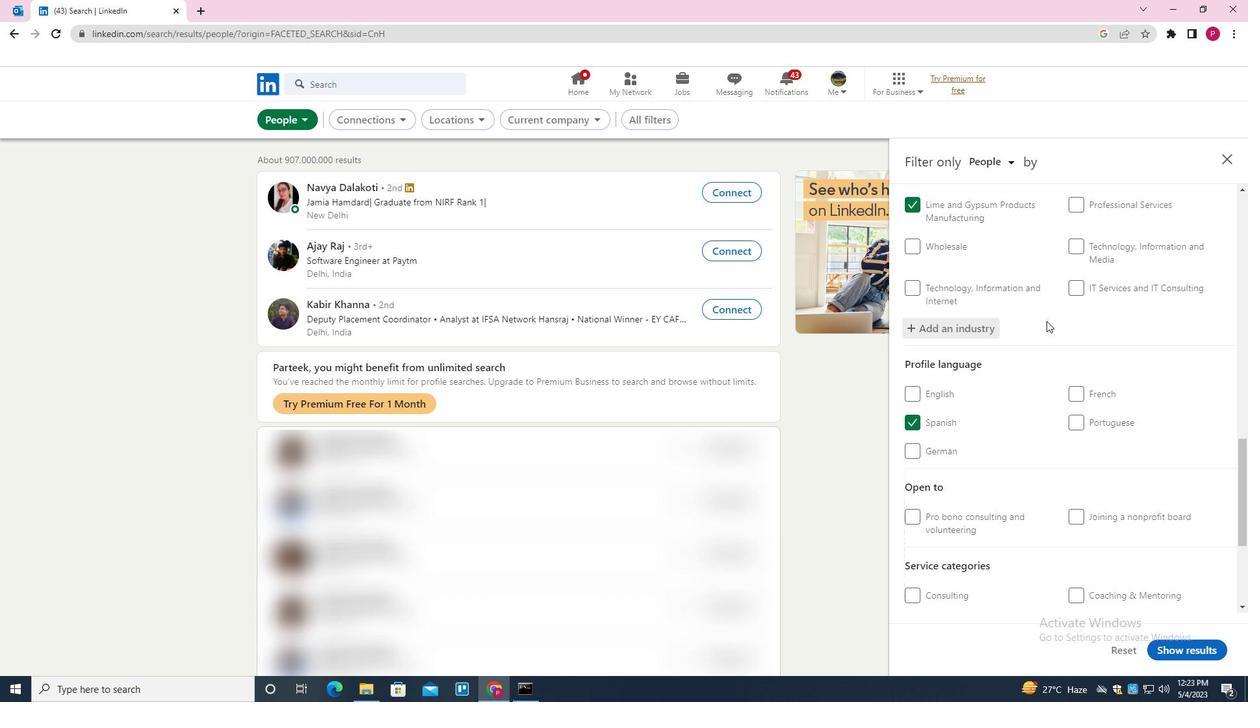 
Action: Mouse moved to (1047, 325)
Screenshot: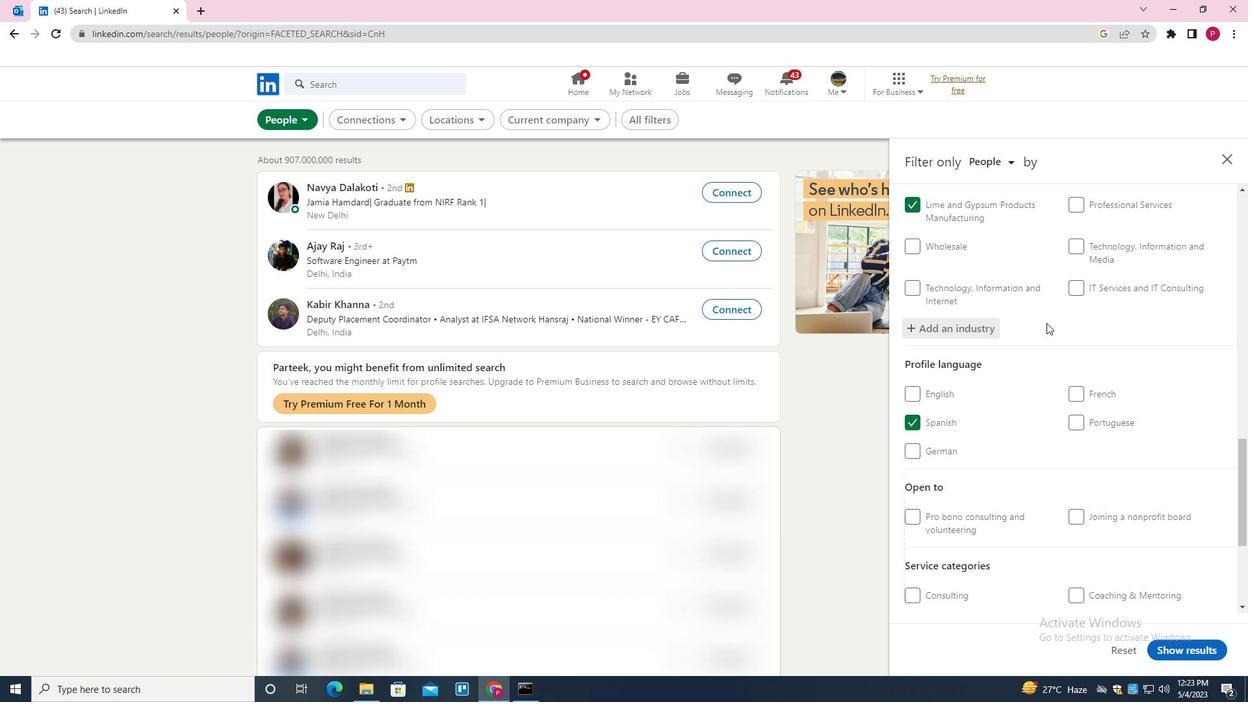 
Action: Mouse scrolled (1047, 325) with delta (0, 0)
Screenshot: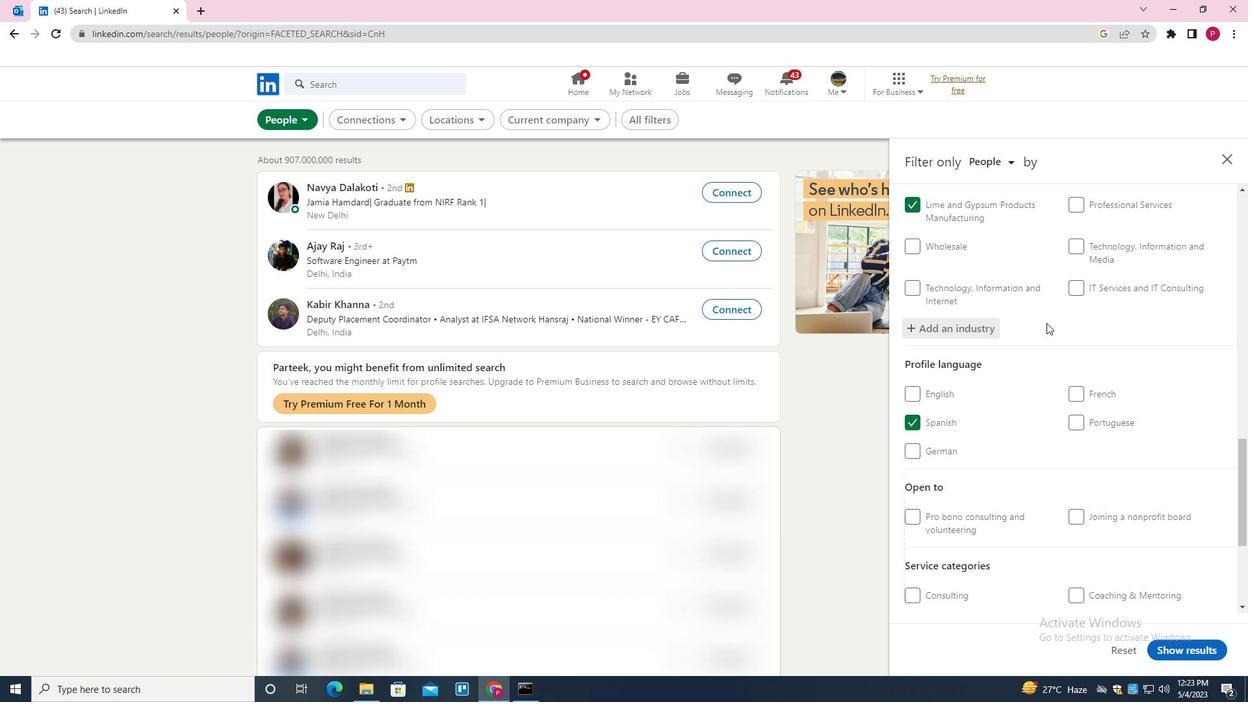 
Action: Mouse moved to (1048, 328)
Screenshot: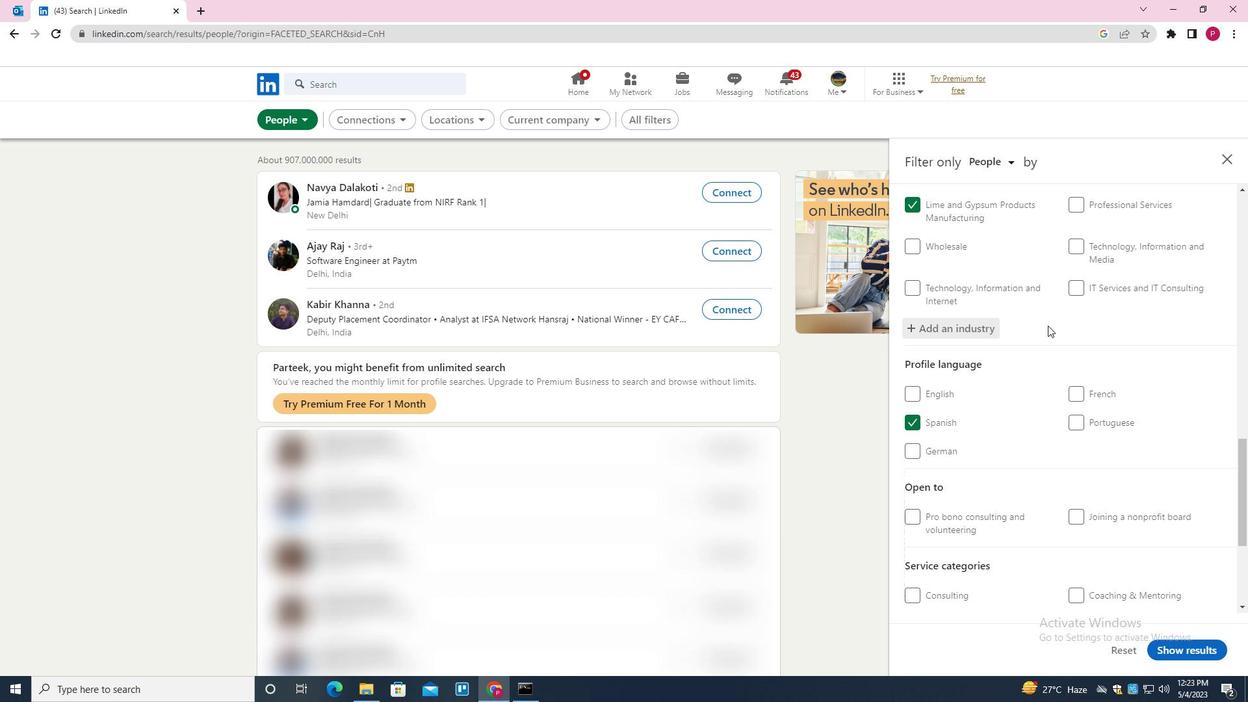 
Action: Mouse scrolled (1048, 328) with delta (0, 0)
Screenshot: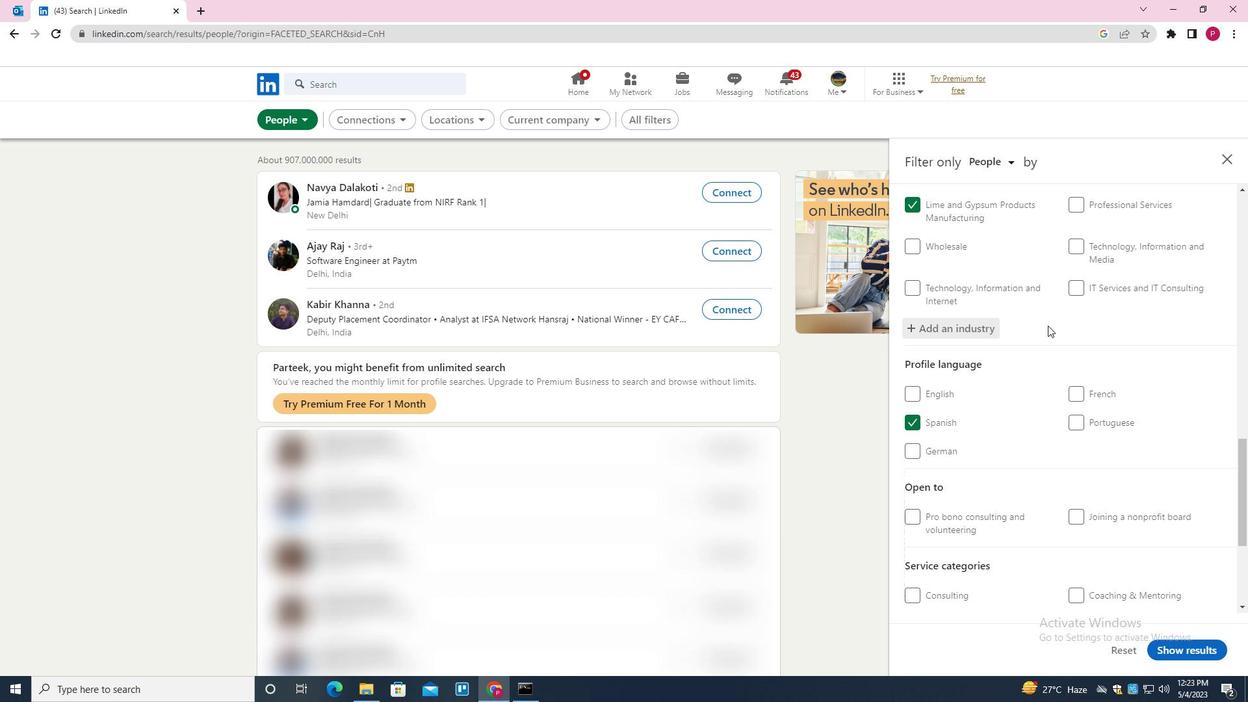 
Action: Mouse moved to (1052, 337)
Screenshot: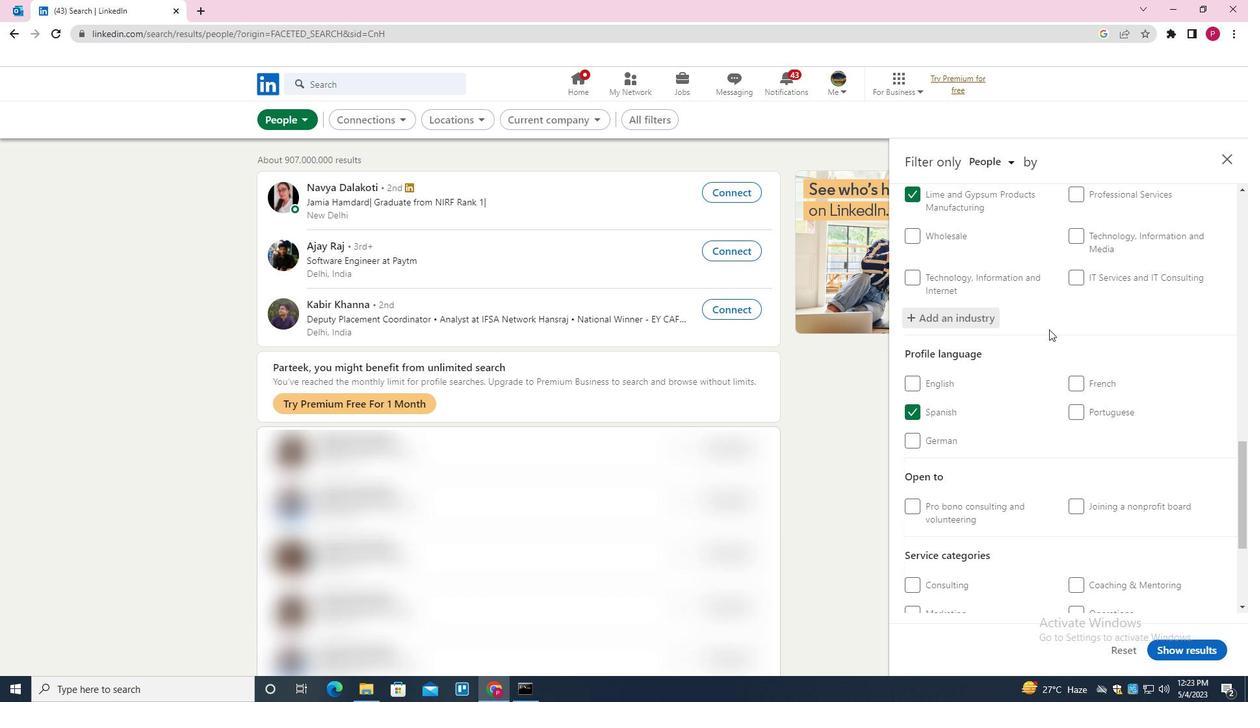 
Action: Mouse scrolled (1052, 336) with delta (0, 0)
Screenshot: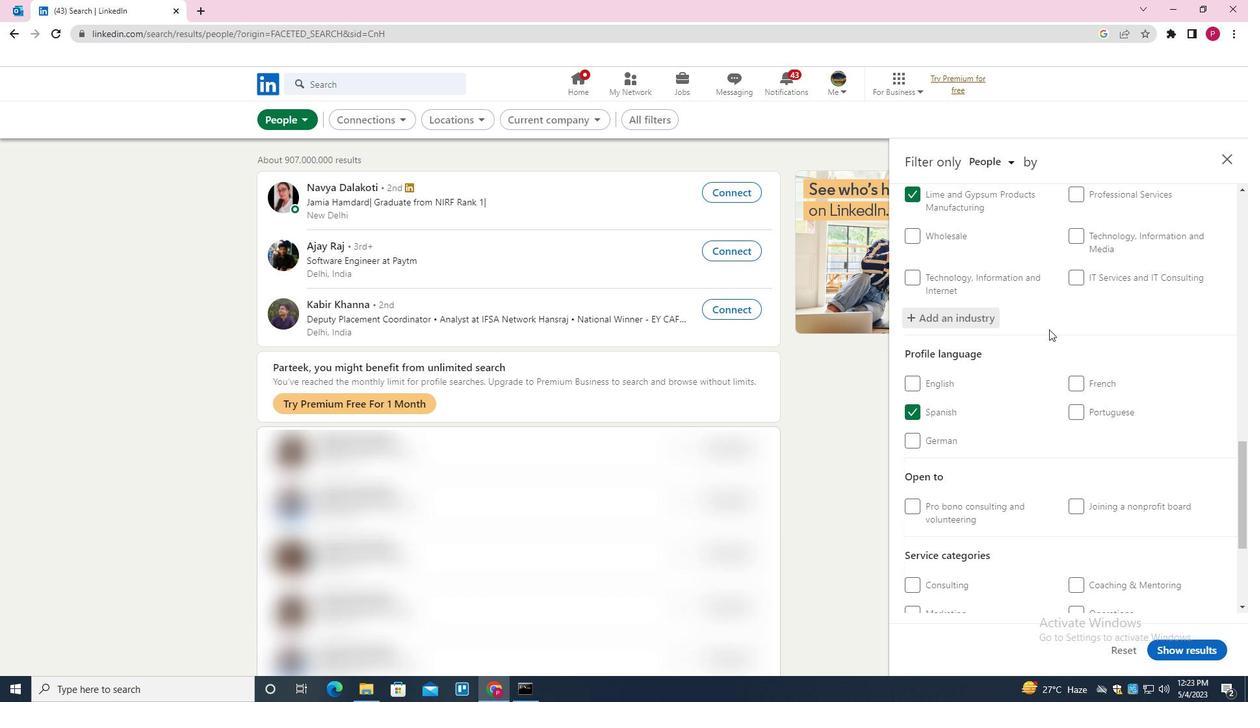 
Action: Mouse moved to (1058, 358)
Screenshot: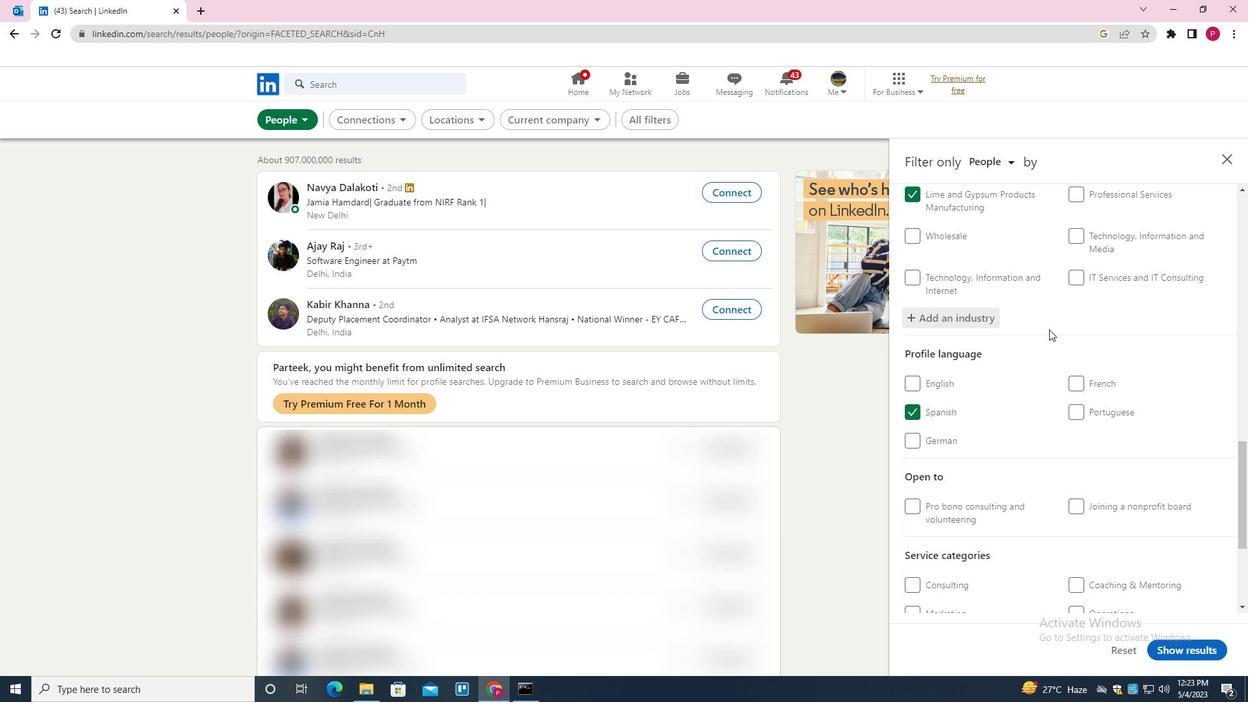 
Action: Mouse scrolled (1058, 357) with delta (0, 0)
Screenshot: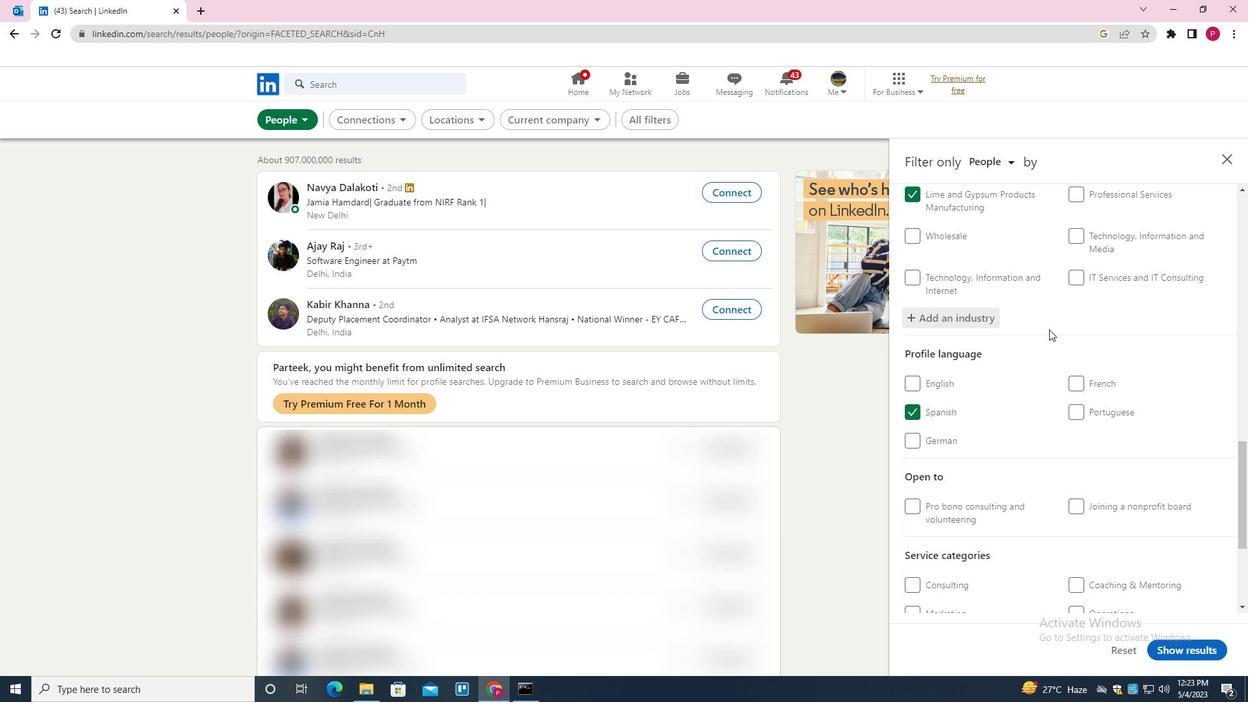 
Action: Mouse moved to (1099, 429)
Screenshot: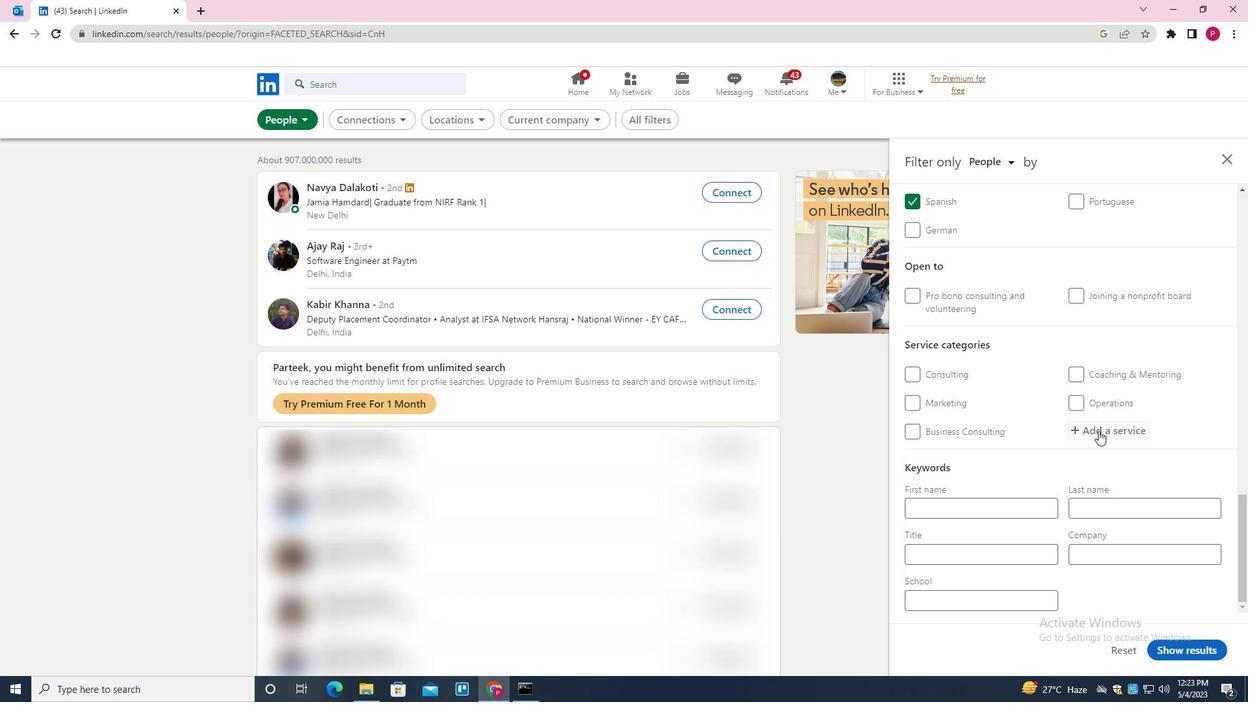 
Action: Mouse pressed left at (1099, 429)
Screenshot: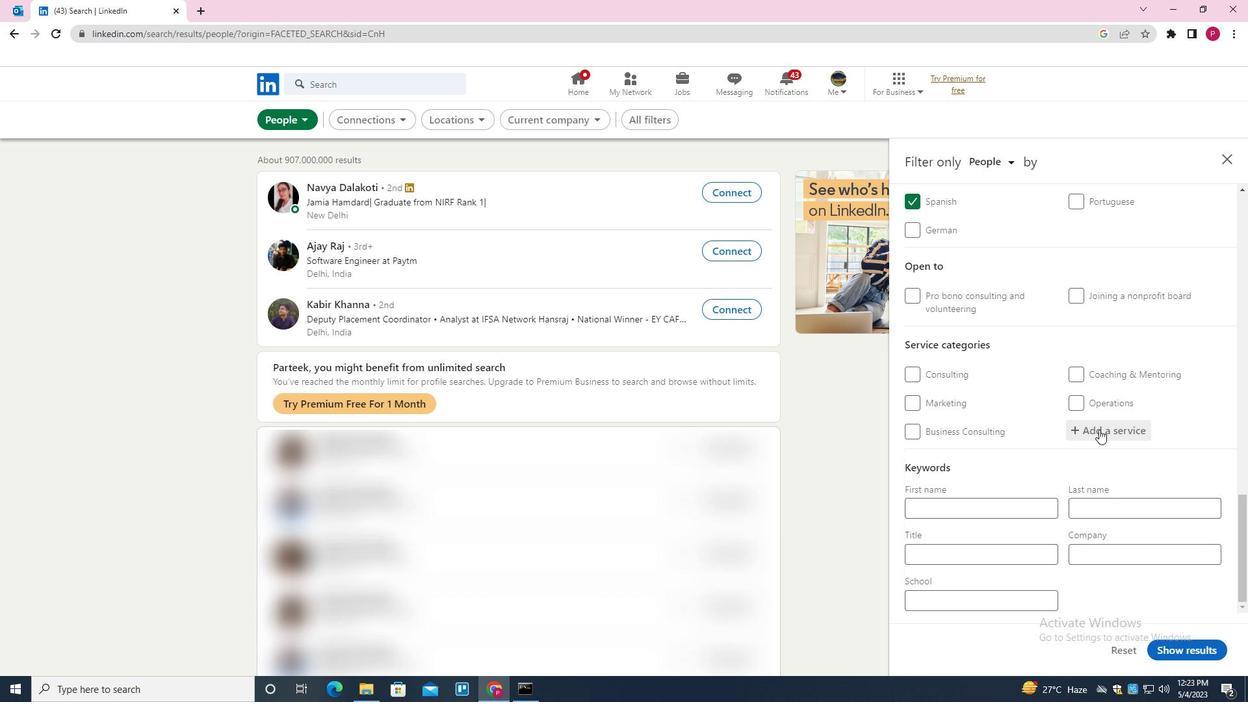 
Action: Key pressed <Key.shift>INSURANCE<Key.down><Key.enter>
Screenshot: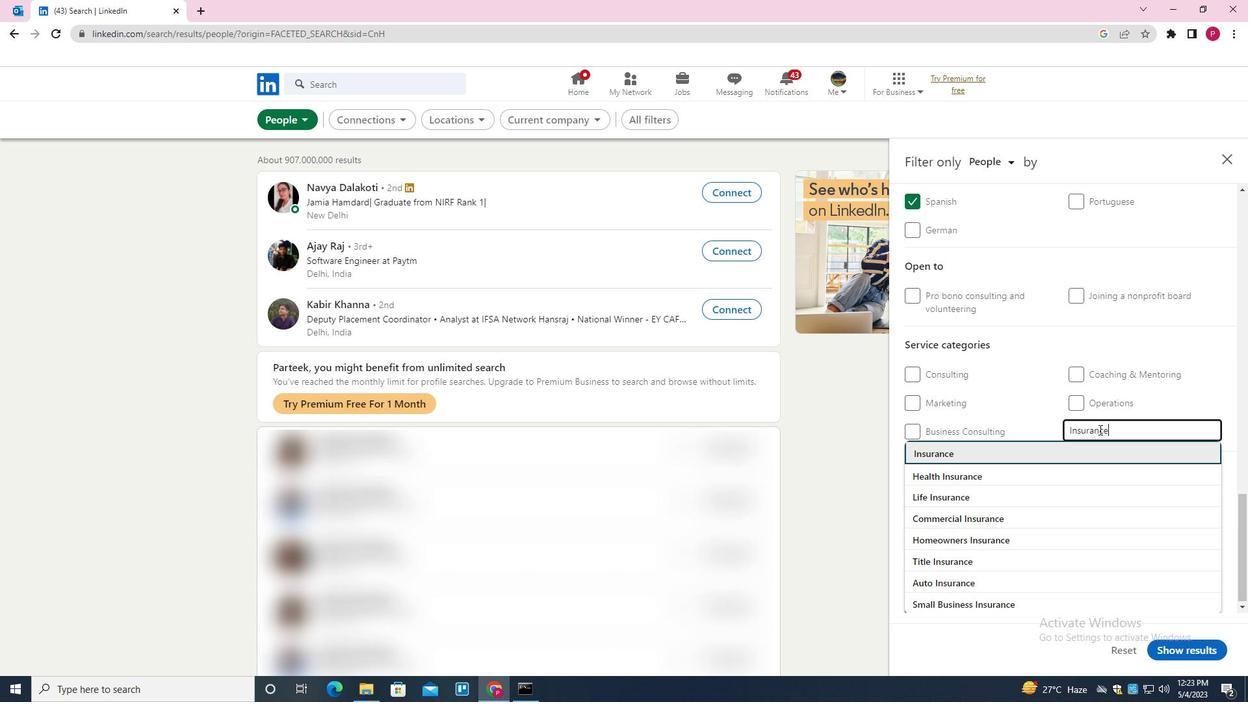 
Action: Mouse moved to (1071, 448)
Screenshot: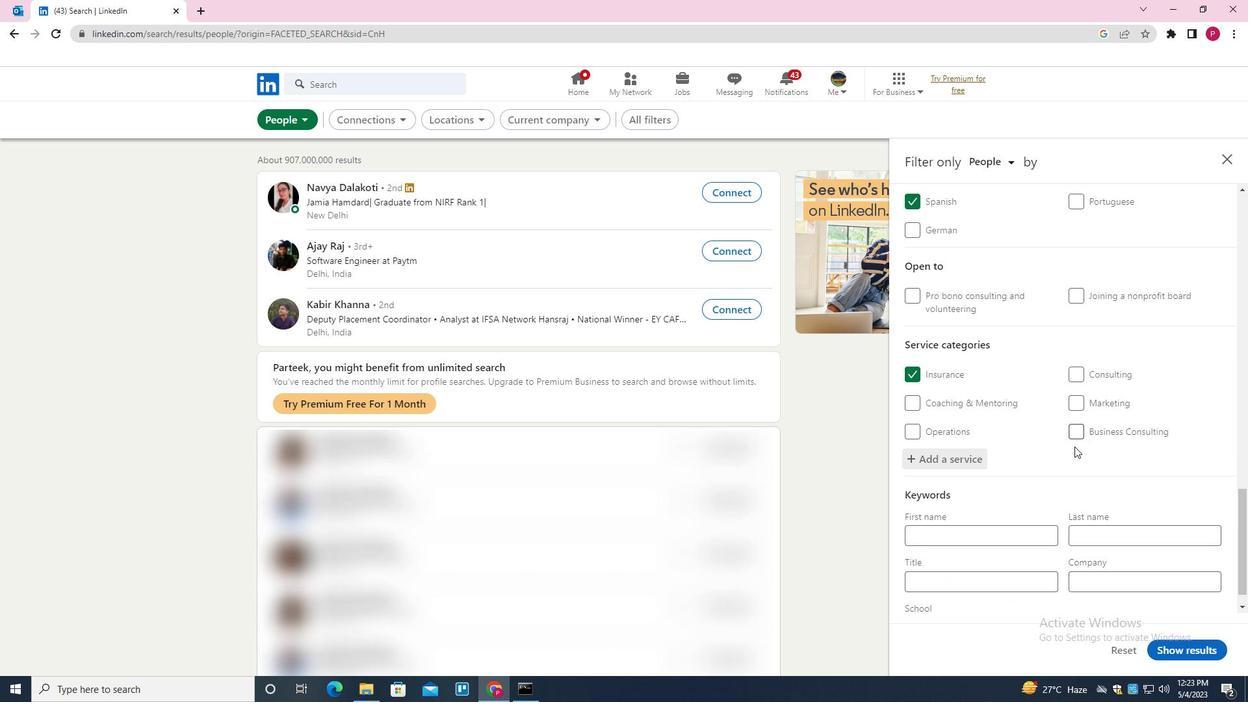 
Action: Mouse scrolled (1071, 447) with delta (0, 0)
Screenshot: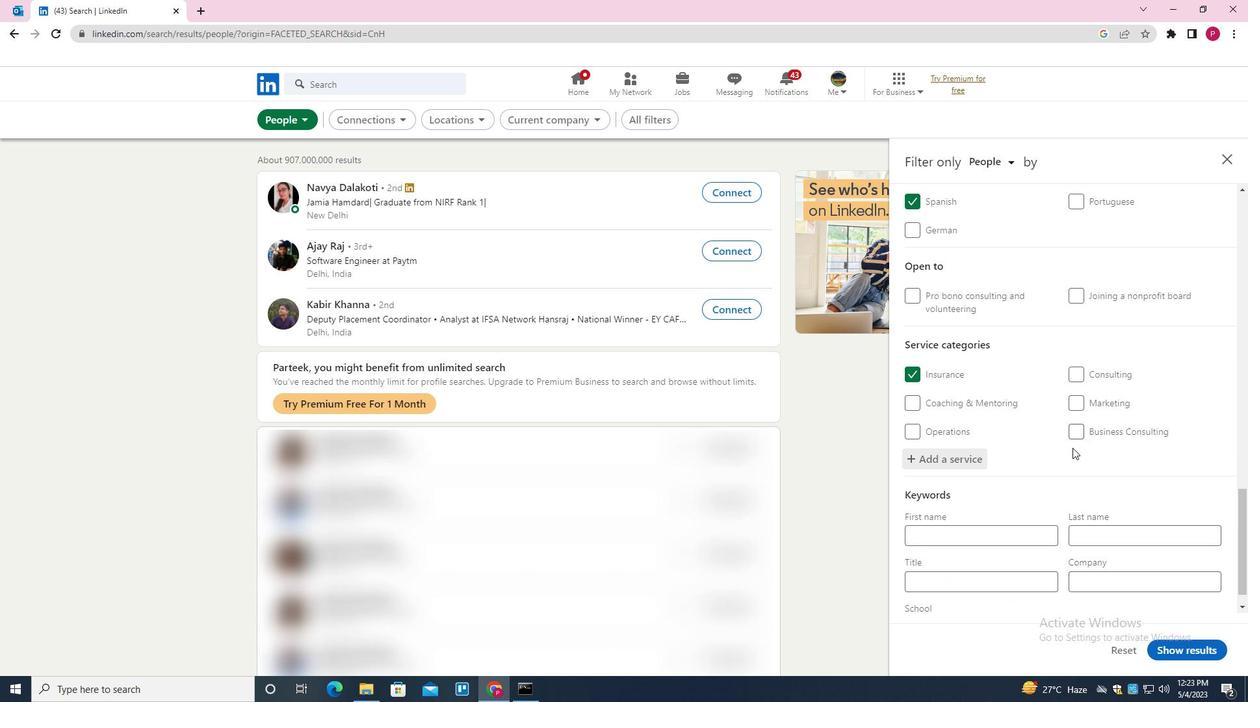 
Action: Mouse scrolled (1071, 447) with delta (0, 0)
Screenshot: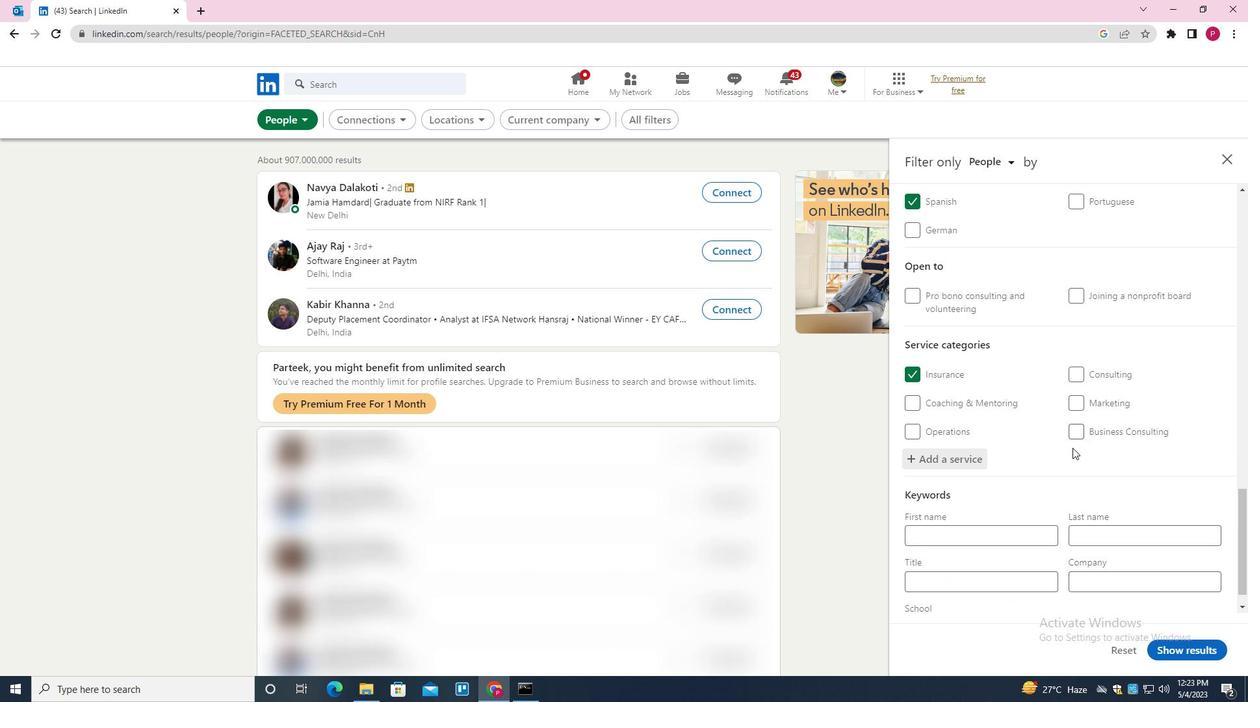 
Action: Mouse moved to (1069, 450)
Screenshot: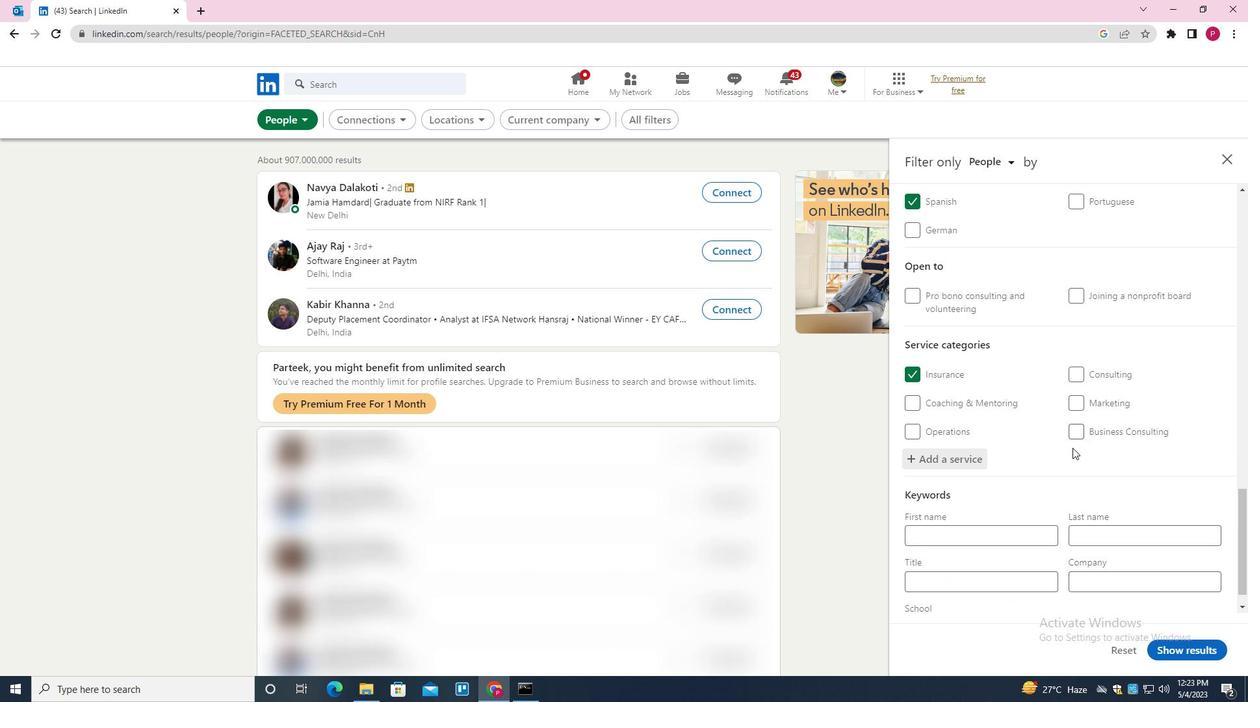 
Action: Mouse scrolled (1069, 449) with delta (0, 0)
Screenshot: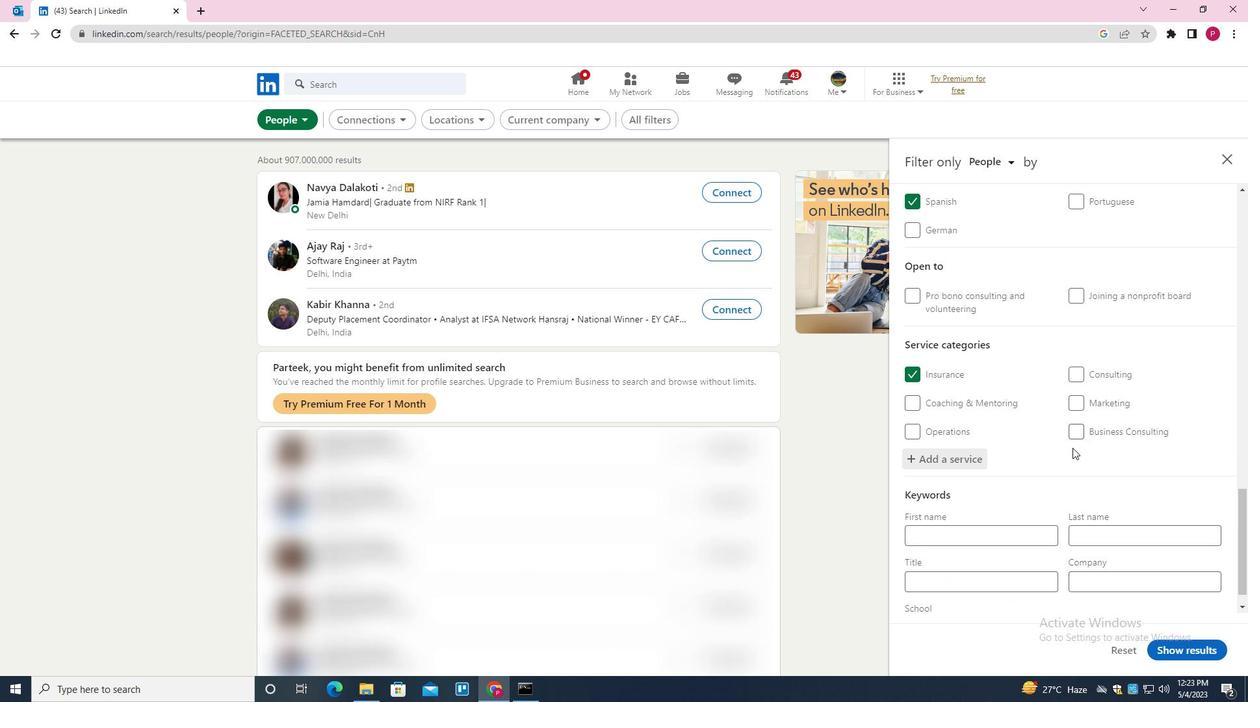 
Action: Mouse moved to (1064, 462)
Screenshot: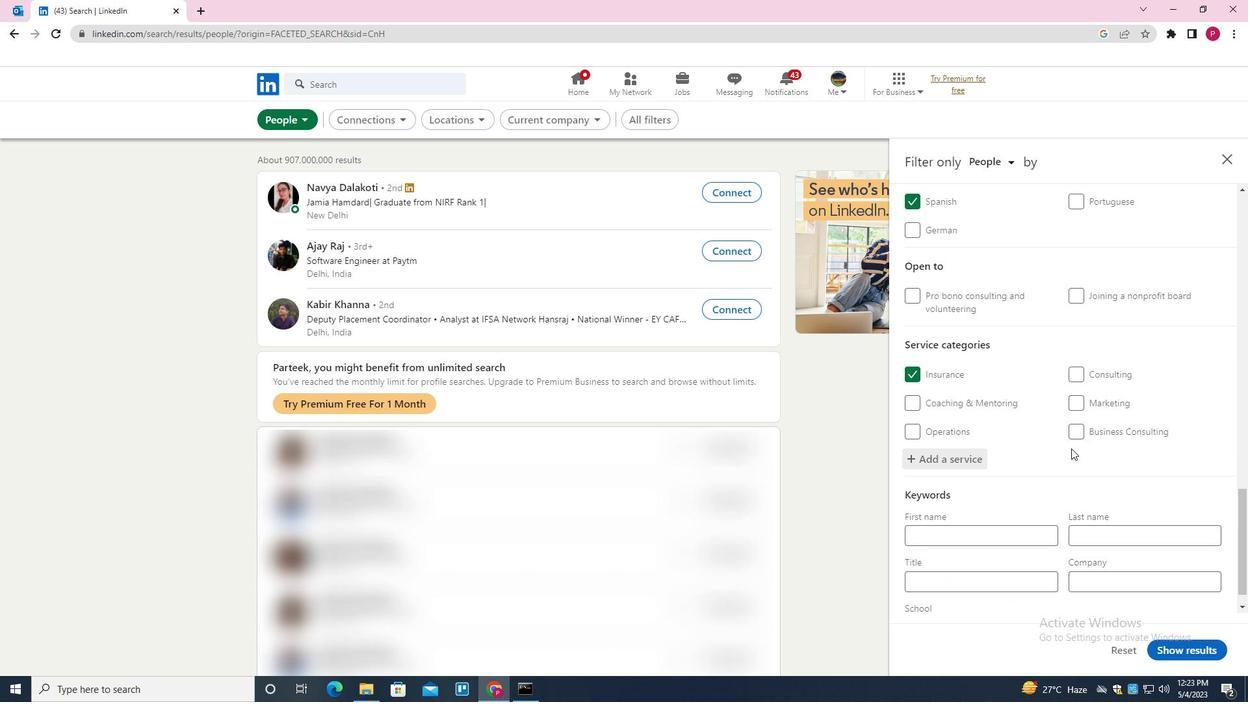 
Action: Mouse scrolled (1064, 461) with delta (0, 0)
Screenshot: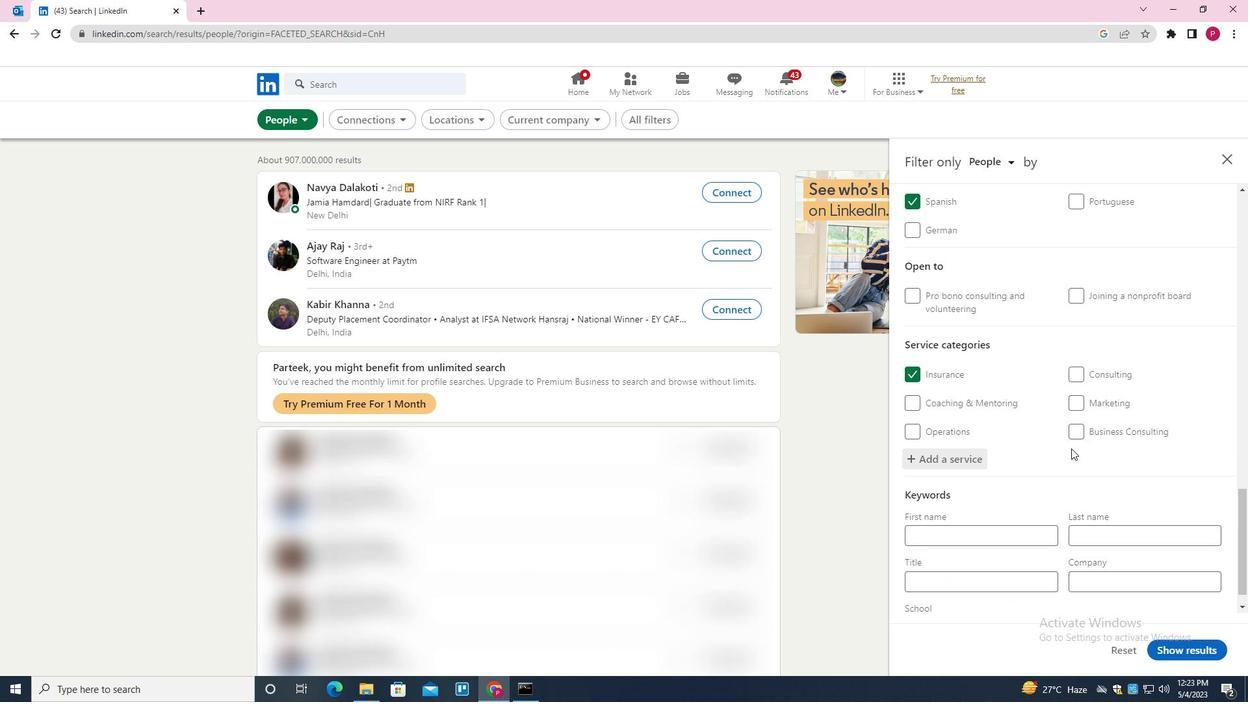 
Action: Mouse moved to (1052, 490)
Screenshot: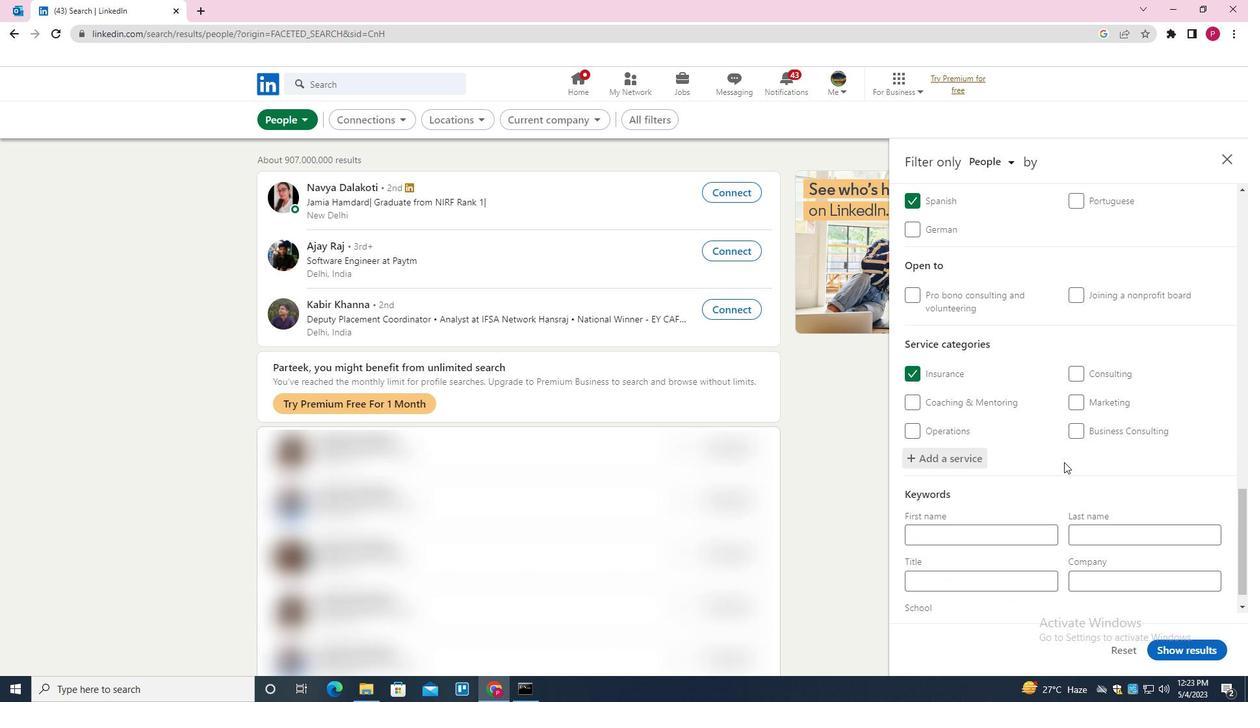 
Action: Mouse scrolled (1052, 489) with delta (0, 0)
Screenshot: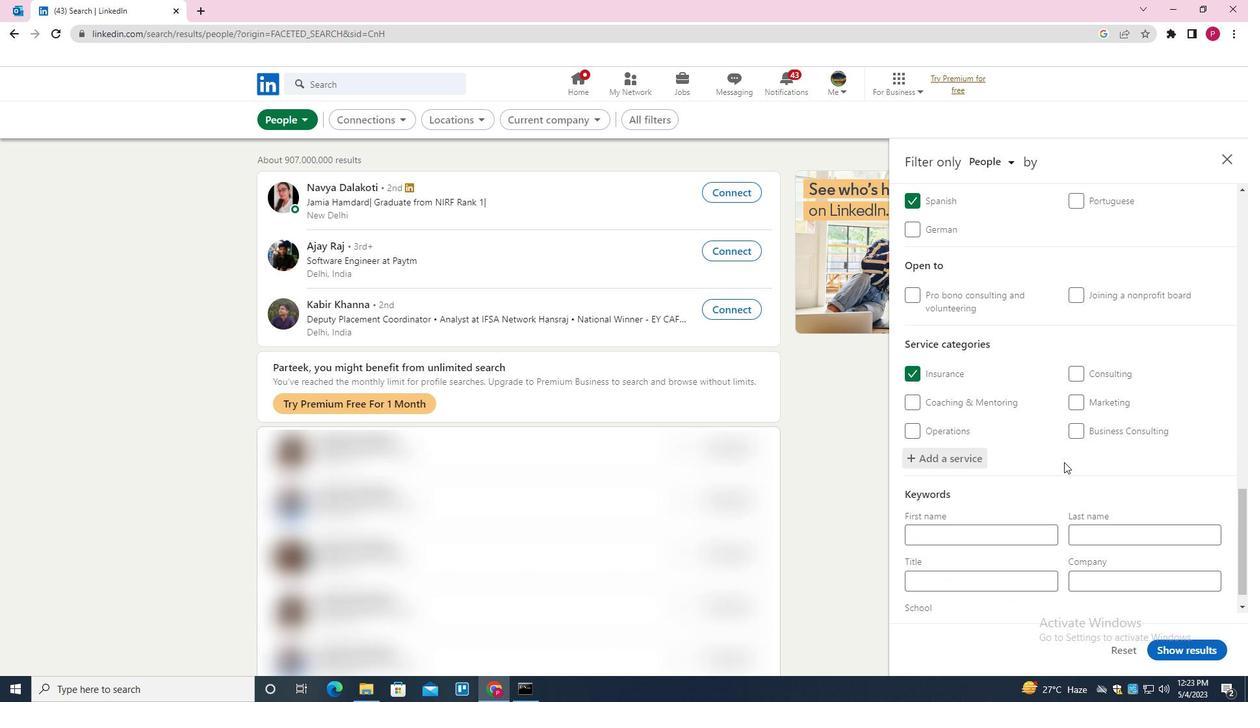 
Action: Mouse moved to (1021, 559)
Screenshot: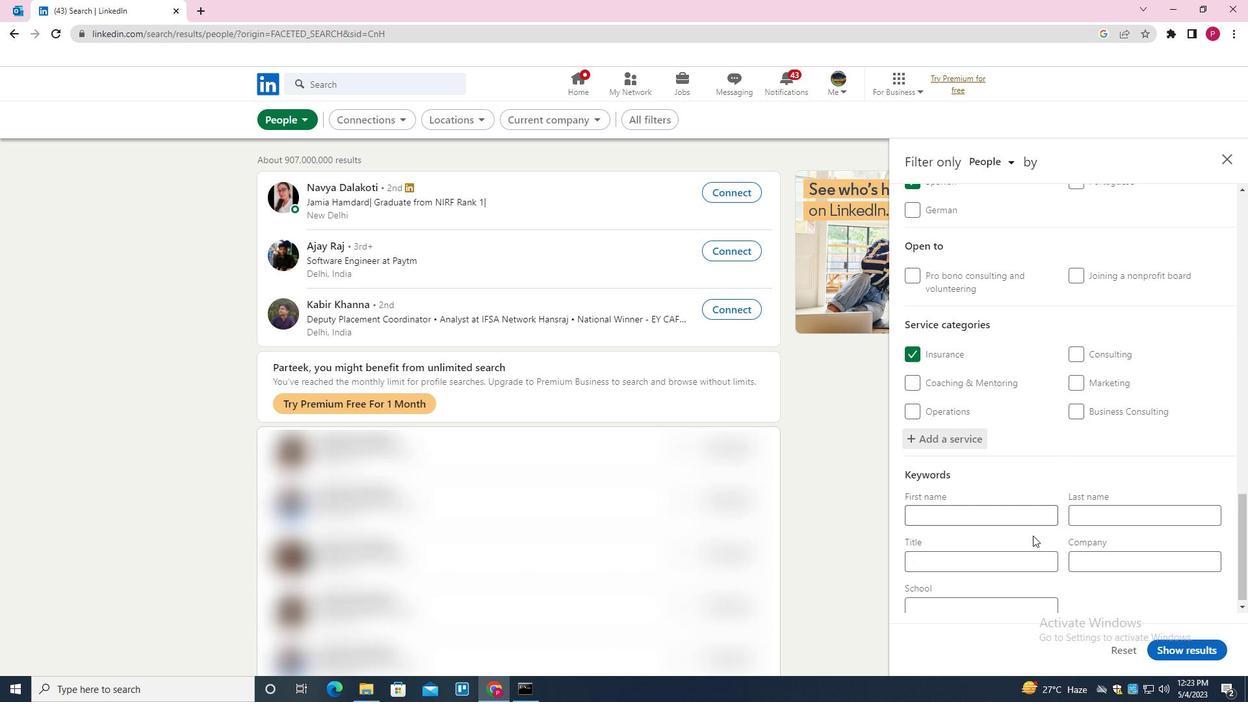 
Action: Mouse pressed left at (1021, 559)
Screenshot: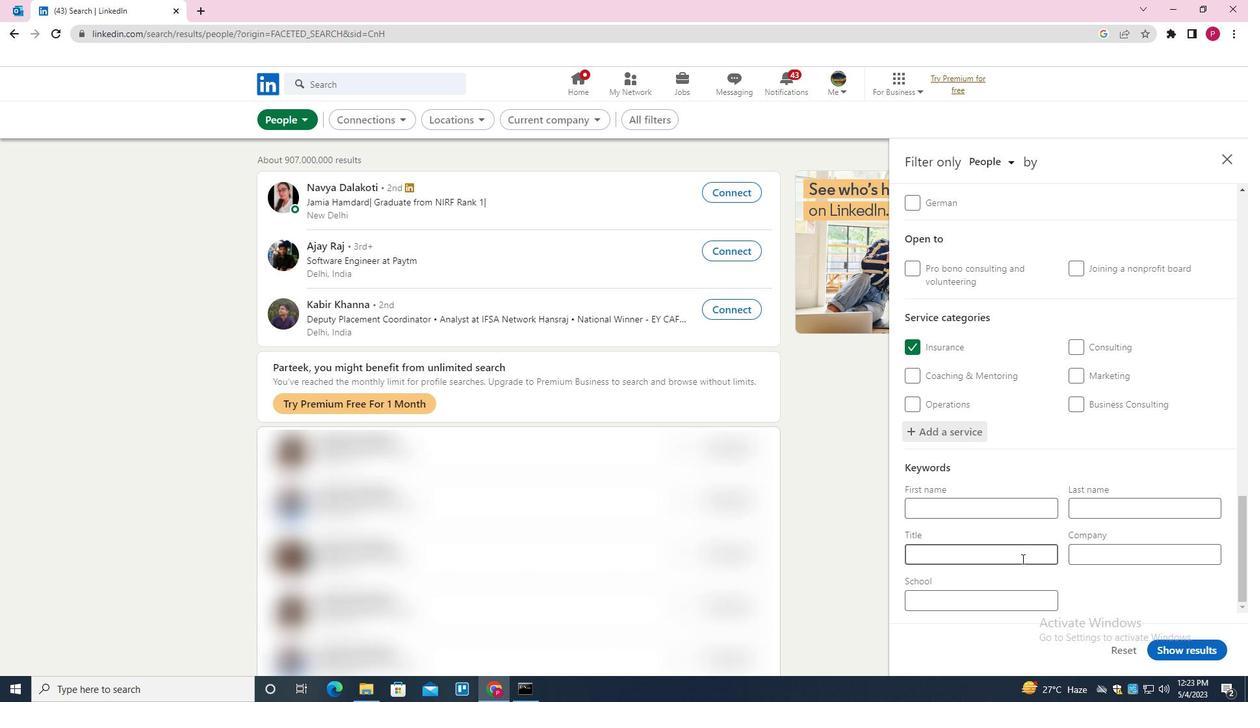 
Action: Key pressed <Key.shift>COMMUNITY<Key.space><Key.shift><Key.shift><Key.shift><Key.shift><Key.shift><Key.shift>VOLUNTEER<Key.space><Key.shift>JOBS
Screenshot: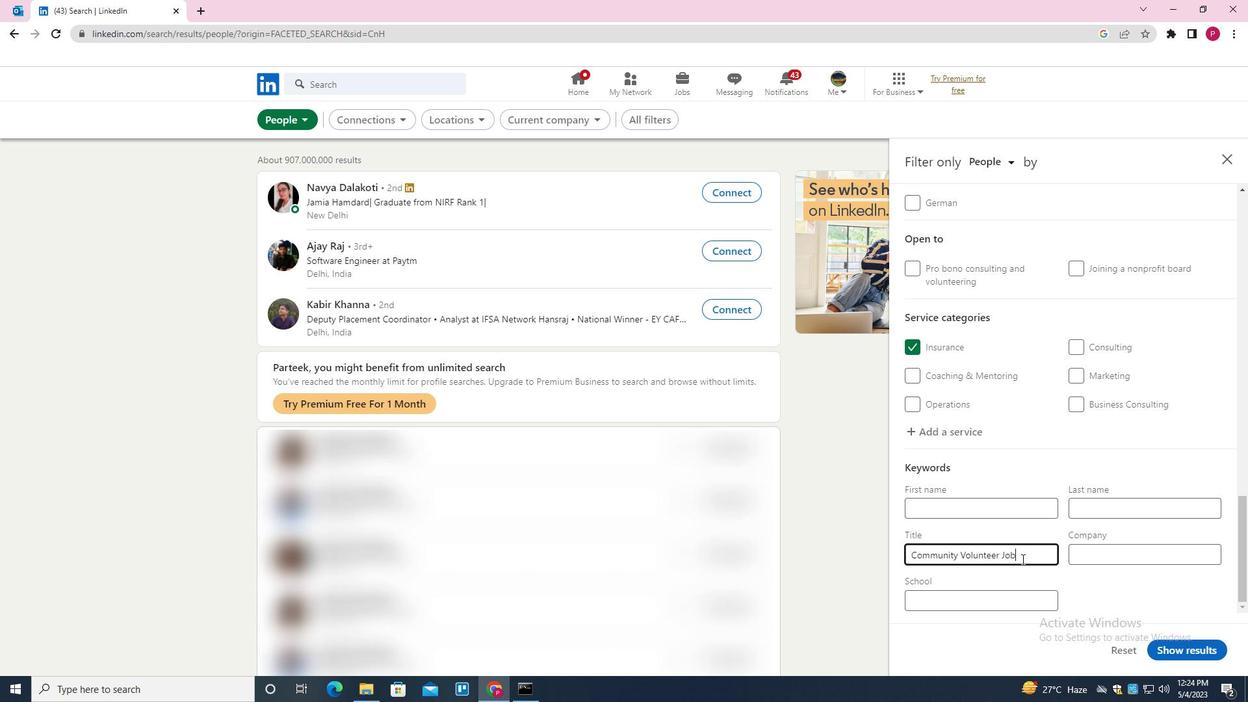 
Action: Mouse moved to (1170, 644)
Screenshot: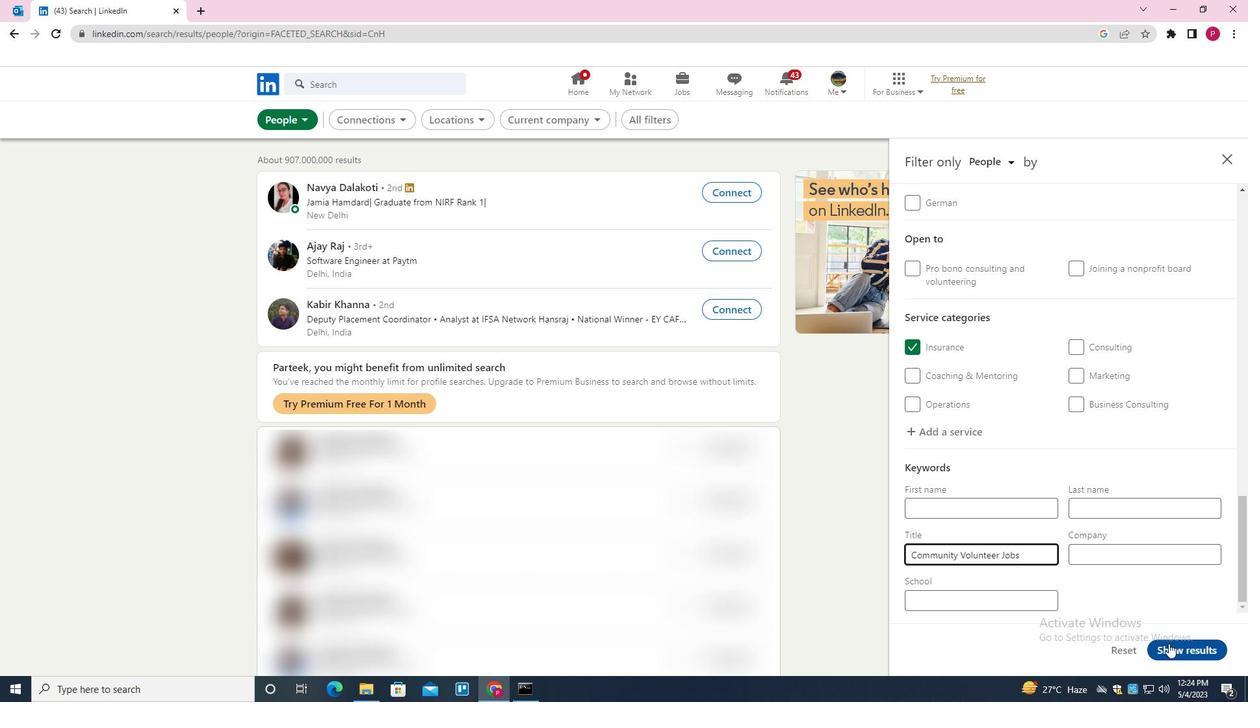
Action: Mouse pressed left at (1170, 644)
Screenshot: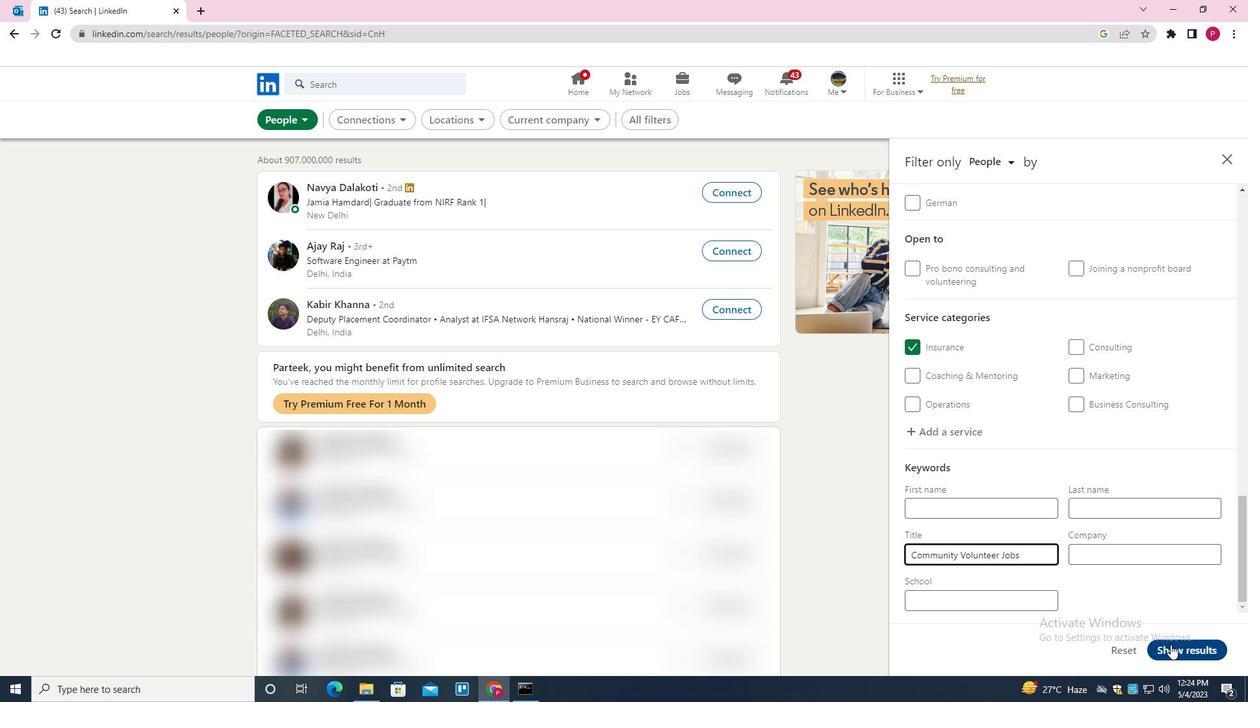 
Action: Mouse moved to (589, 247)
Screenshot: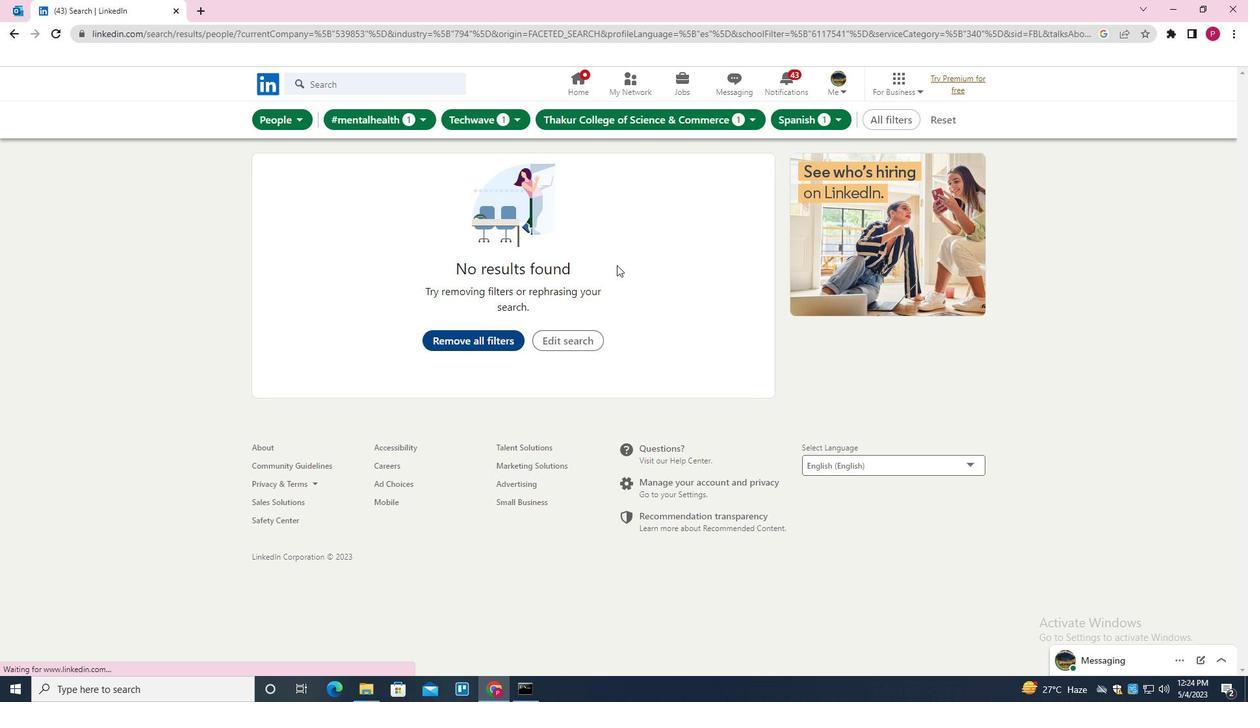
